 Task: Look for space in Shimotoda, Japan from 1st July, 2023 to 9th July, 2023 for 2 adults in price range Rs.8000 to Rs.15000. Place can be entire place with 1  bedroom having 1 bed and 1 bathroom. Property type can be house, flat, guest house. Booking option can be shelf check-in. Required host language is English.
Action: Mouse pressed left at (564, 159)
Screenshot: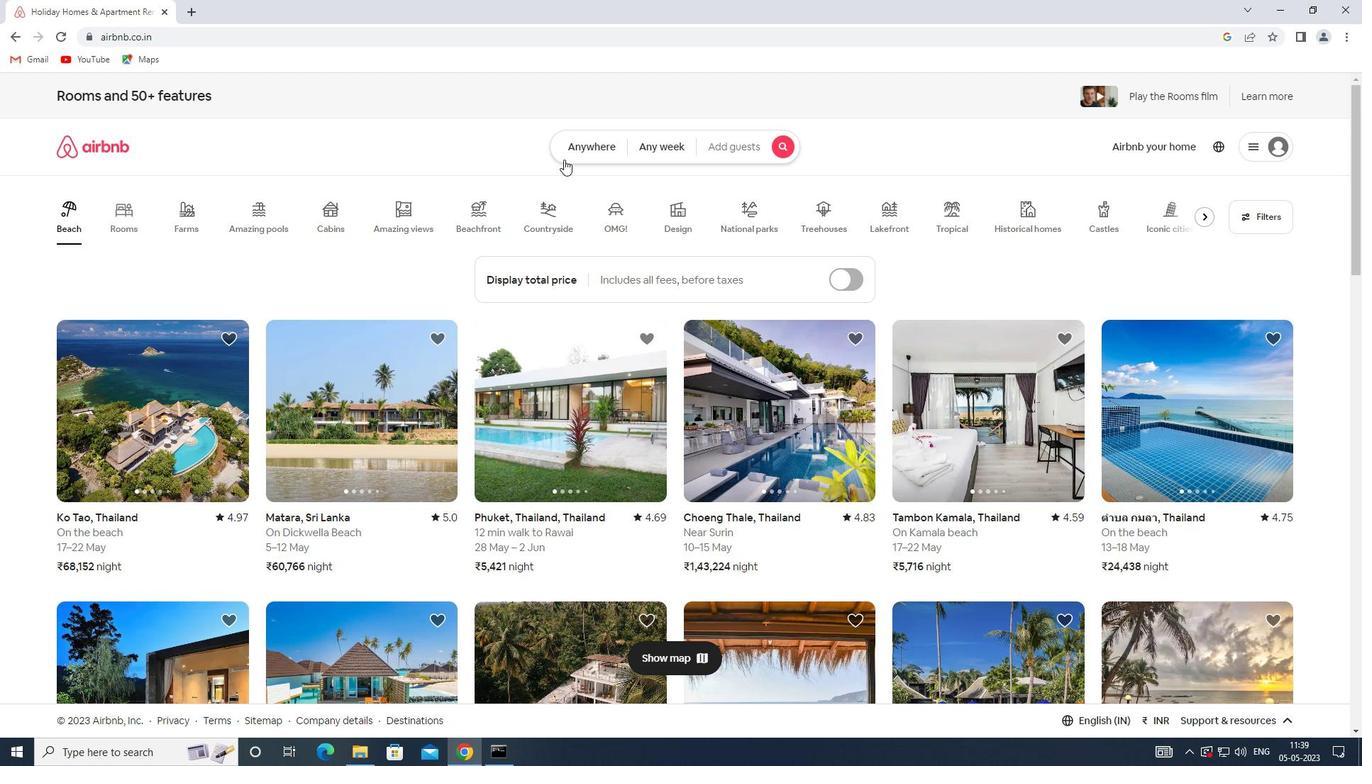 
Action: Mouse moved to (490, 196)
Screenshot: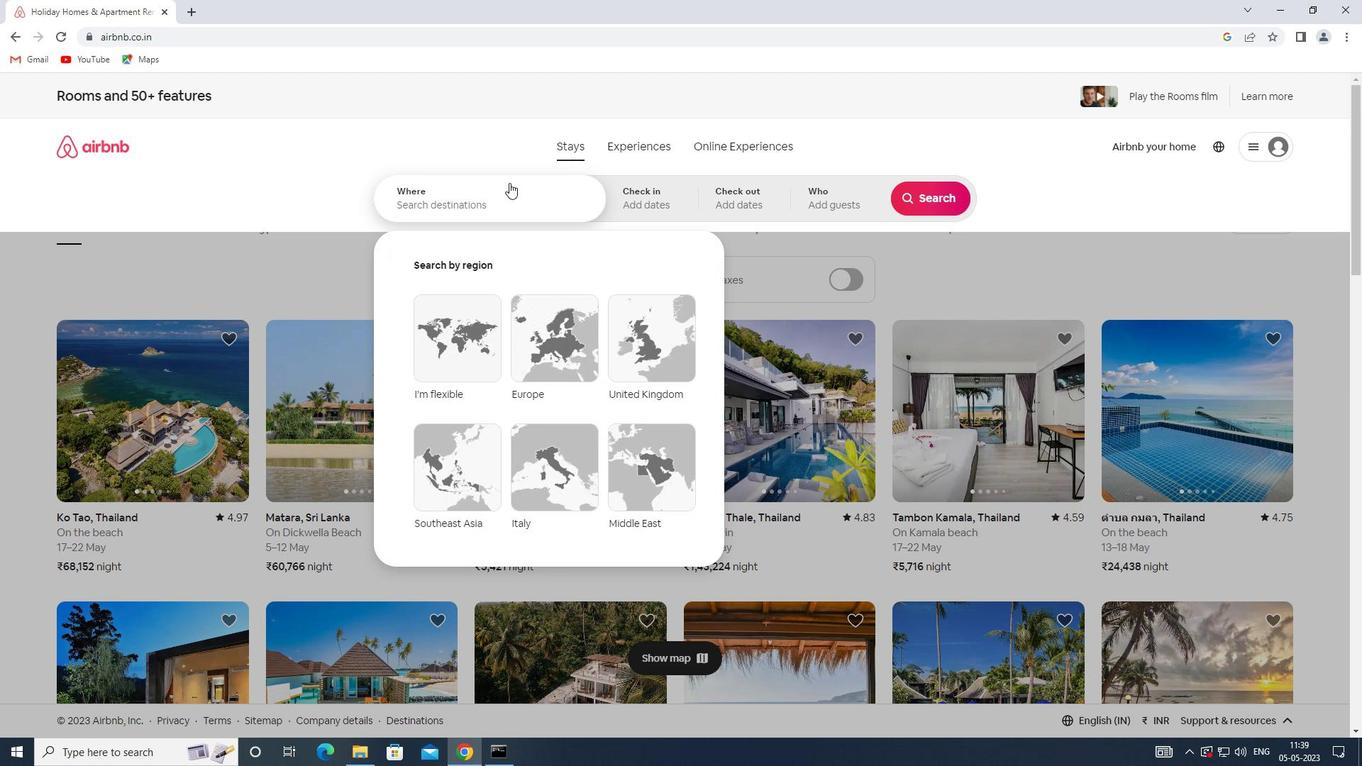 
Action: Mouse pressed left at (490, 196)
Screenshot: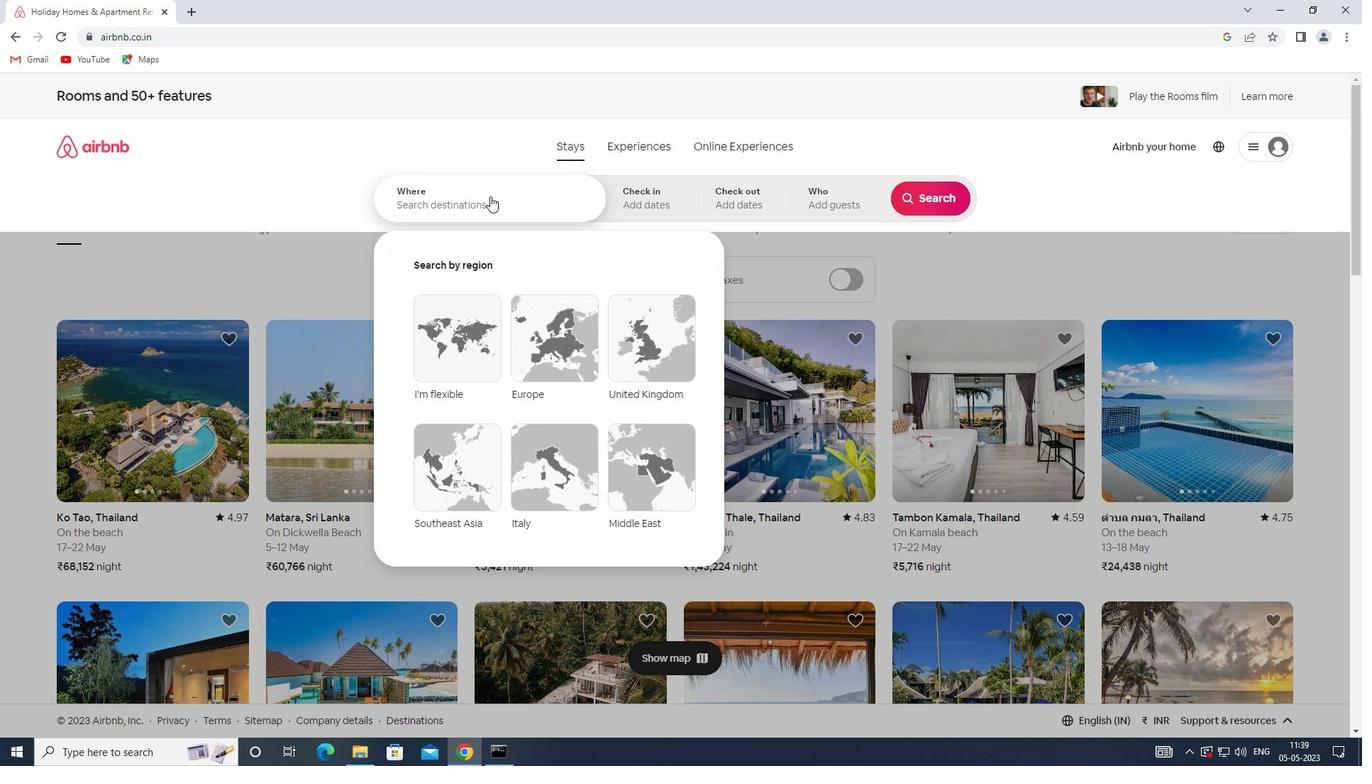 
Action: Key pressed <Key.shift><Key.shift><Key.shift><Key.shift><Key.shift><Key.shift><Key.shift><Key.shift><Key.shift><Key.shift><Key.shift><Key.shift><Key.shift><Key.shift><Key.shift>SHIMOTODA,<Key.shift>JAPAN
Screenshot: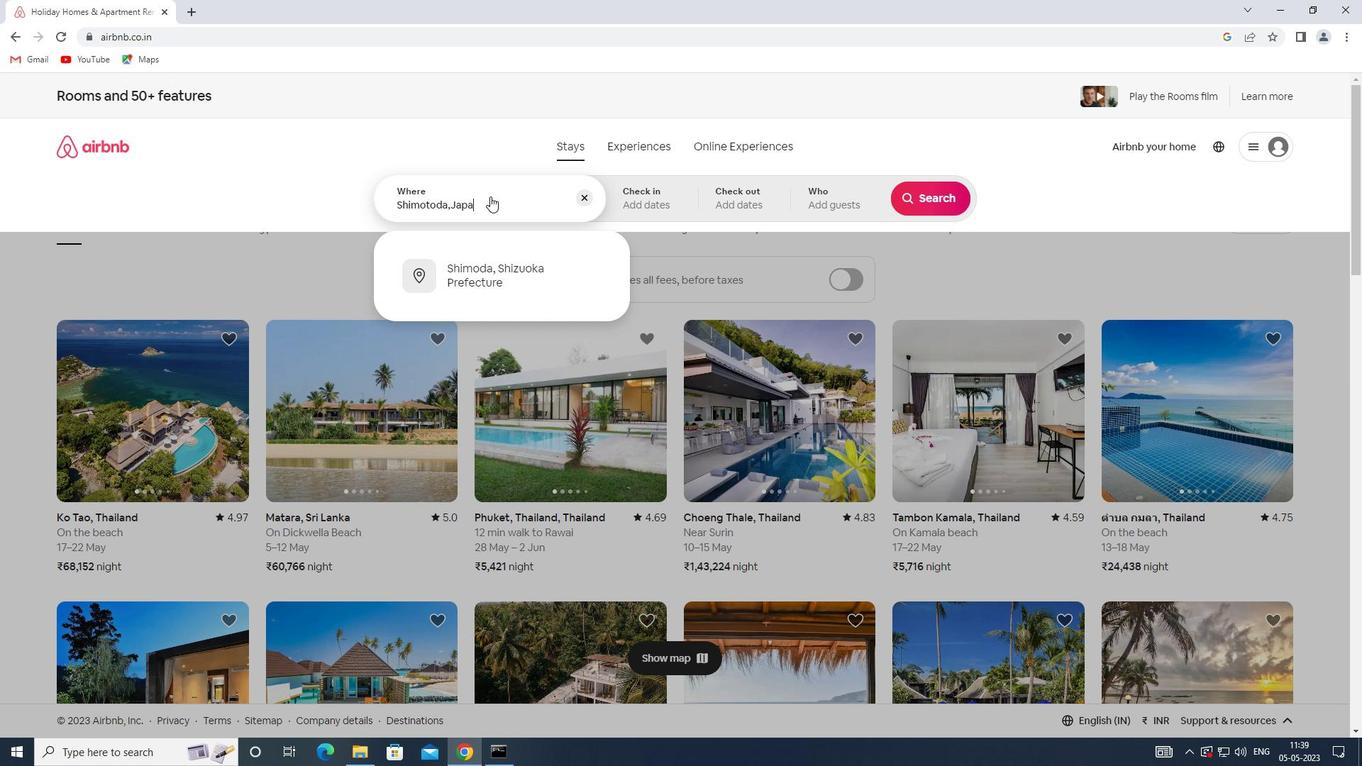 
Action: Mouse moved to (642, 215)
Screenshot: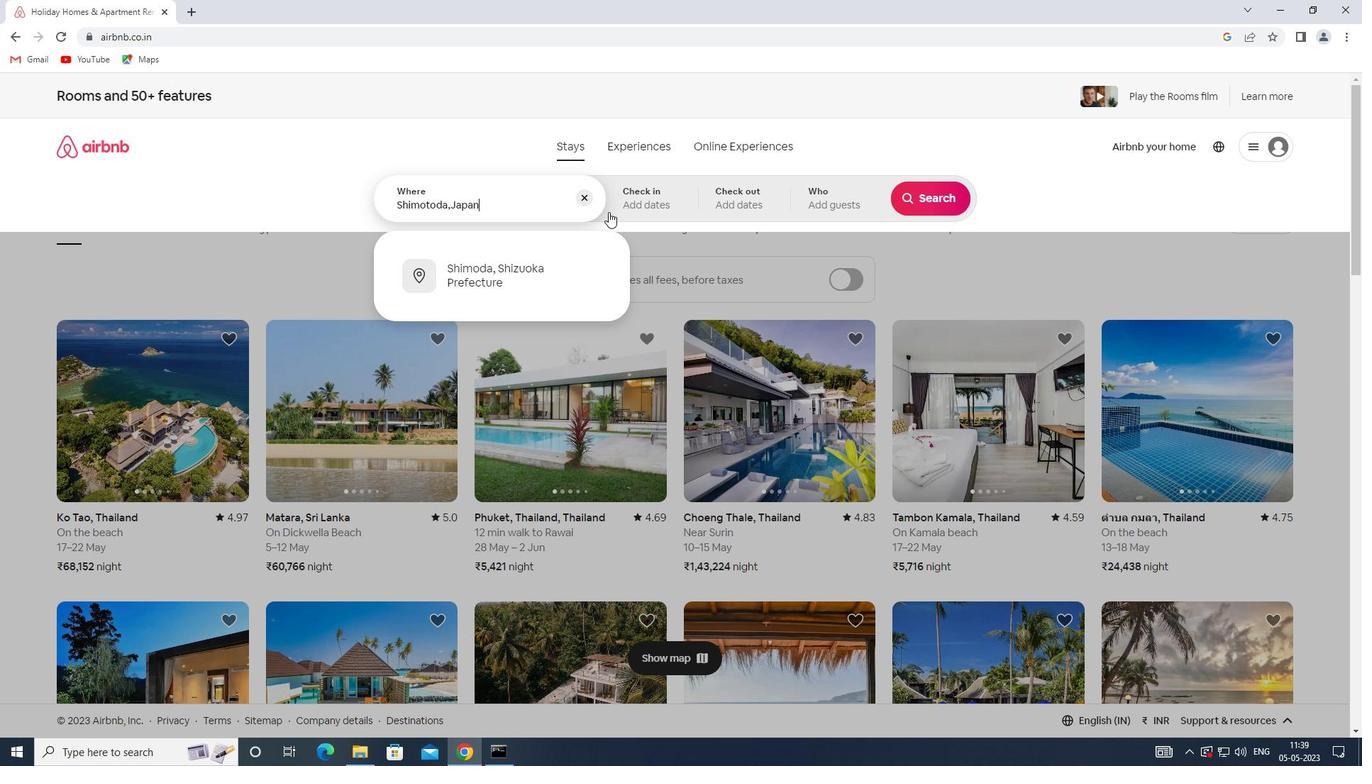 
Action: Mouse pressed left at (642, 215)
Screenshot: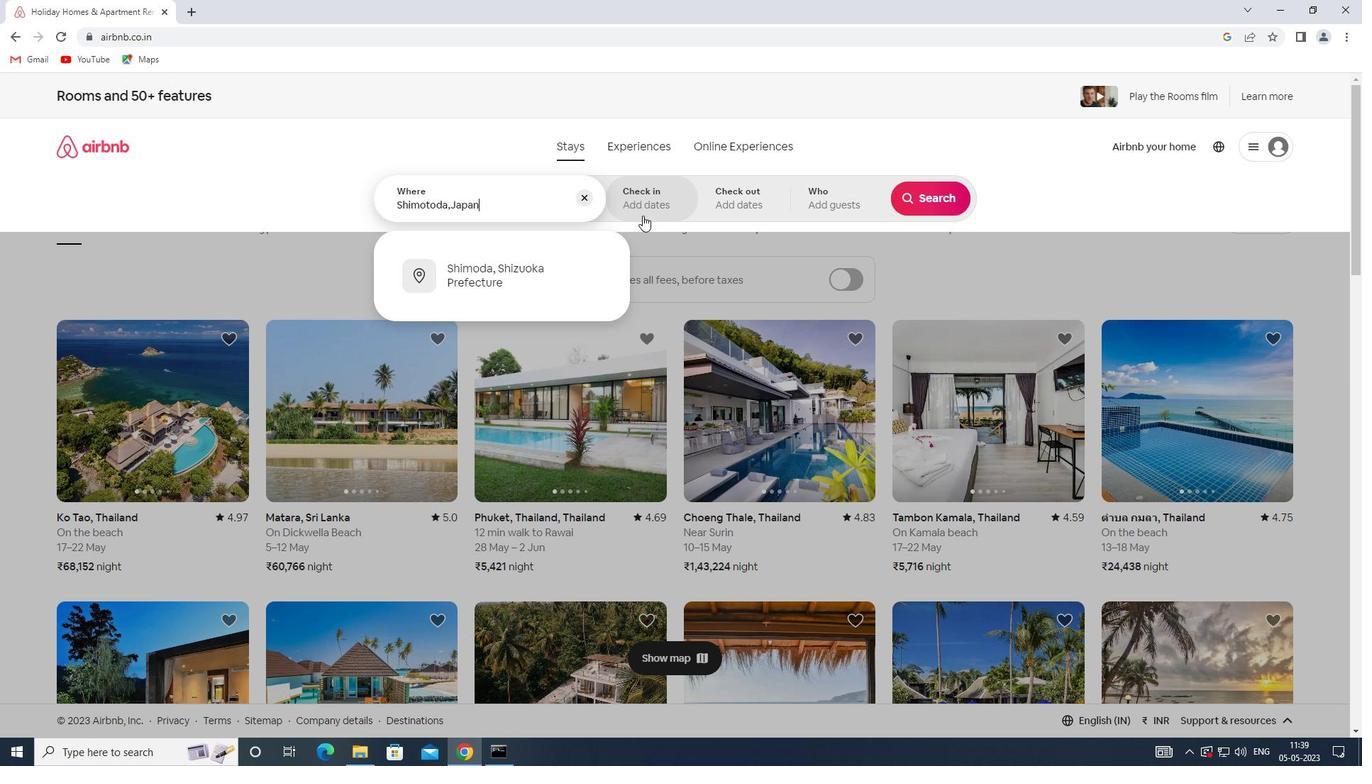 
Action: Mouse moved to (922, 314)
Screenshot: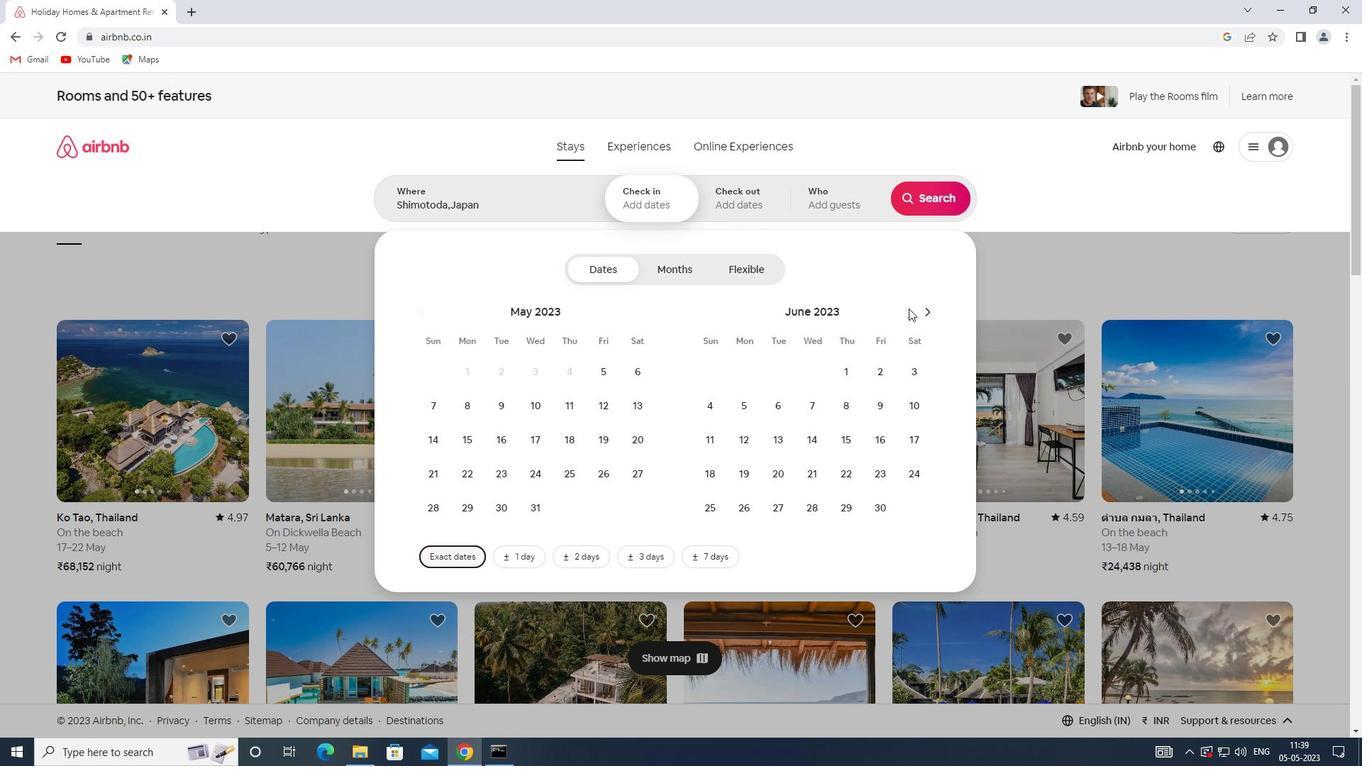 
Action: Mouse pressed left at (922, 314)
Screenshot: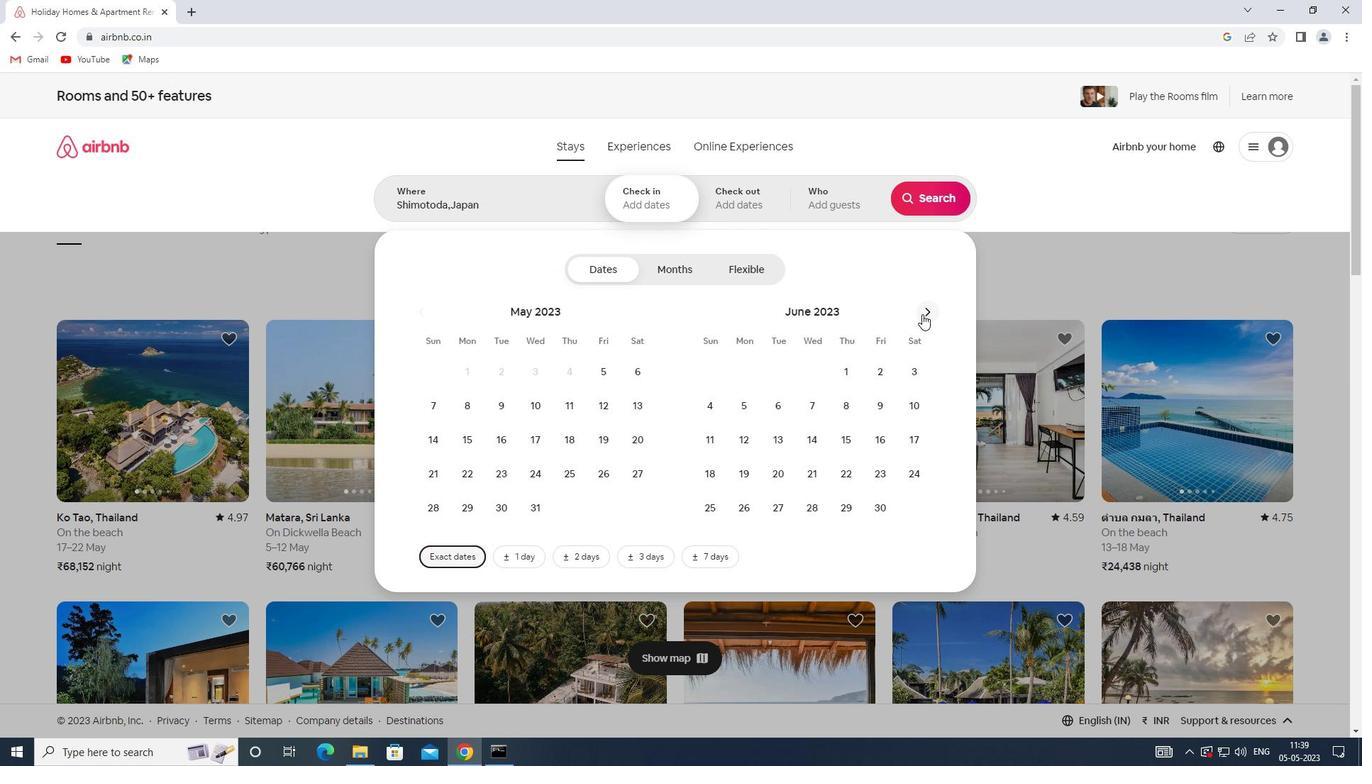 
Action: Mouse moved to (910, 368)
Screenshot: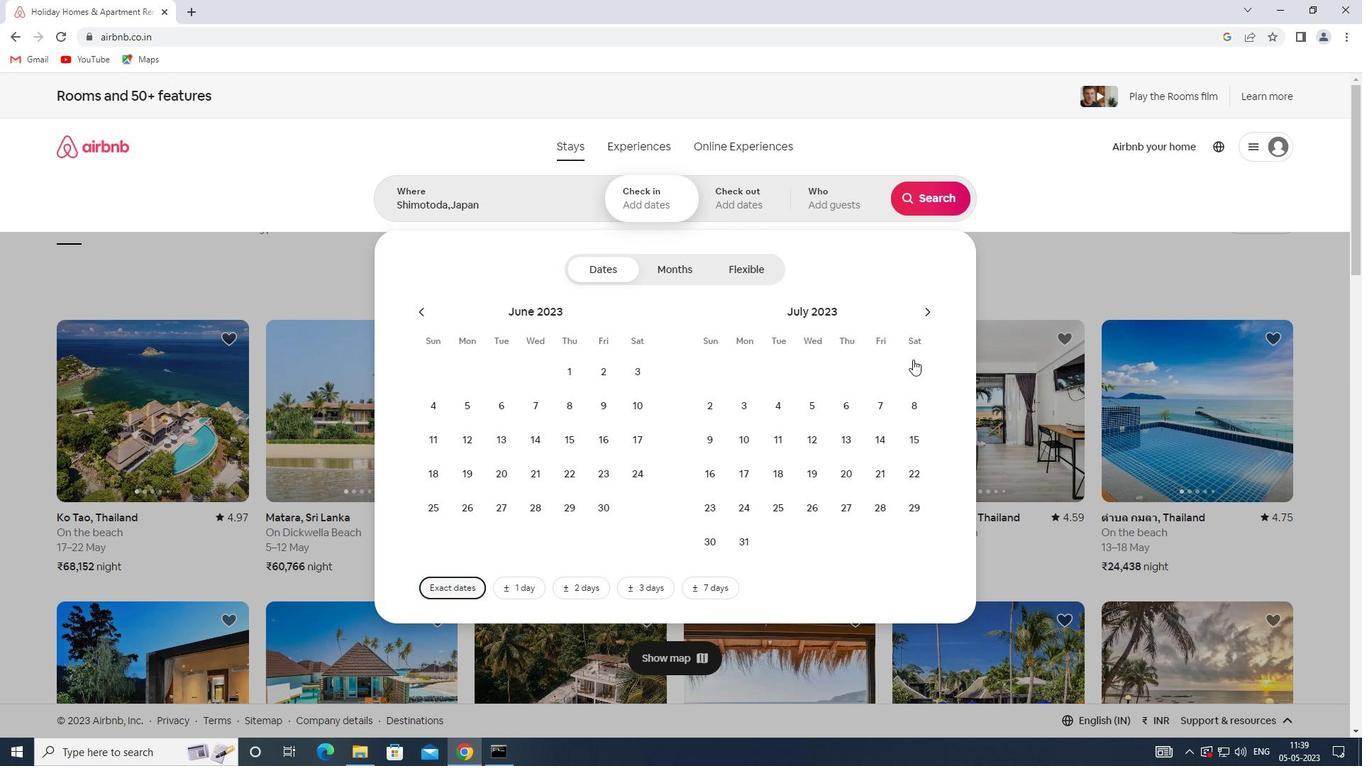 
Action: Mouse pressed left at (910, 368)
Screenshot: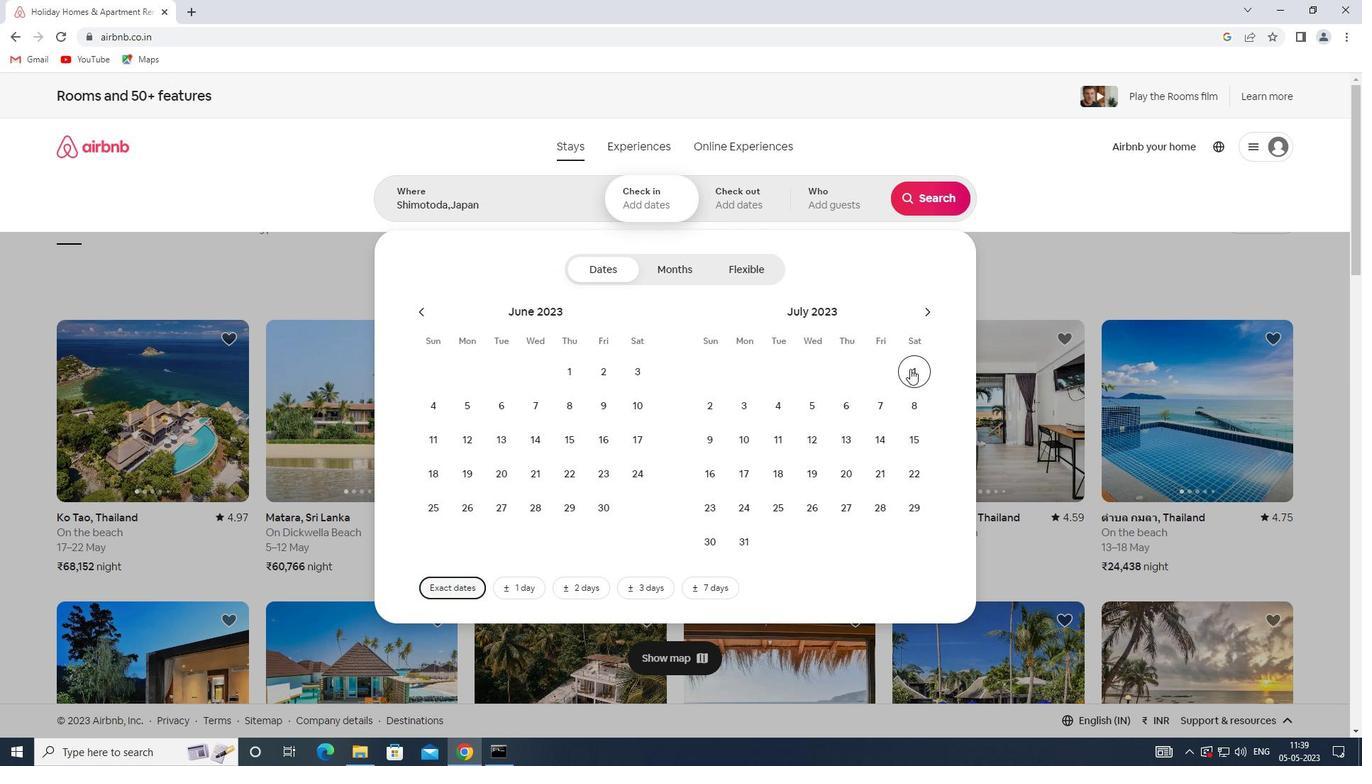 
Action: Mouse moved to (718, 433)
Screenshot: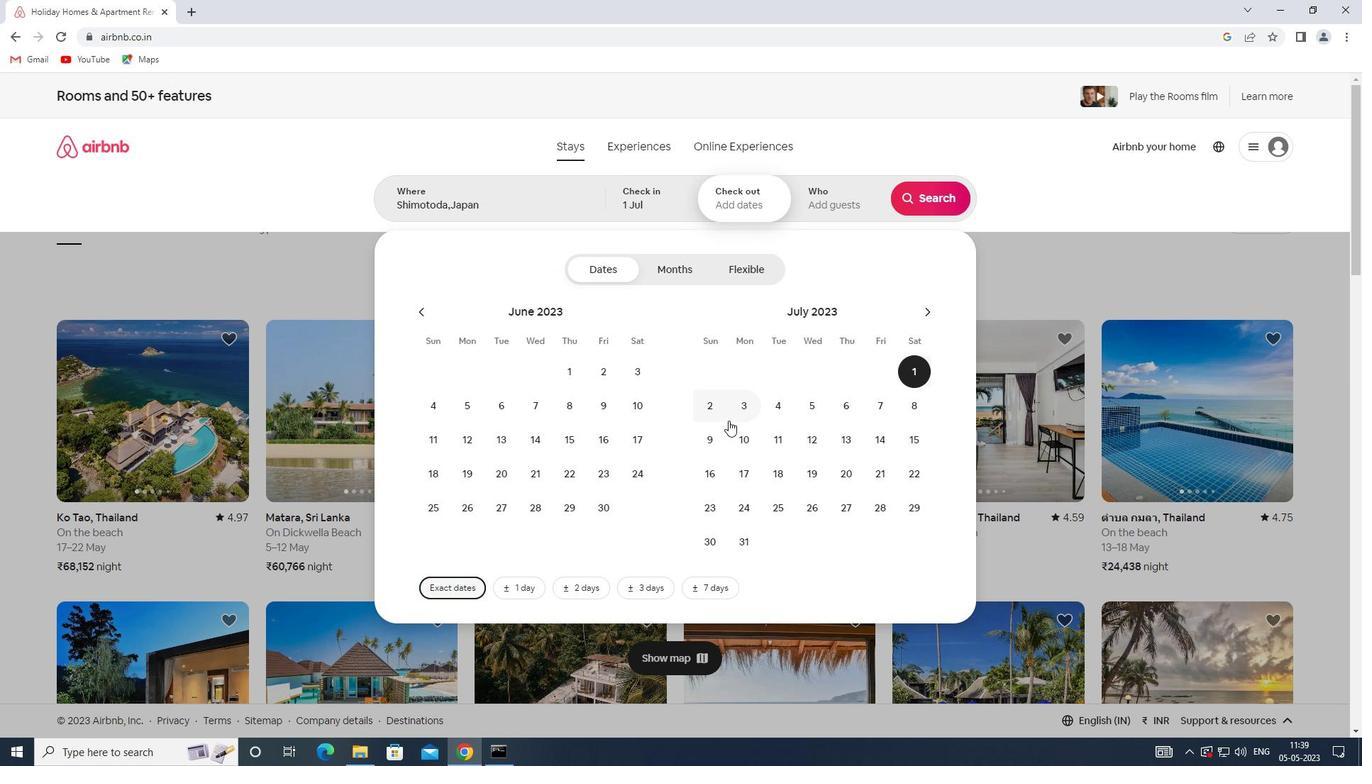
Action: Mouse pressed left at (718, 433)
Screenshot: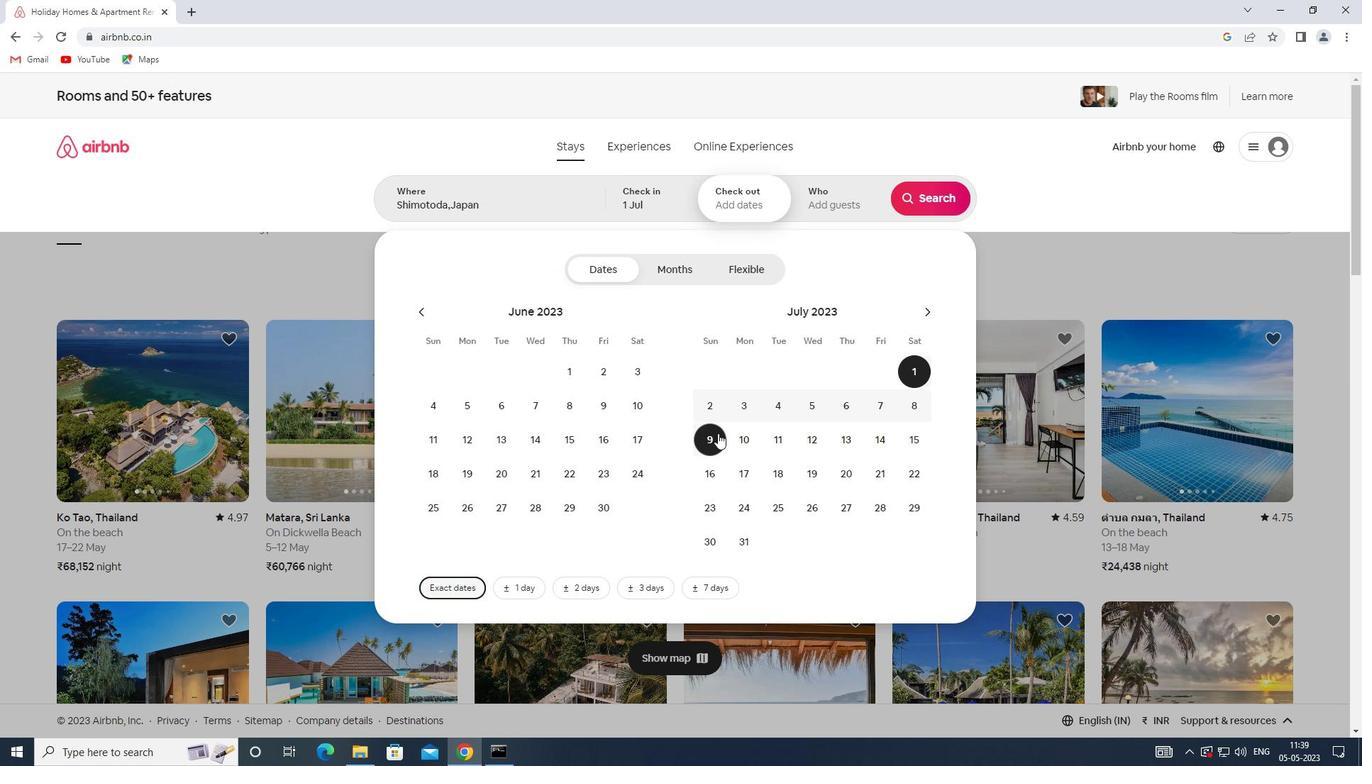 
Action: Mouse moved to (825, 196)
Screenshot: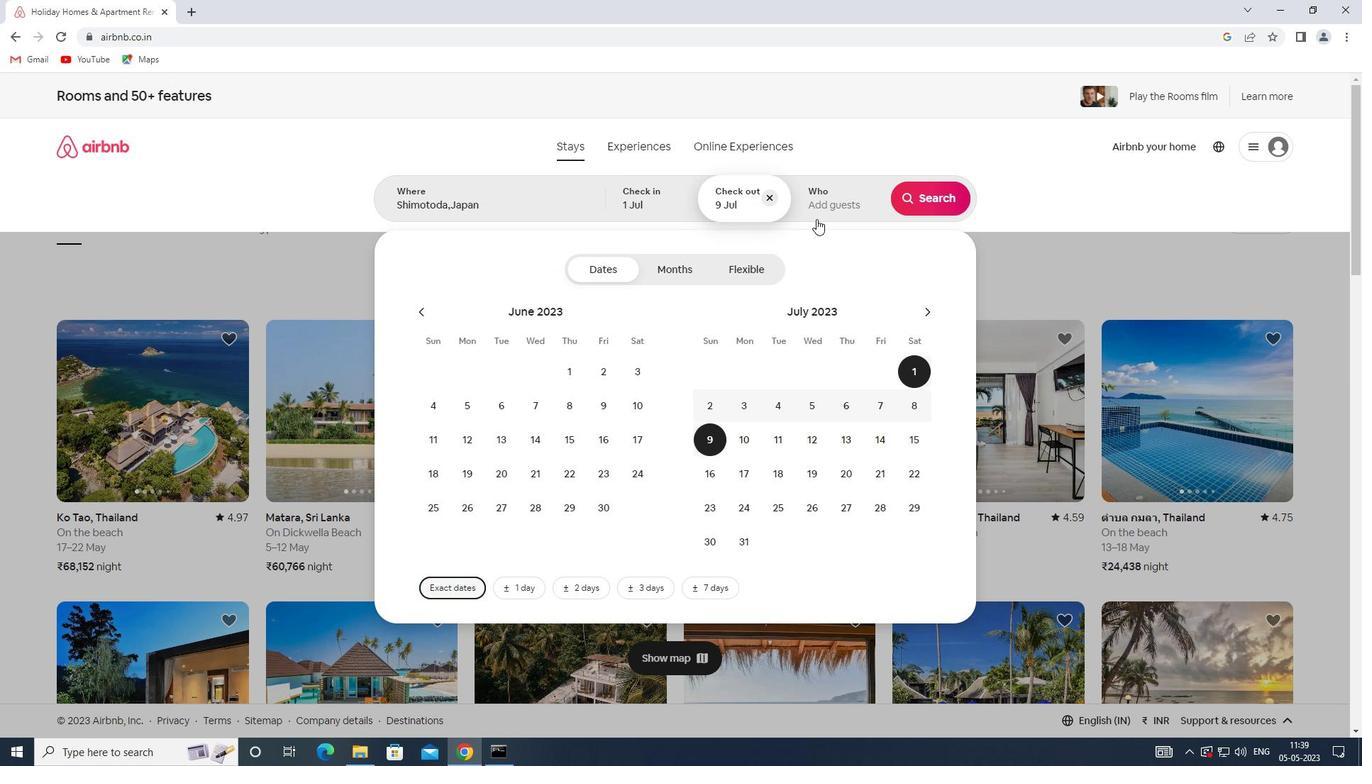 
Action: Mouse pressed left at (825, 196)
Screenshot: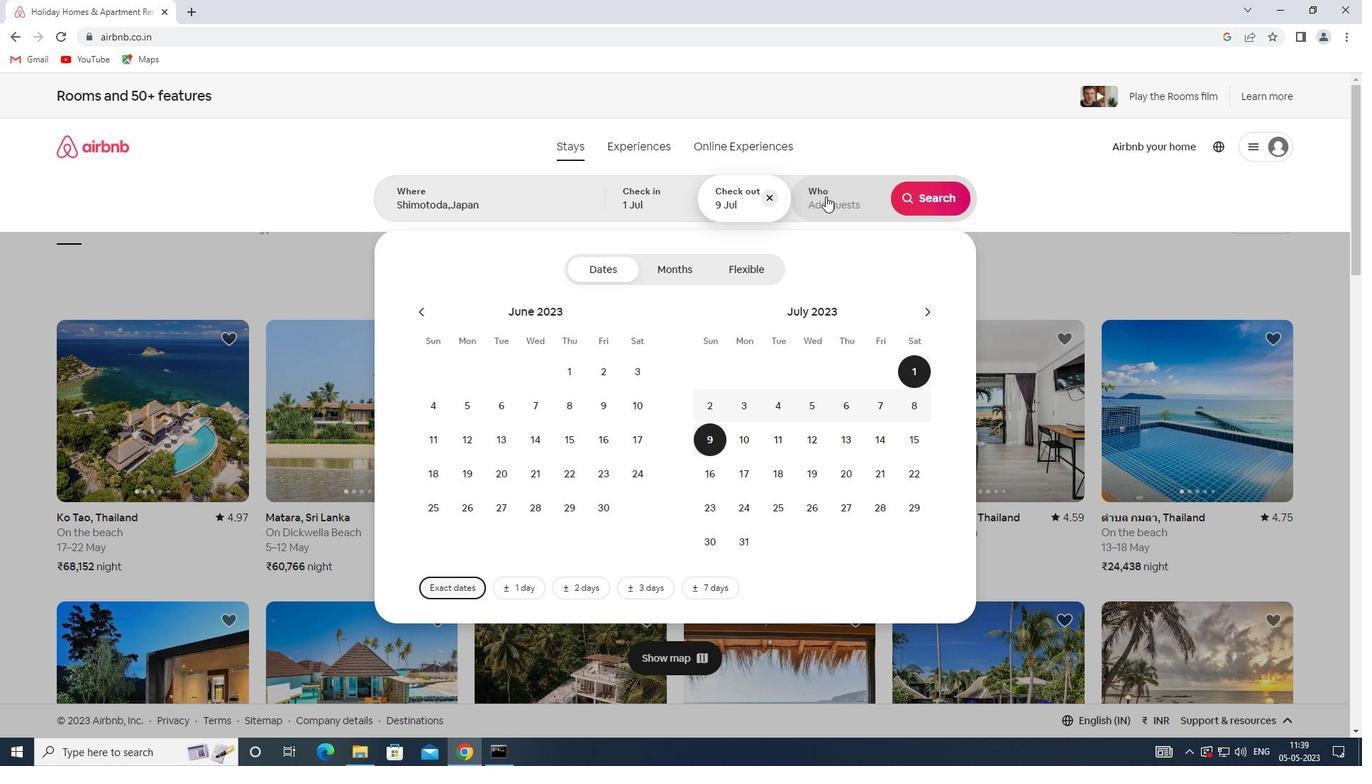 
Action: Mouse moved to (937, 271)
Screenshot: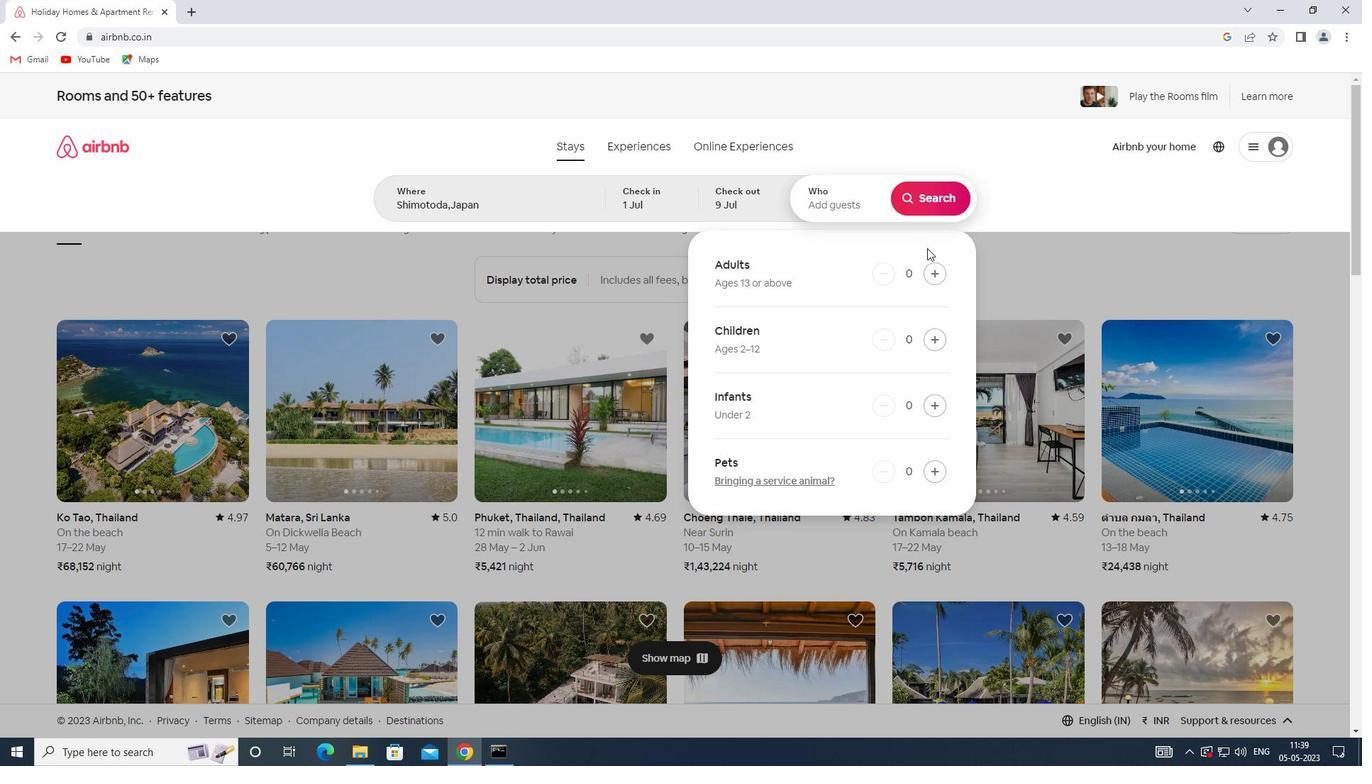 
Action: Mouse pressed left at (937, 271)
Screenshot: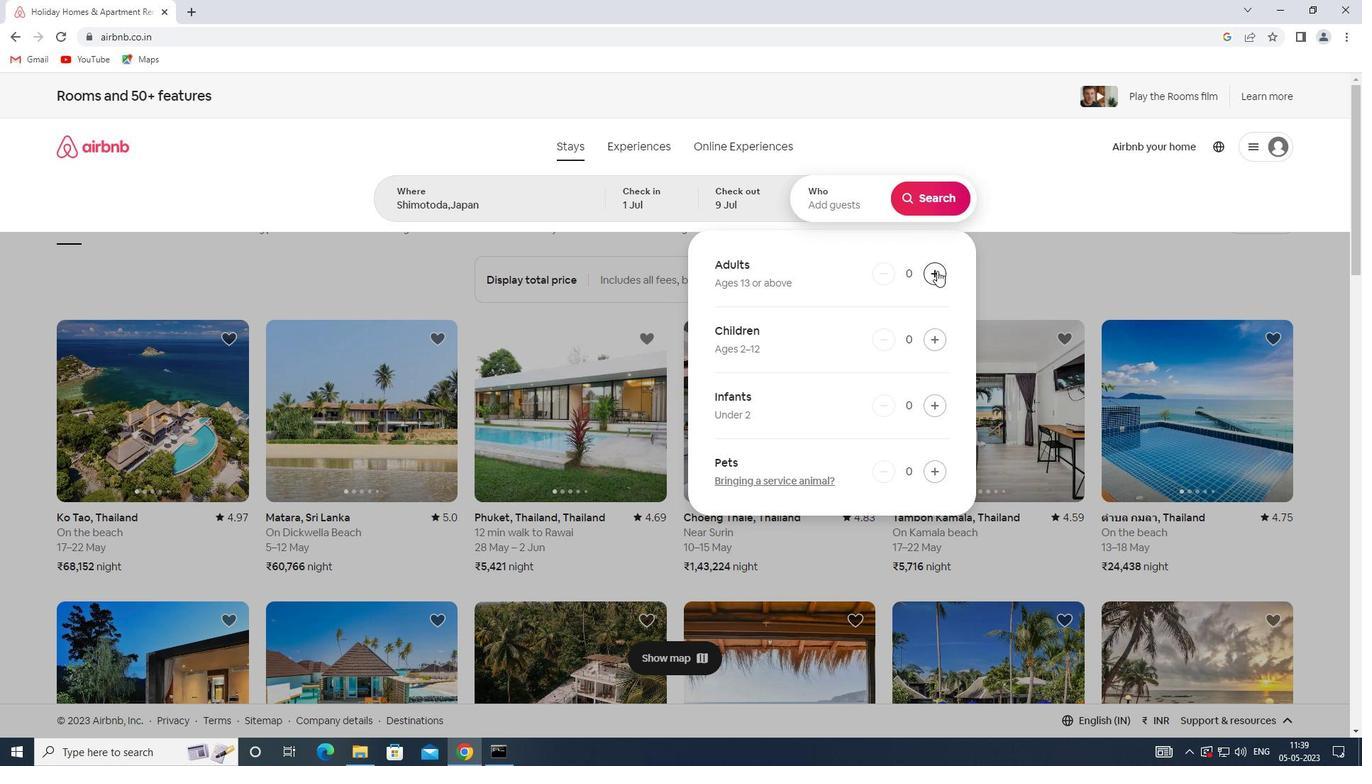 
Action: Mouse pressed left at (937, 271)
Screenshot: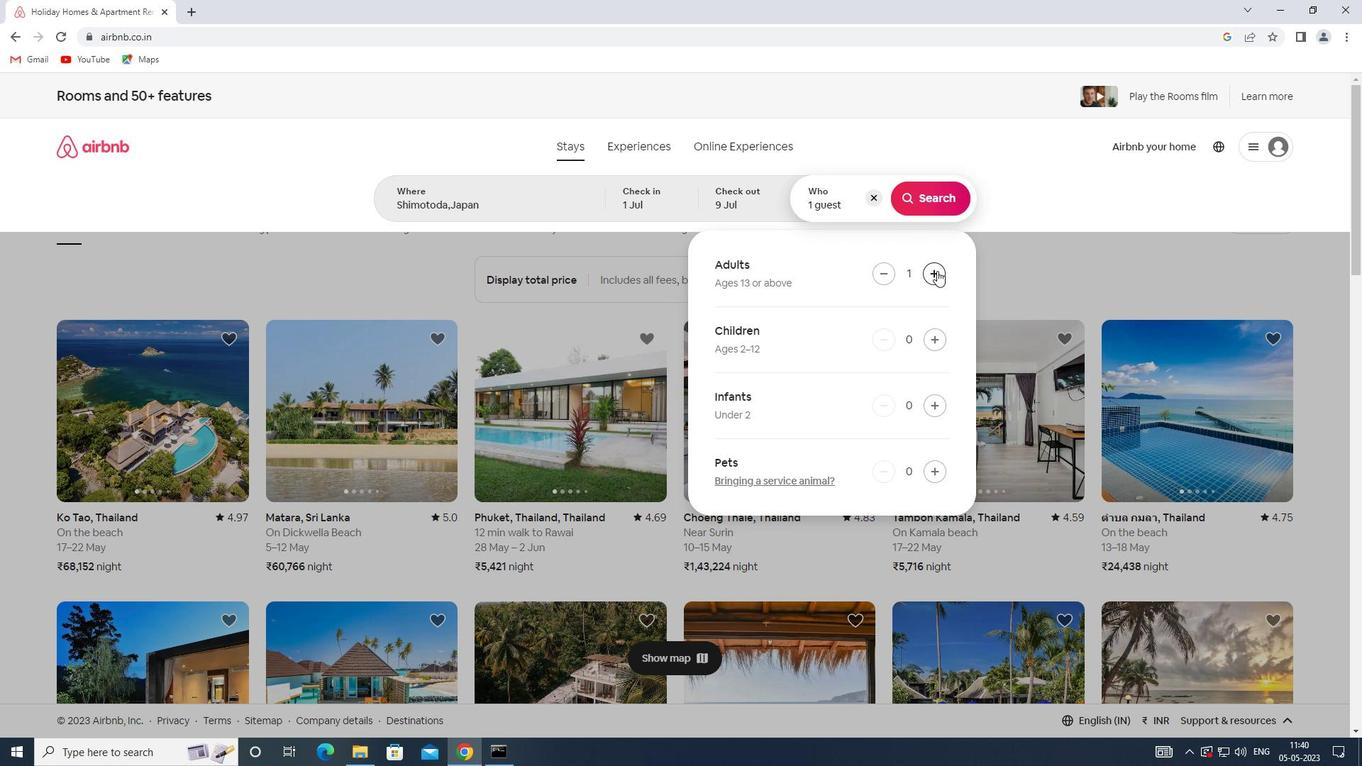
Action: Mouse moved to (929, 198)
Screenshot: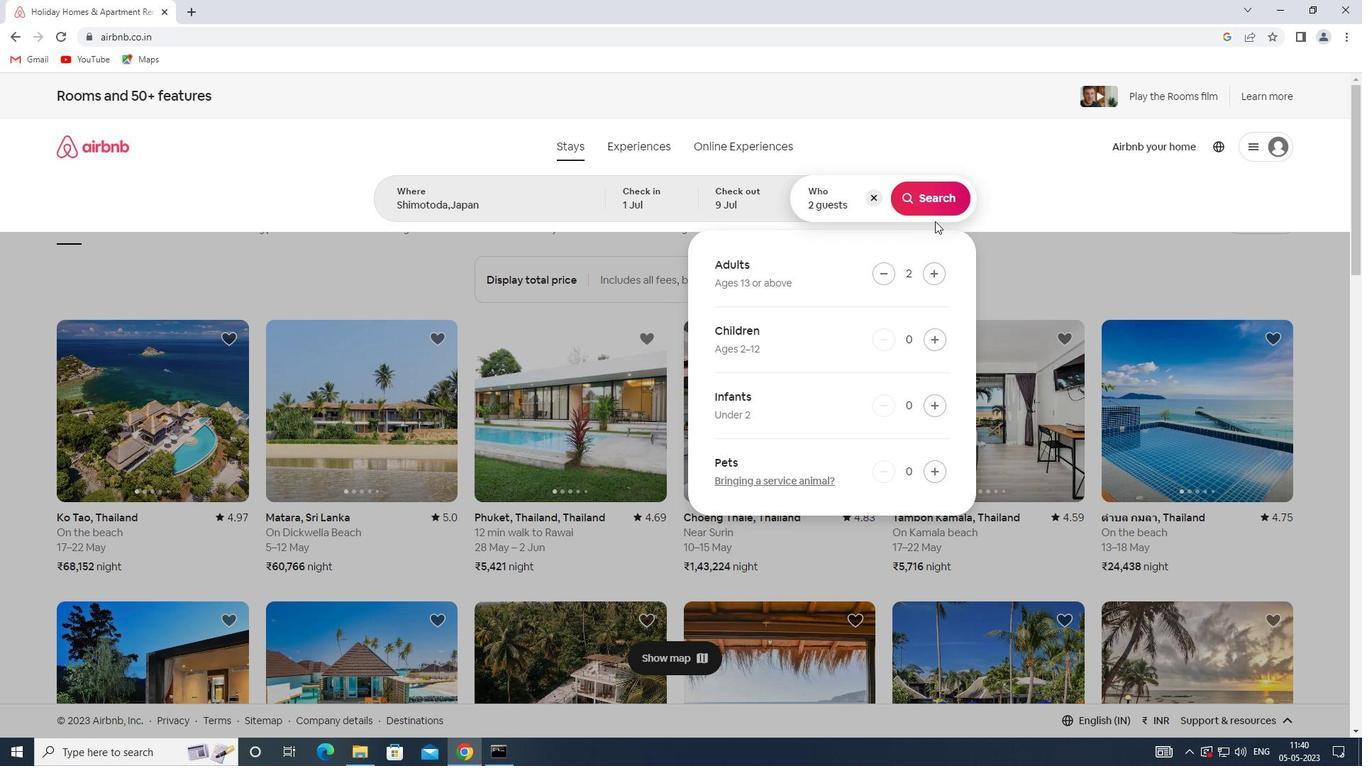 
Action: Mouse pressed left at (929, 198)
Screenshot: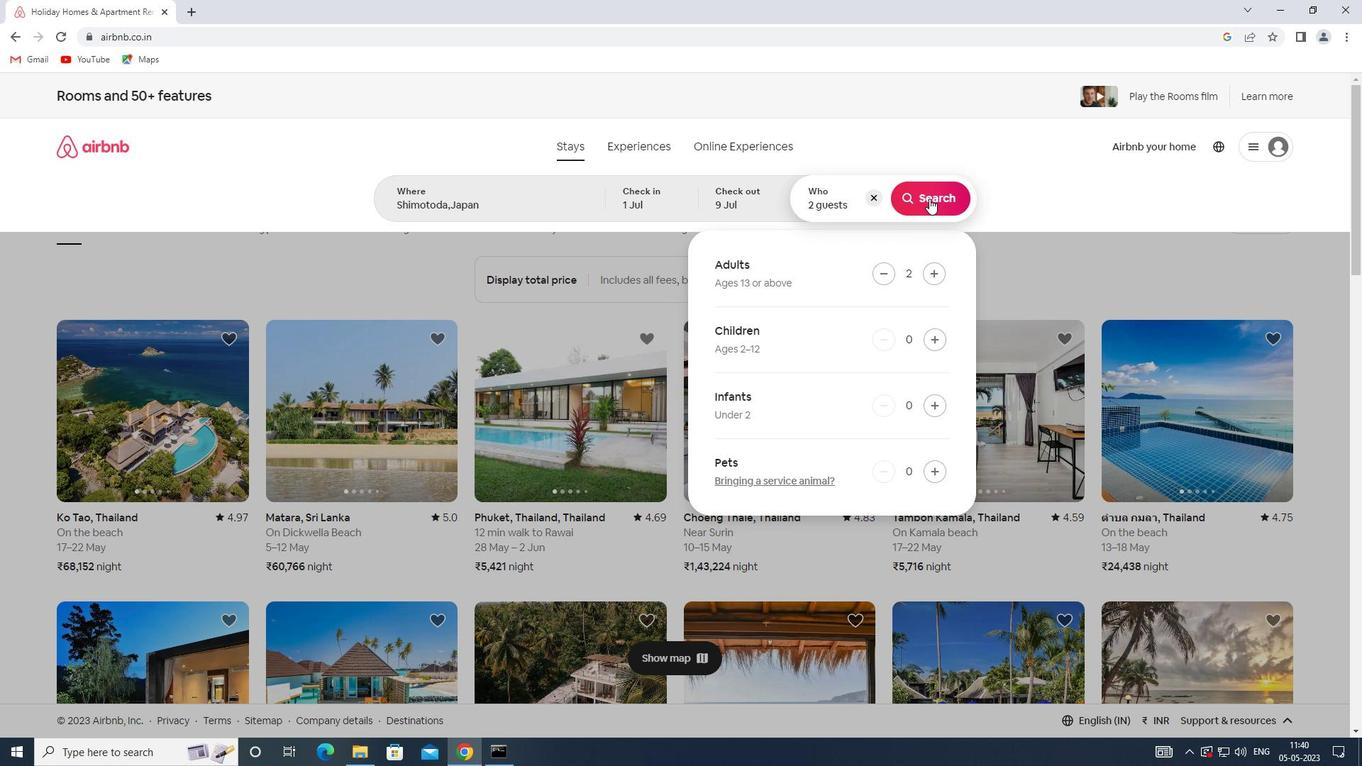
Action: Mouse moved to (1295, 154)
Screenshot: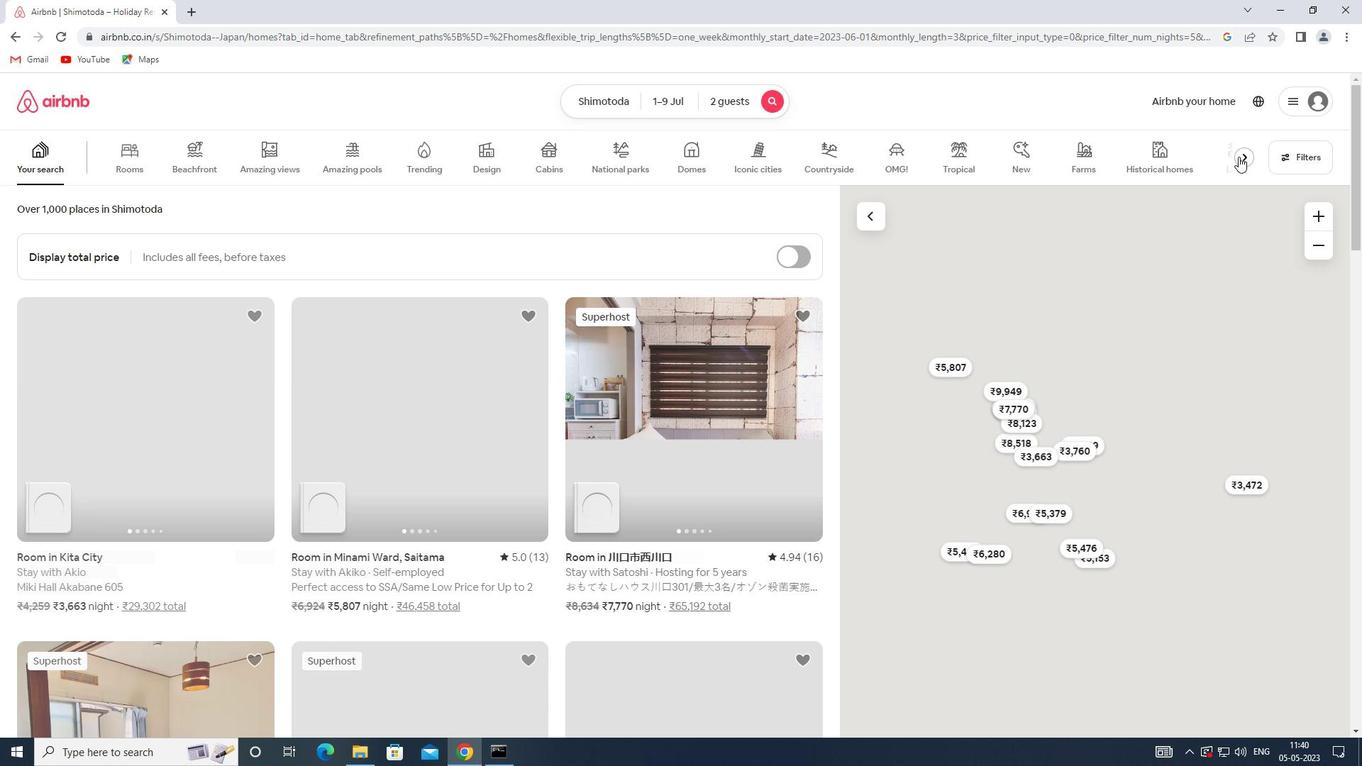 
Action: Mouse pressed left at (1295, 154)
Screenshot: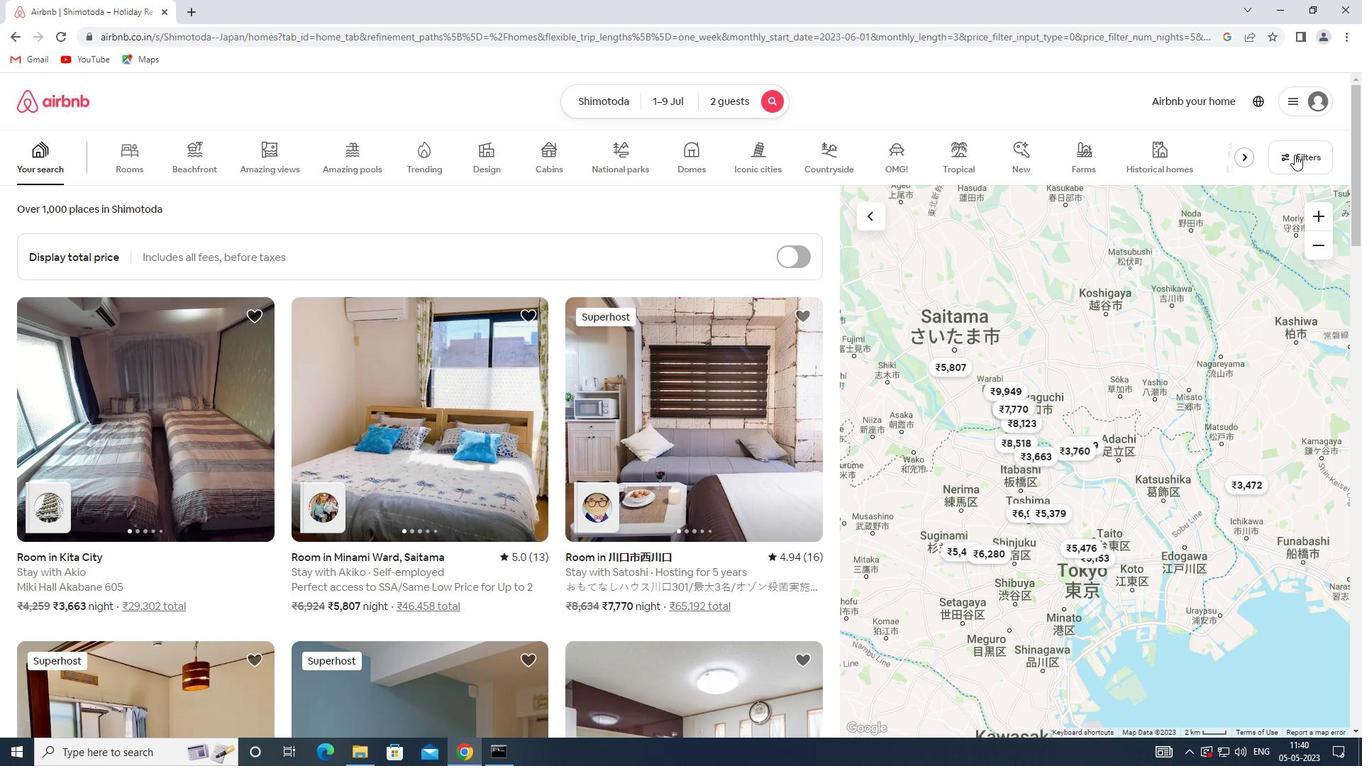 
Action: Mouse moved to (490, 505)
Screenshot: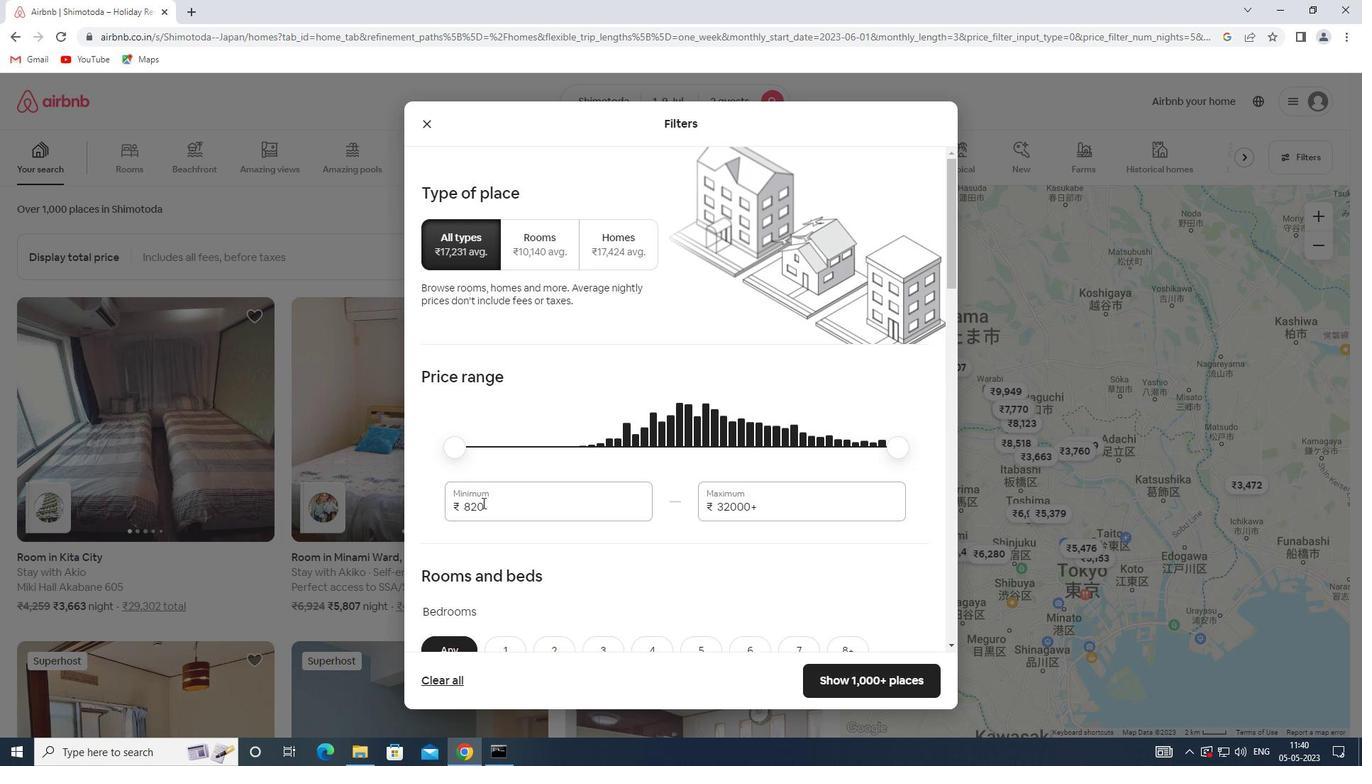 
Action: Mouse pressed left at (490, 505)
Screenshot: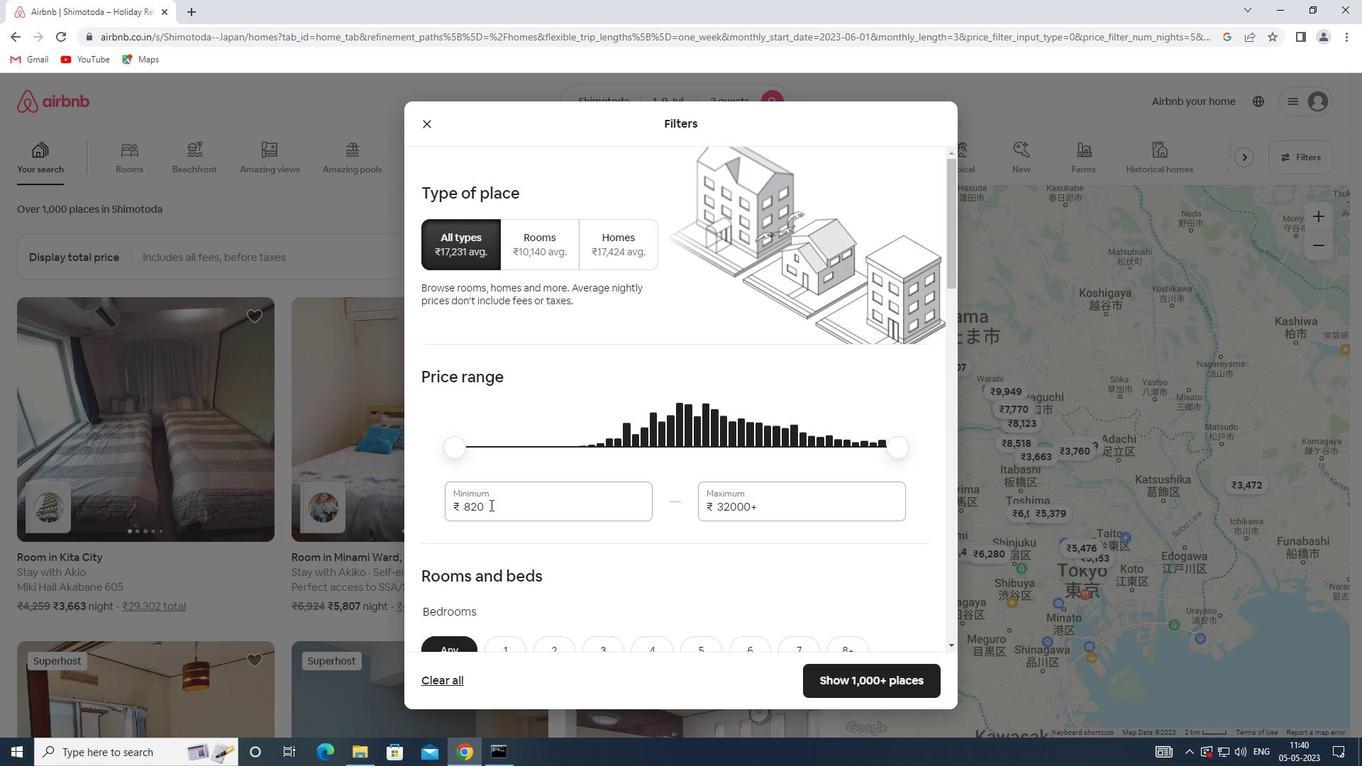 
Action: Mouse moved to (461, 491)
Screenshot: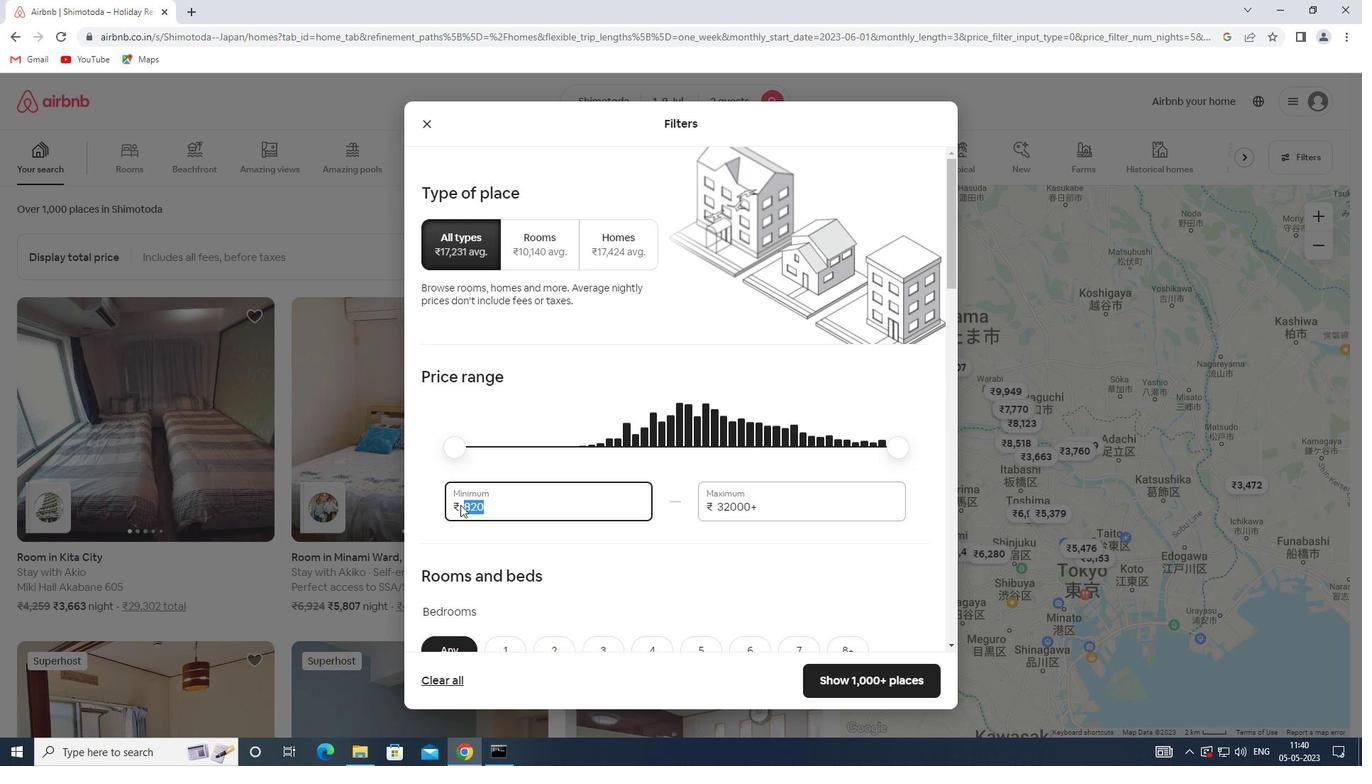 
Action: Key pressed 8000
Screenshot: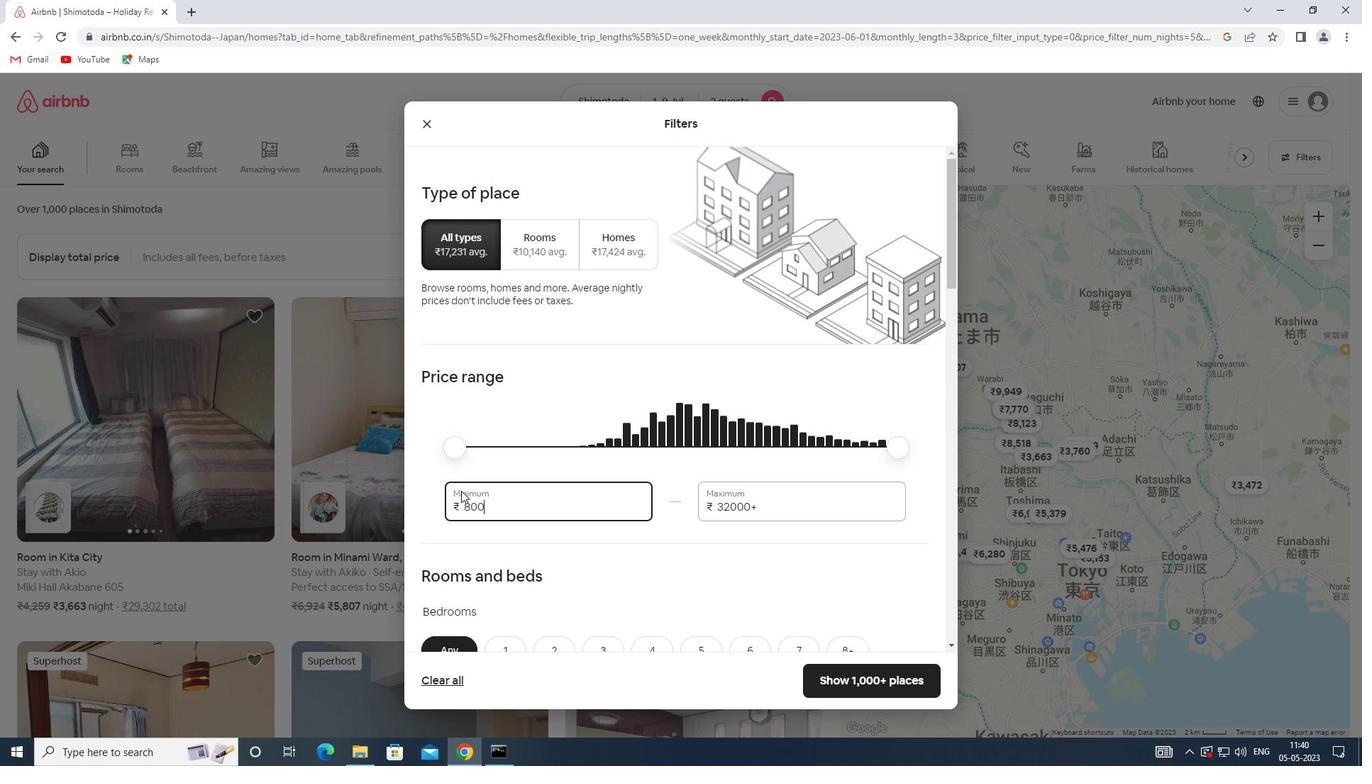 
Action: Mouse moved to (763, 508)
Screenshot: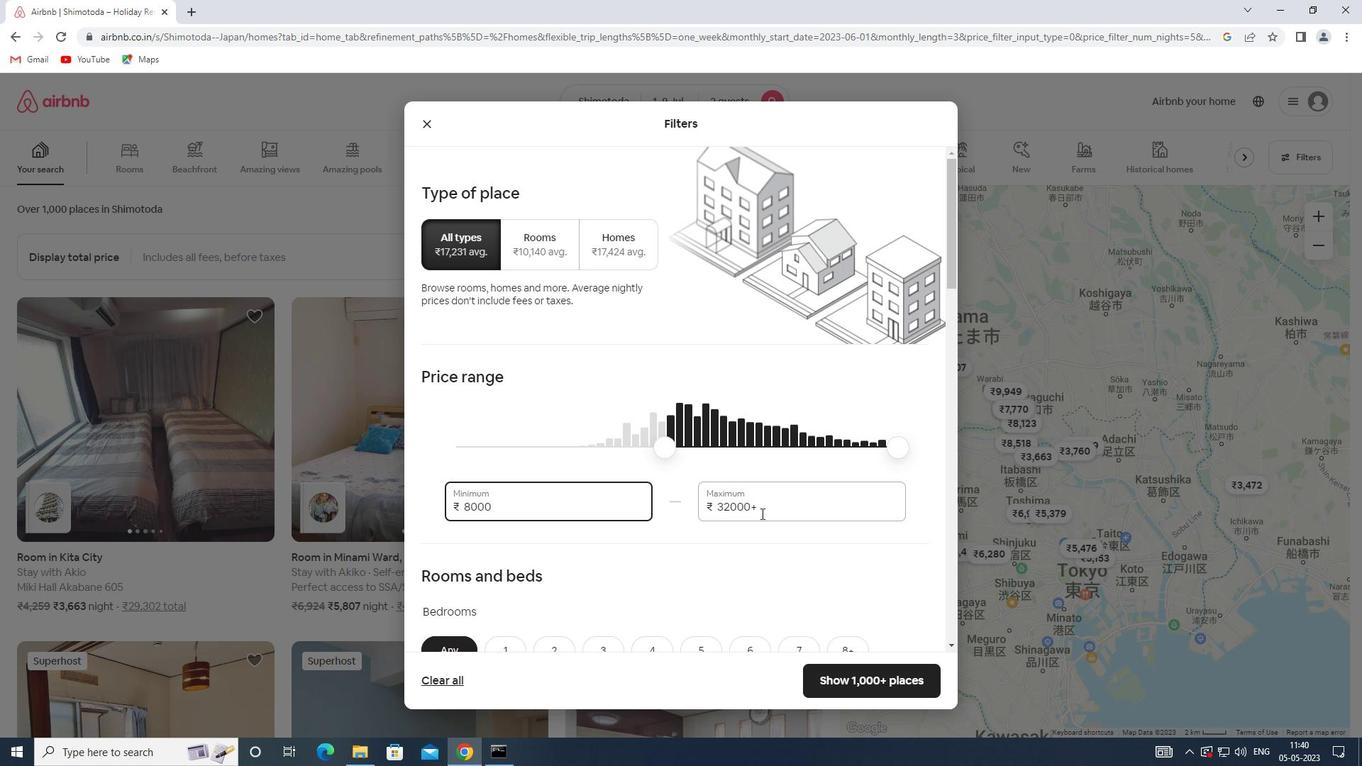 
Action: Mouse pressed left at (763, 508)
Screenshot: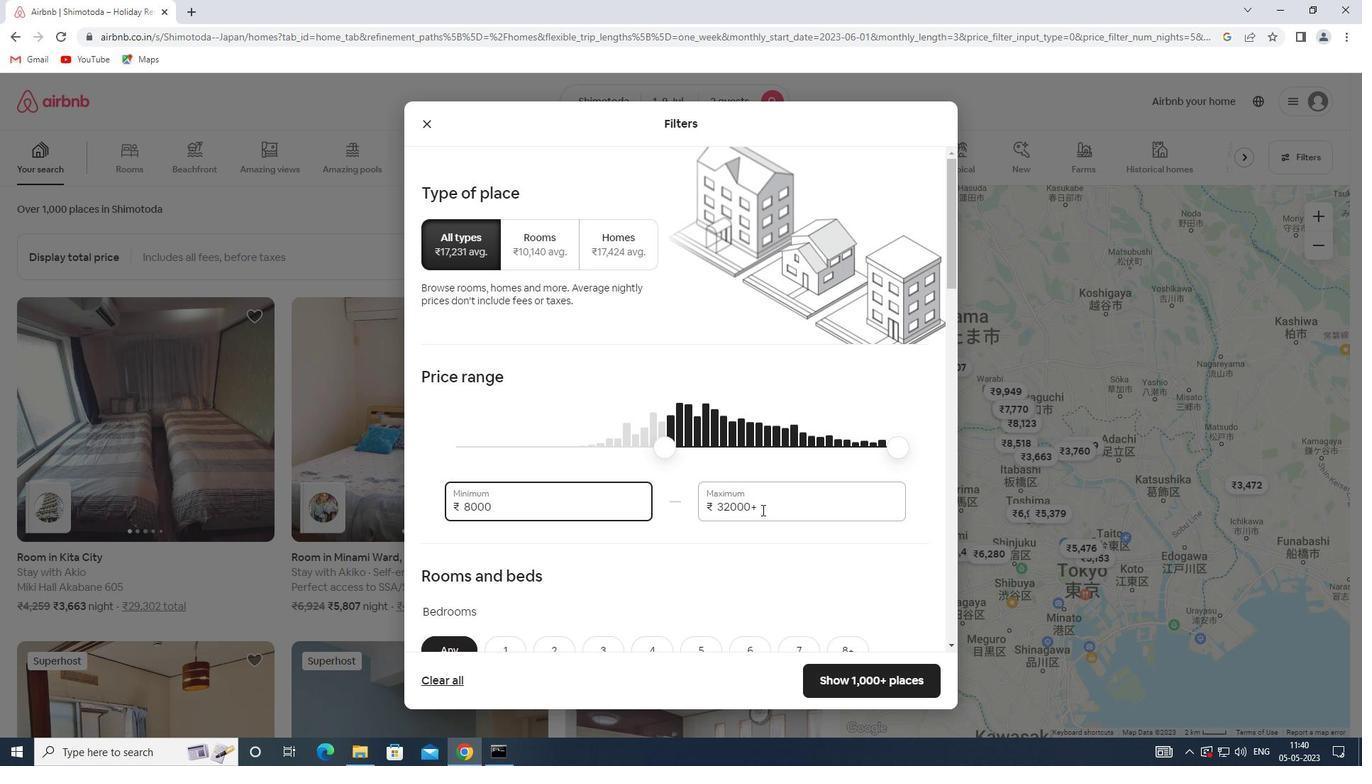
Action: Mouse moved to (707, 508)
Screenshot: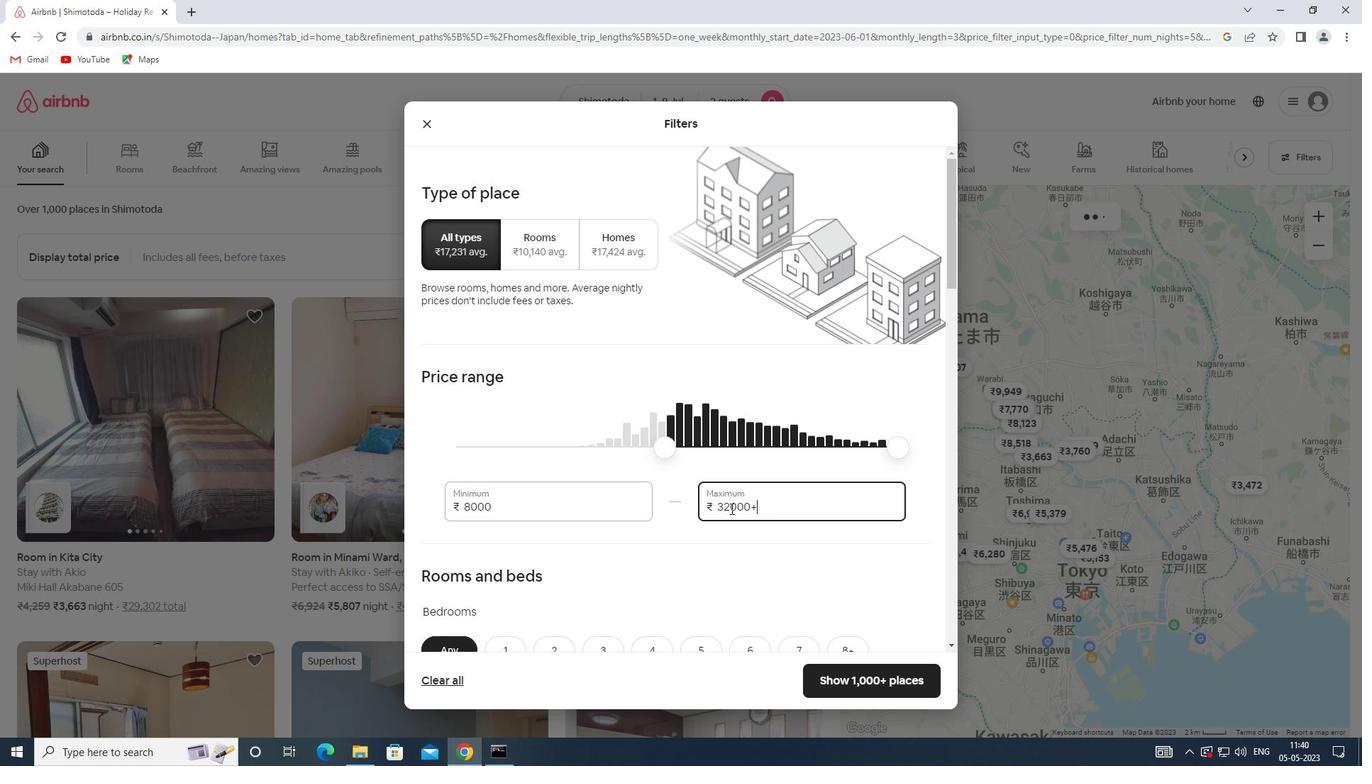 
Action: Key pressed 15000
Screenshot: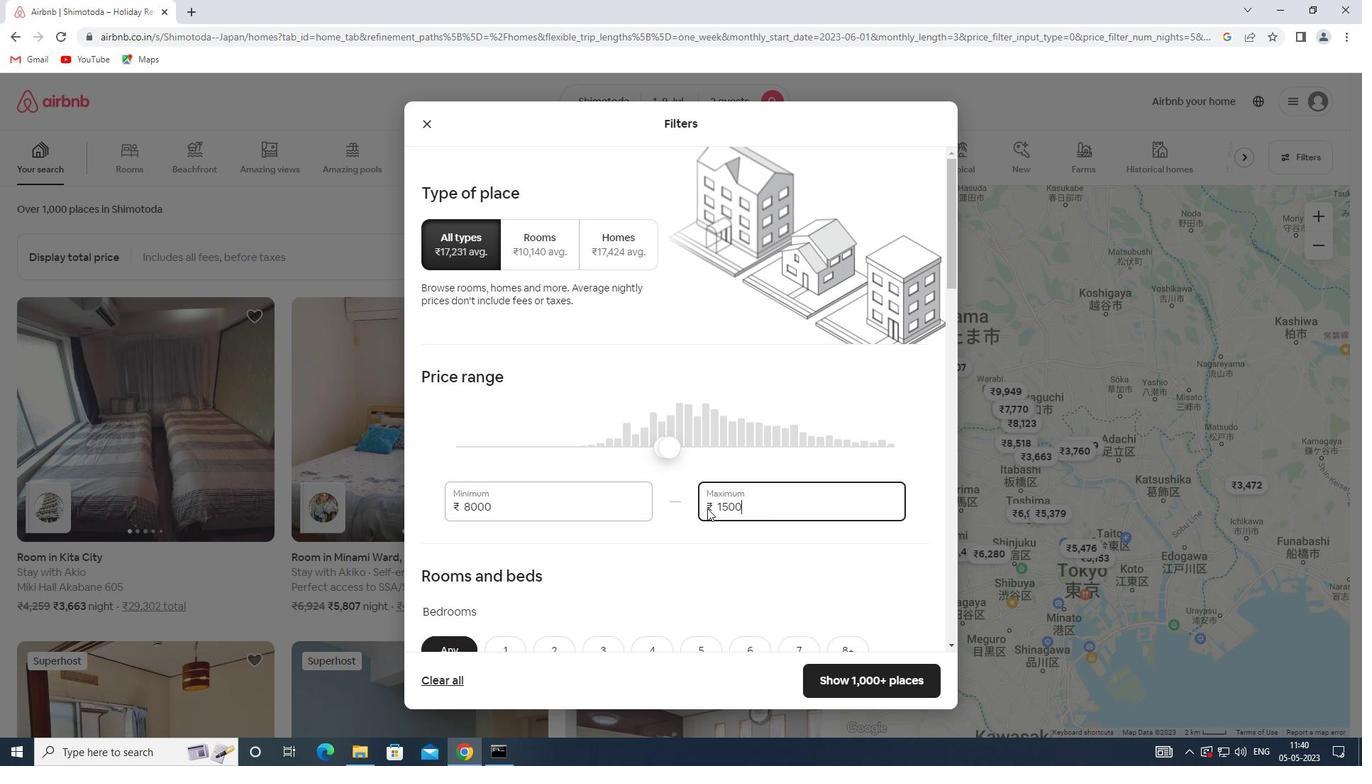 
Action: Mouse moved to (639, 471)
Screenshot: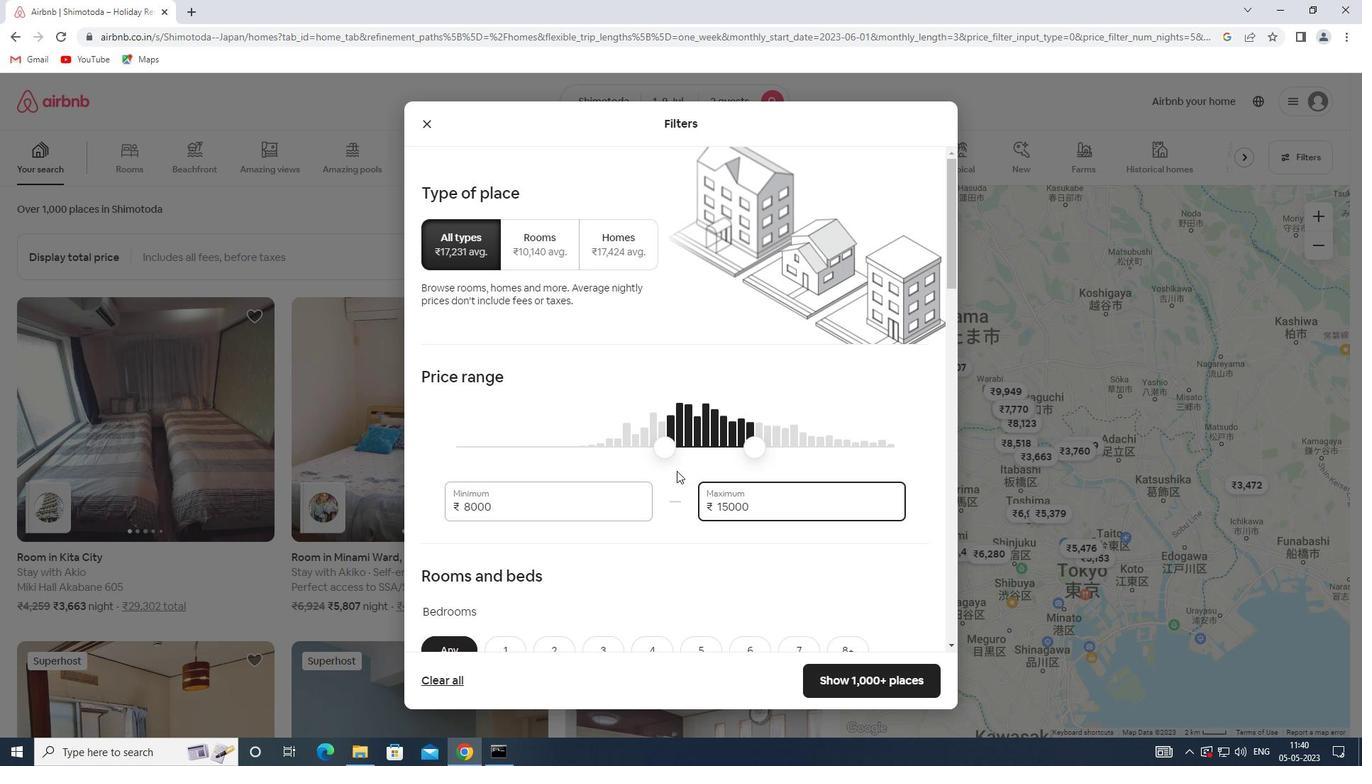 
Action: Mouse scrolled (639, 470) with delta (0, 0)
Screenshot: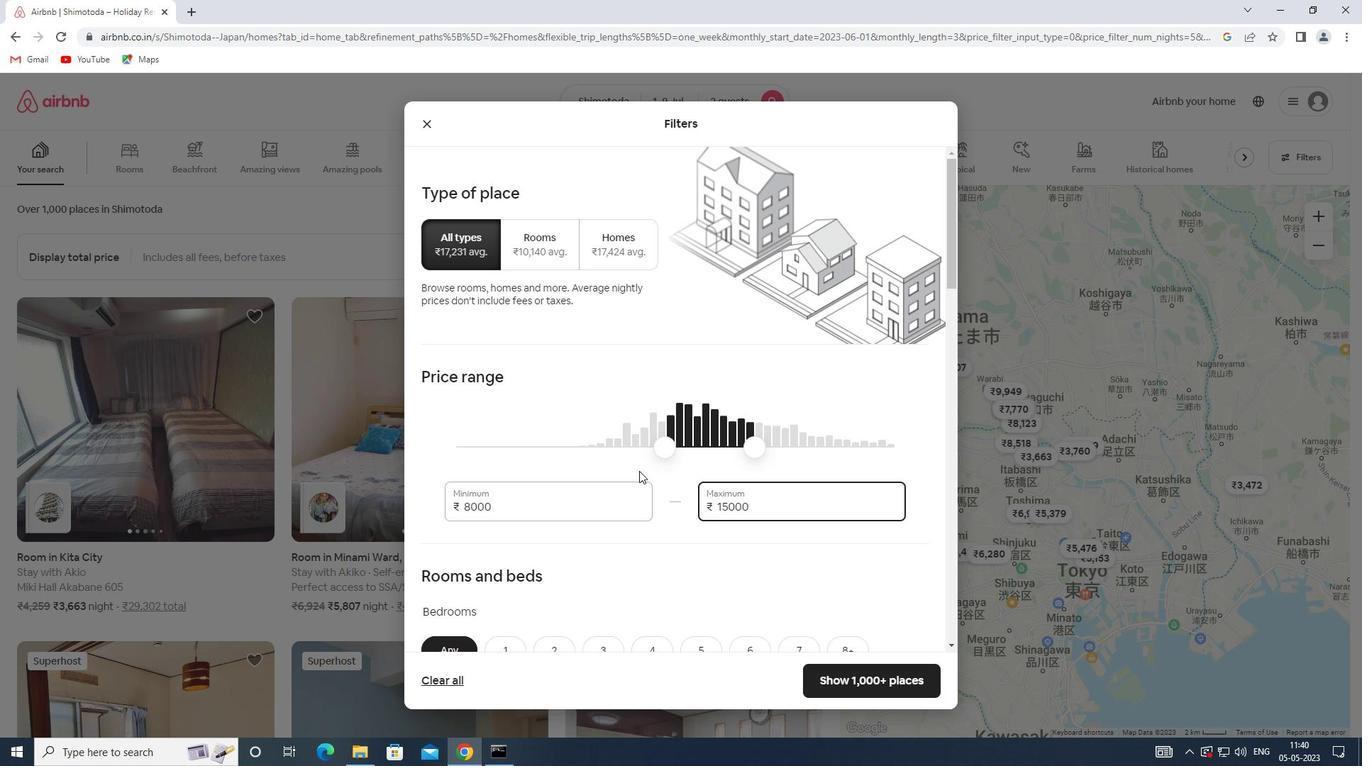 
Action: Mouse scrolled (639, 470) with delta (0, 0)
Screenshot: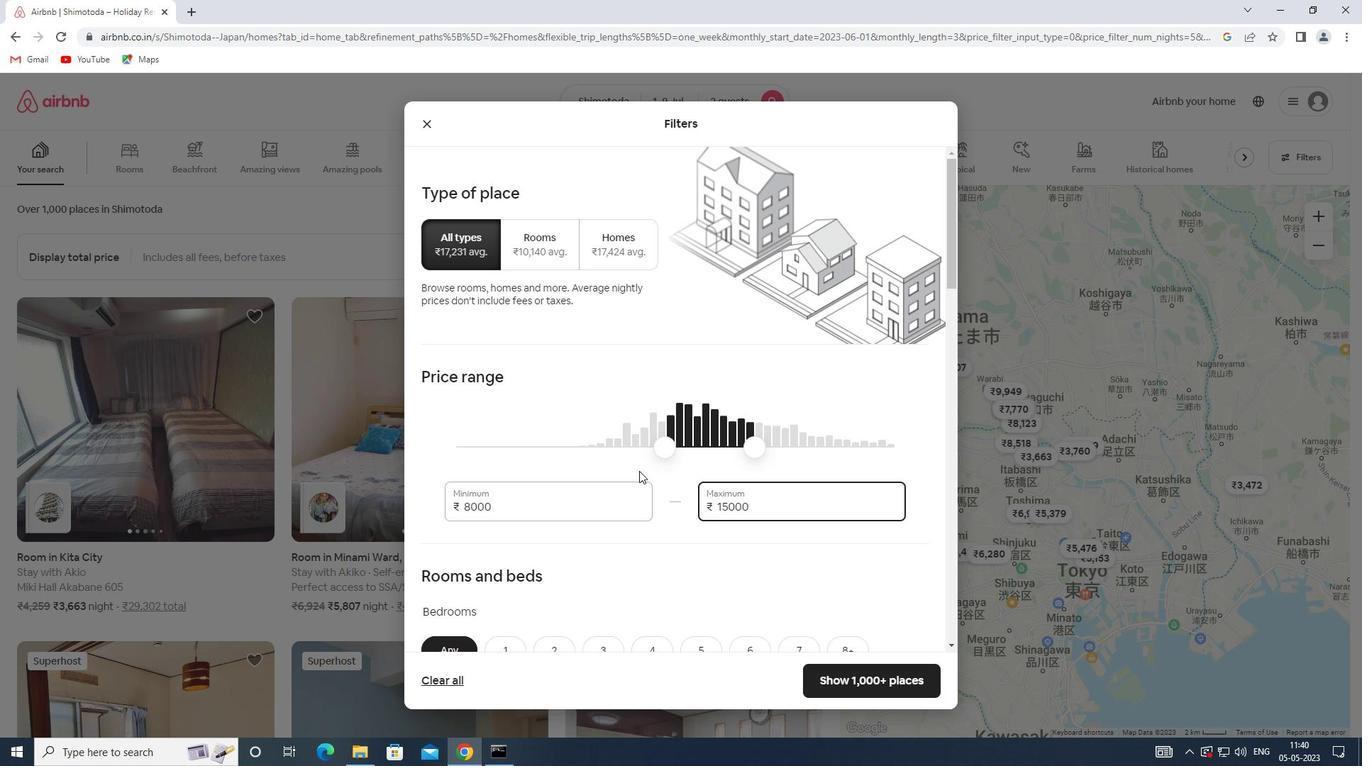 
Action: Mouse moved to (513, 511)
Screenshot: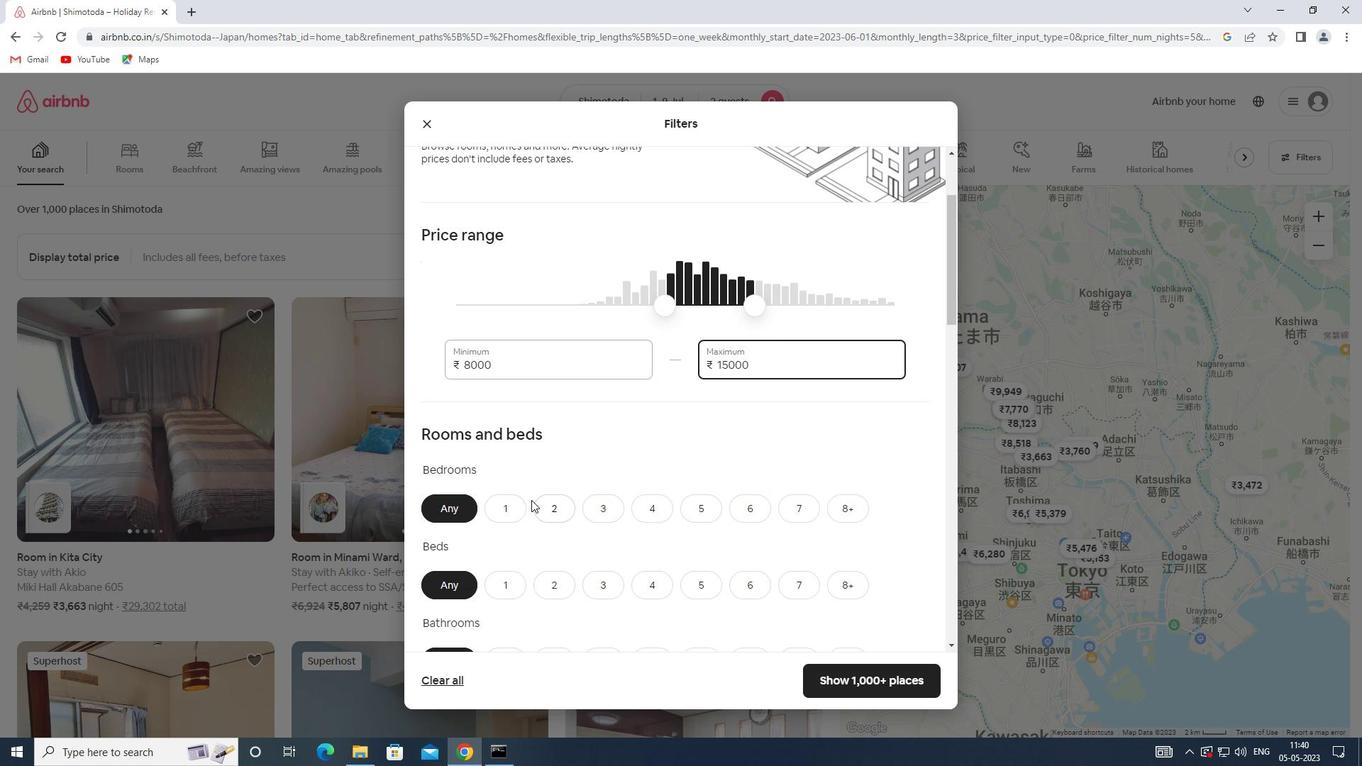
Action: Mouse pressed left at (513, 511)
Screenshot: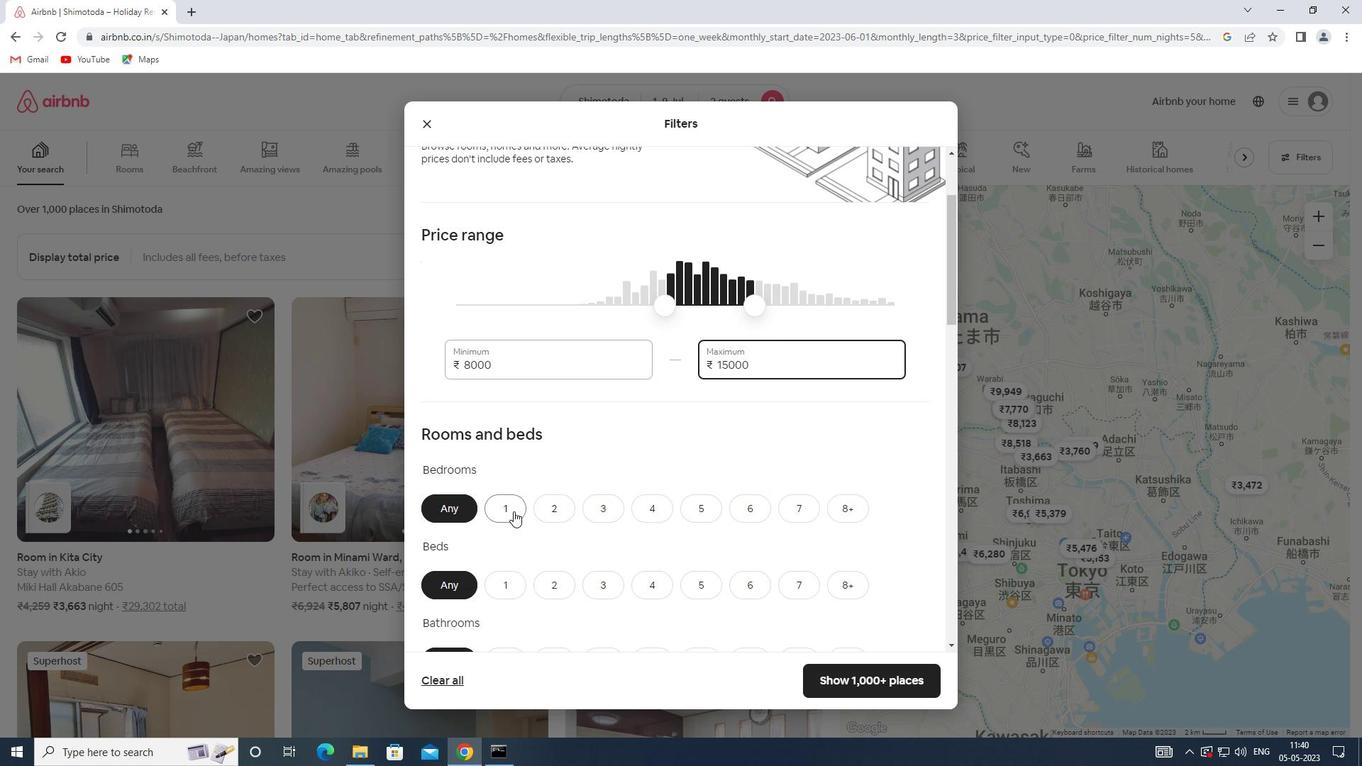 
Action: Mouse scrolled (513, 510) with delta (0, 0)
Screenshot: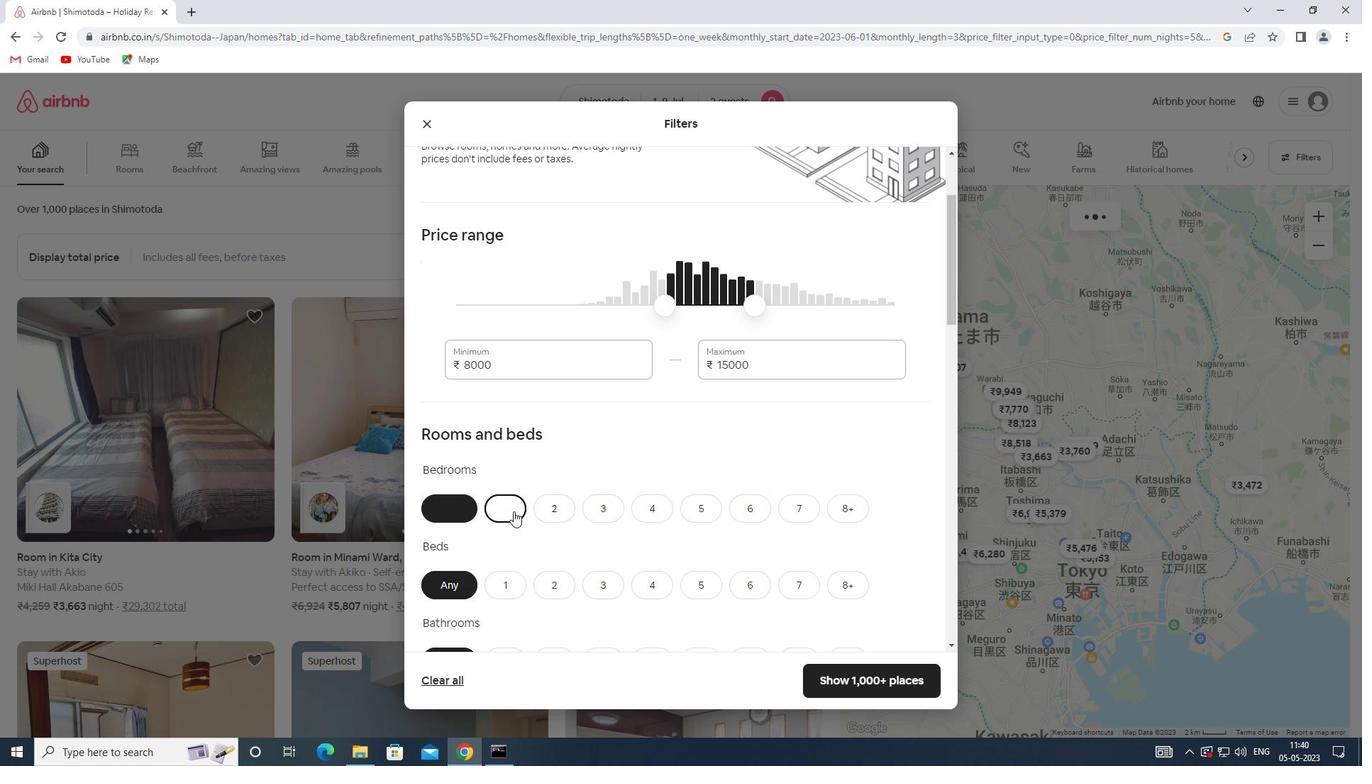 
Action: Mouse scrolled (513, 510) with delta (0, 0)
Screenshot: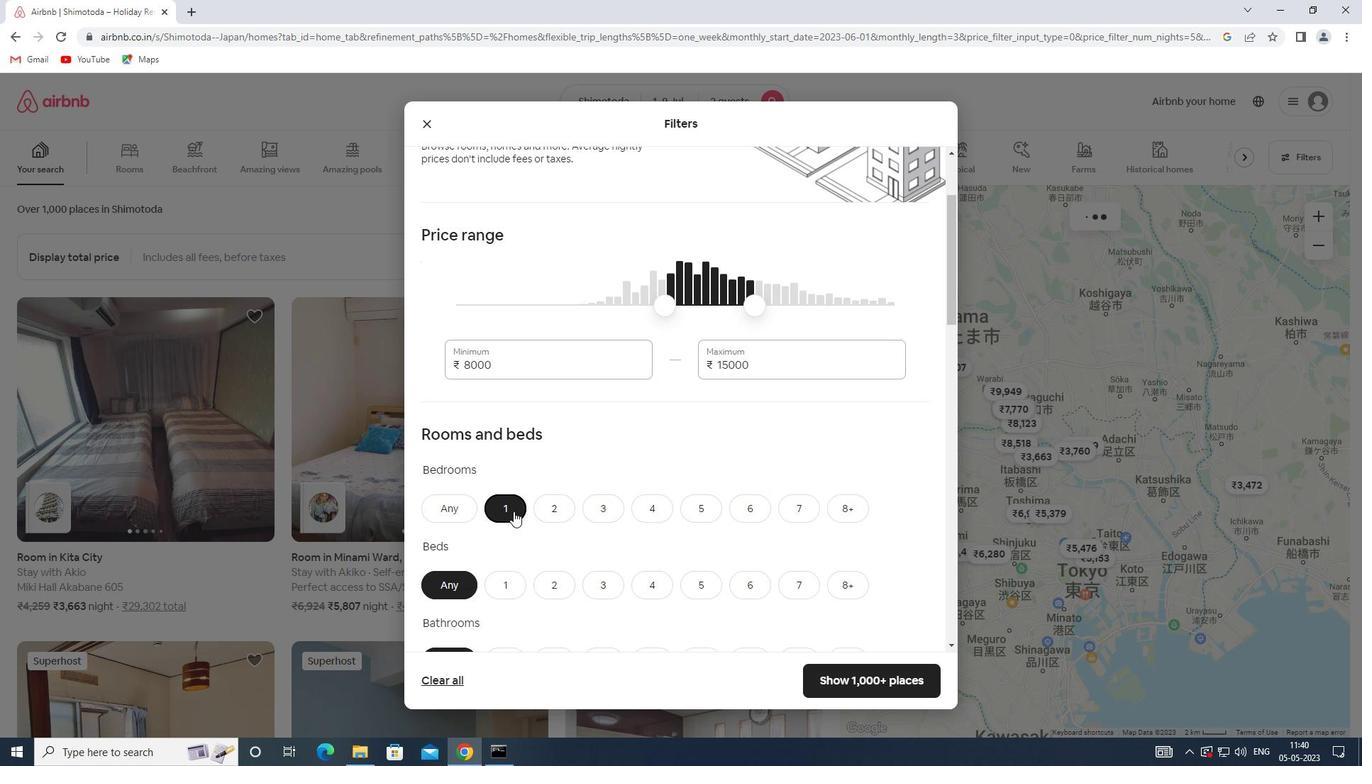 
Action: Mouse moved to (504, 439)
Screenshot: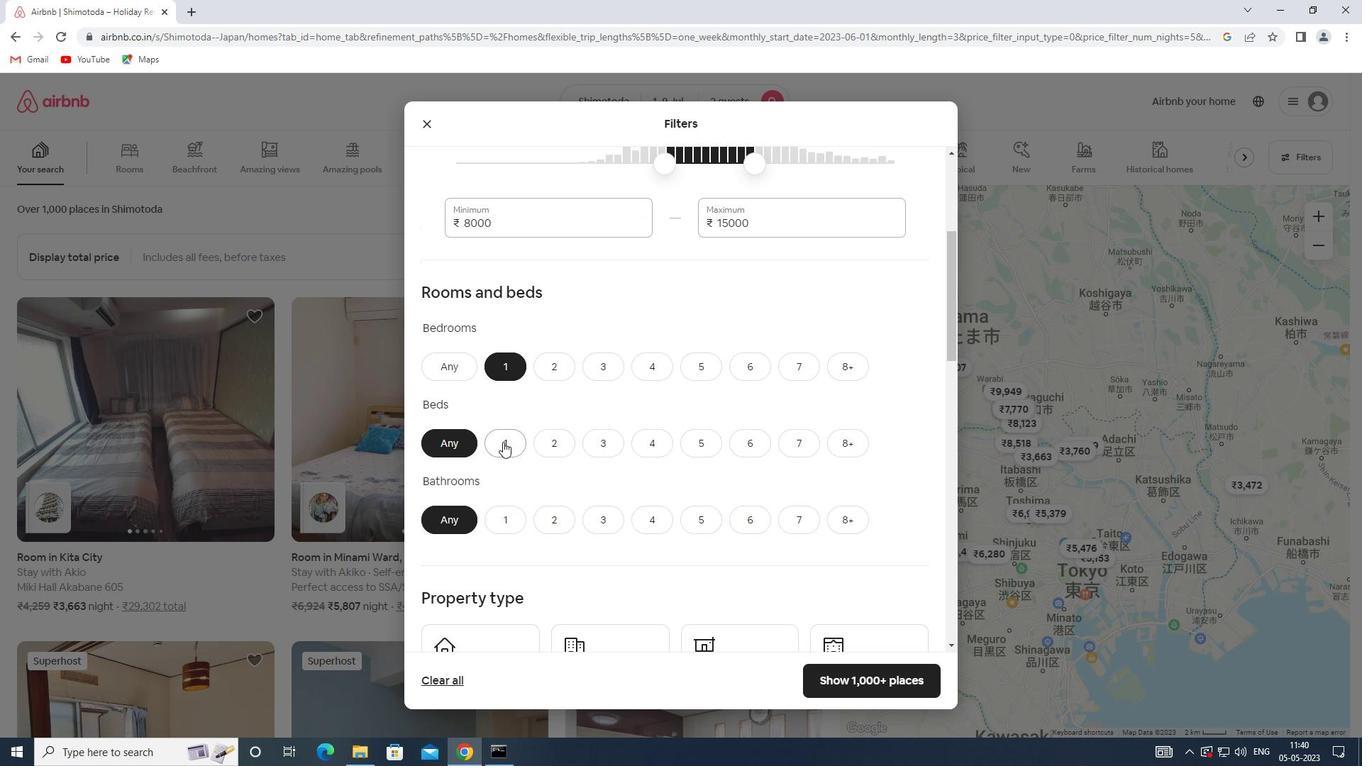 
Action: Mouse pressed left at (504, 439)
Screenshot: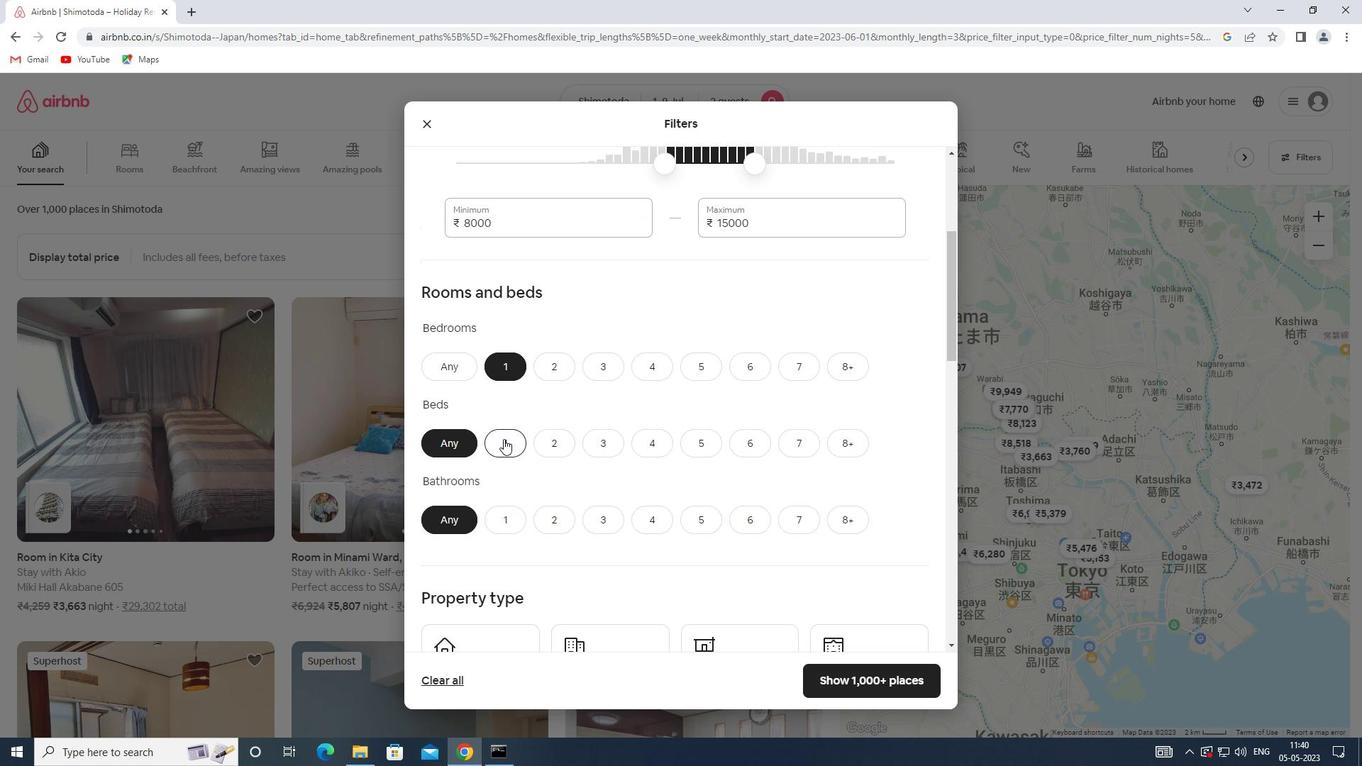 
Action: Mouse moved to (505, 510)
Screenshot: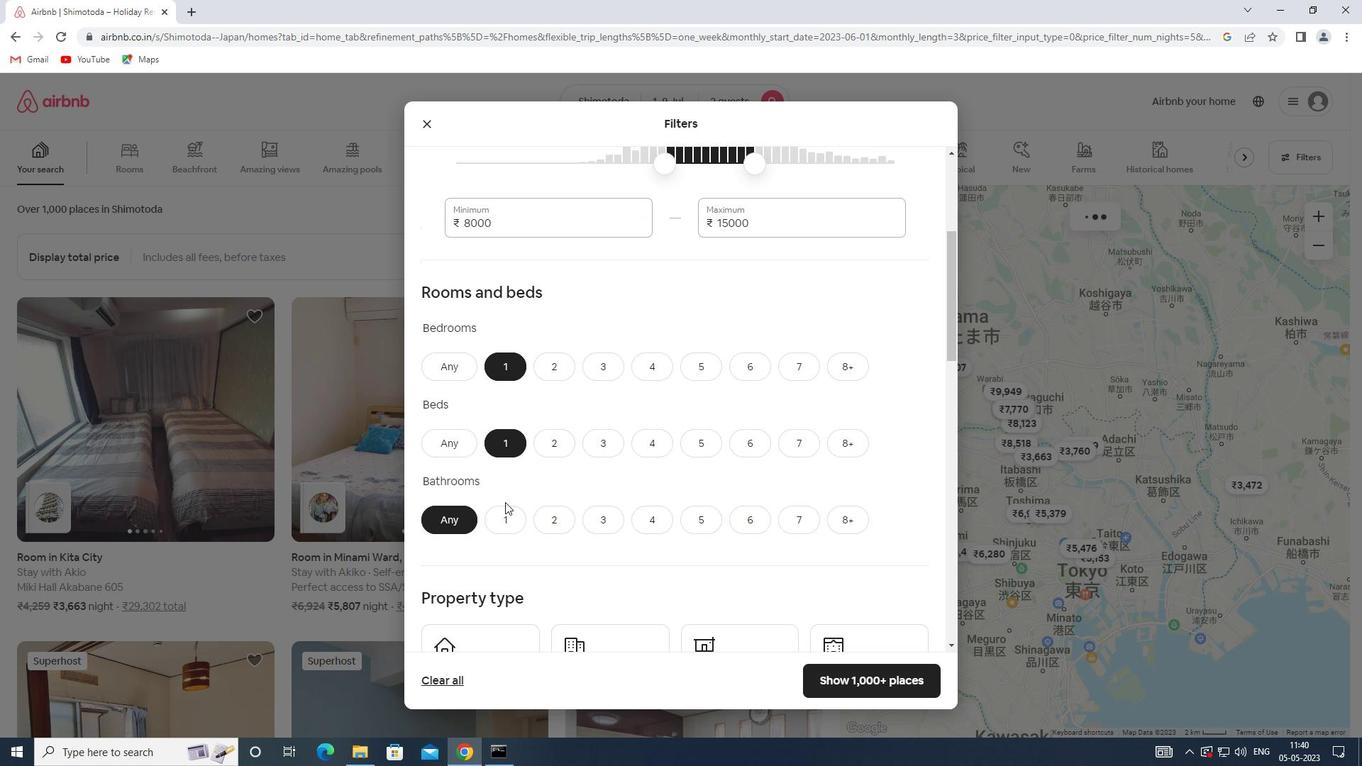 
Action: Mouse pressed left at (505, 510)
Screenshot: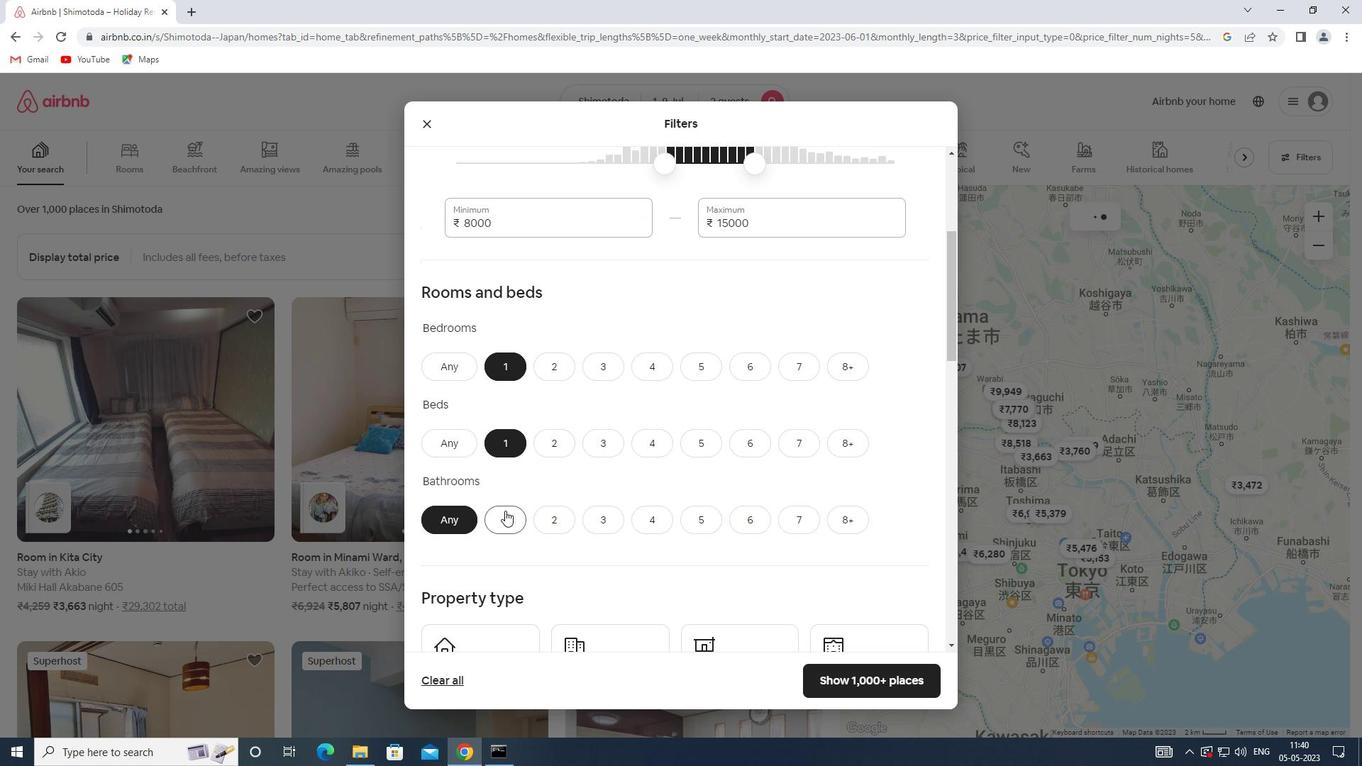 
Action: Mouse scrolled (505, 510) with delta (0, 0)
Screenshot: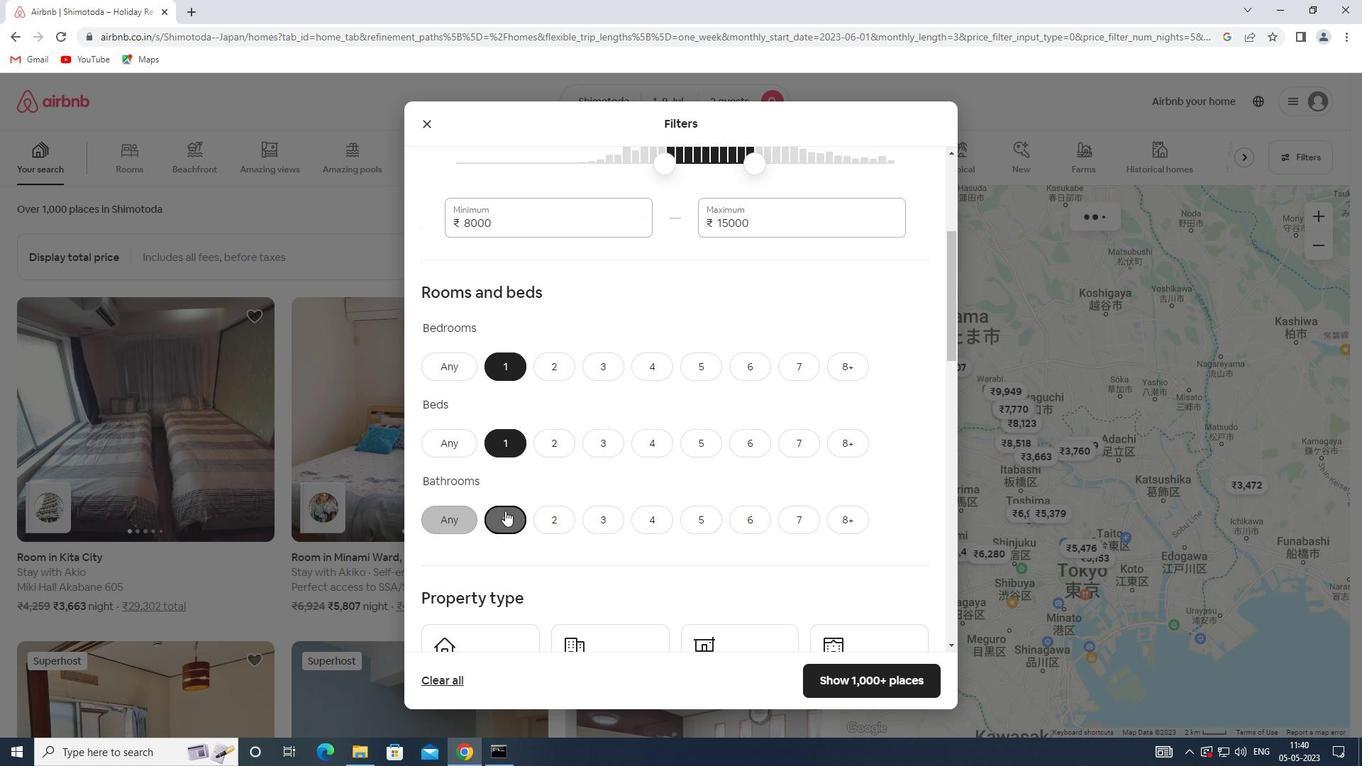 
Action: Mouse scrolled (505, 510) with delta (0, 0)
Screenshot: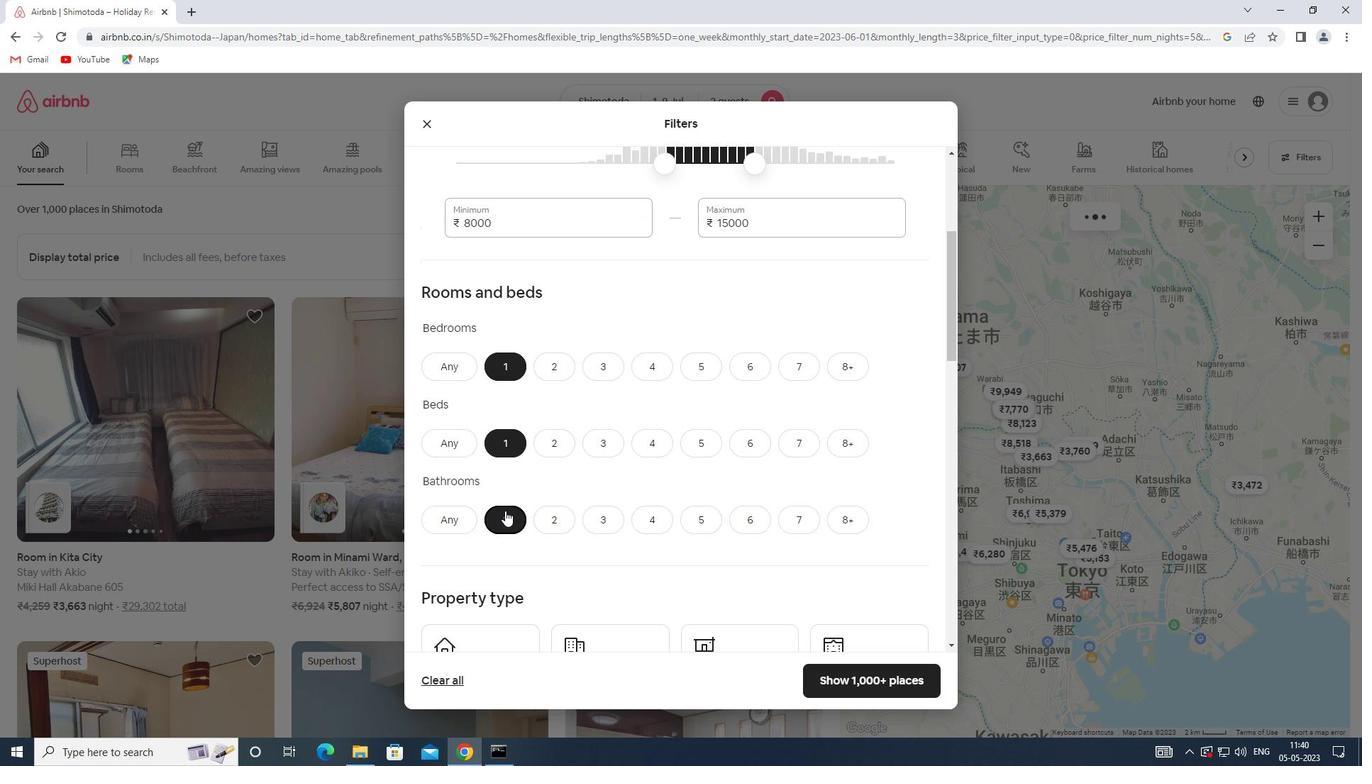 
Action: Mouse scrolled (505, 510) with delta (0, 0)
Screenshot: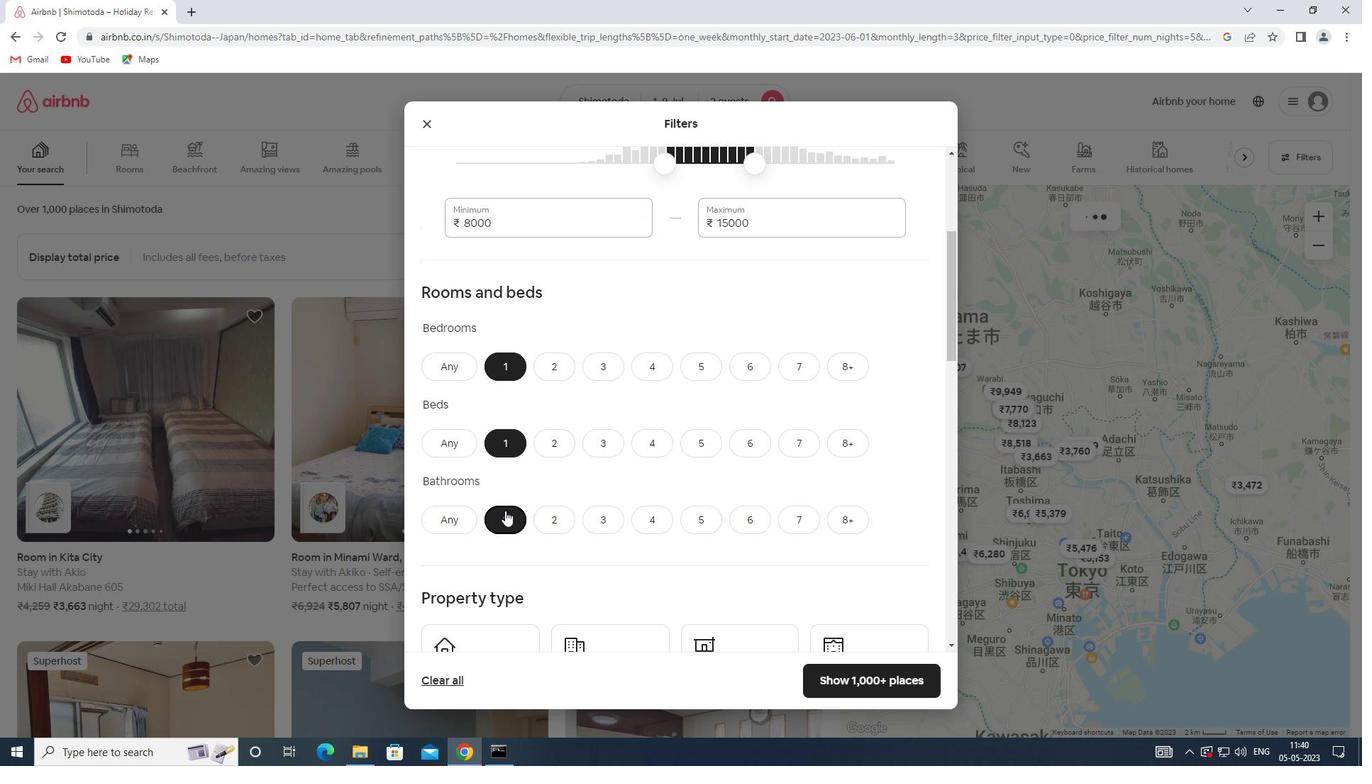 
Action: Mouse scrolled (505, 510) with delta (0, 0)
Screenshot: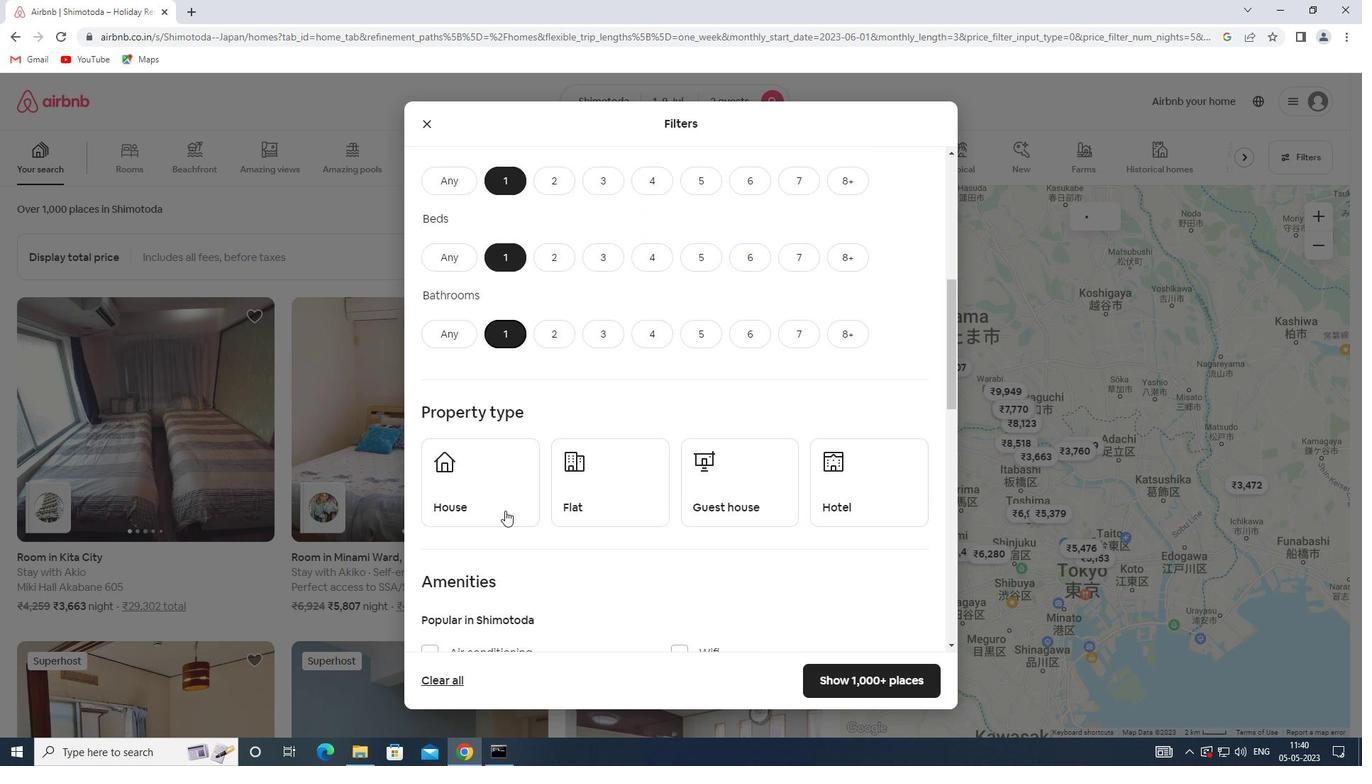 
Action: Mouse moved to (486, 390)
Screenshot: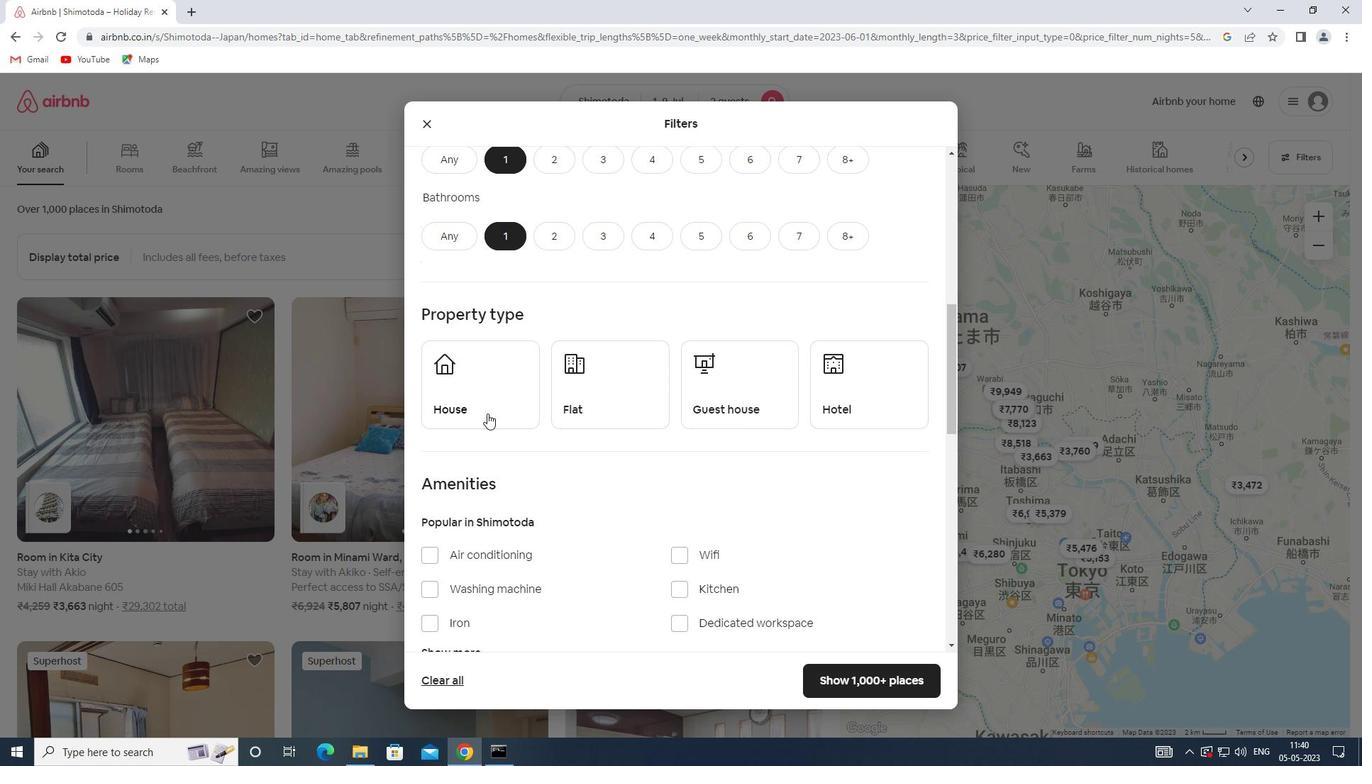 
Action: Mouse pressed left at (486, 390)
Screenshot: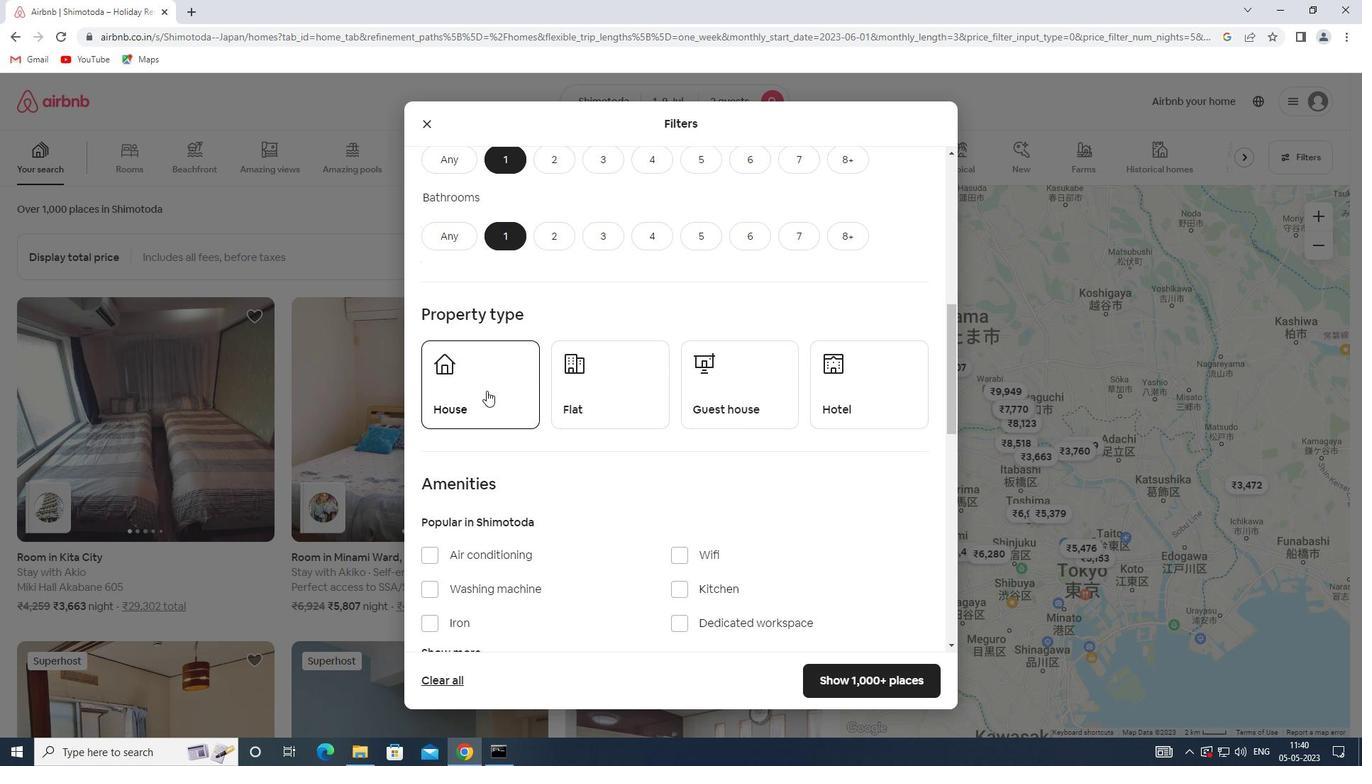 
Action: Mouse moved to (598, 399)
Screenshot: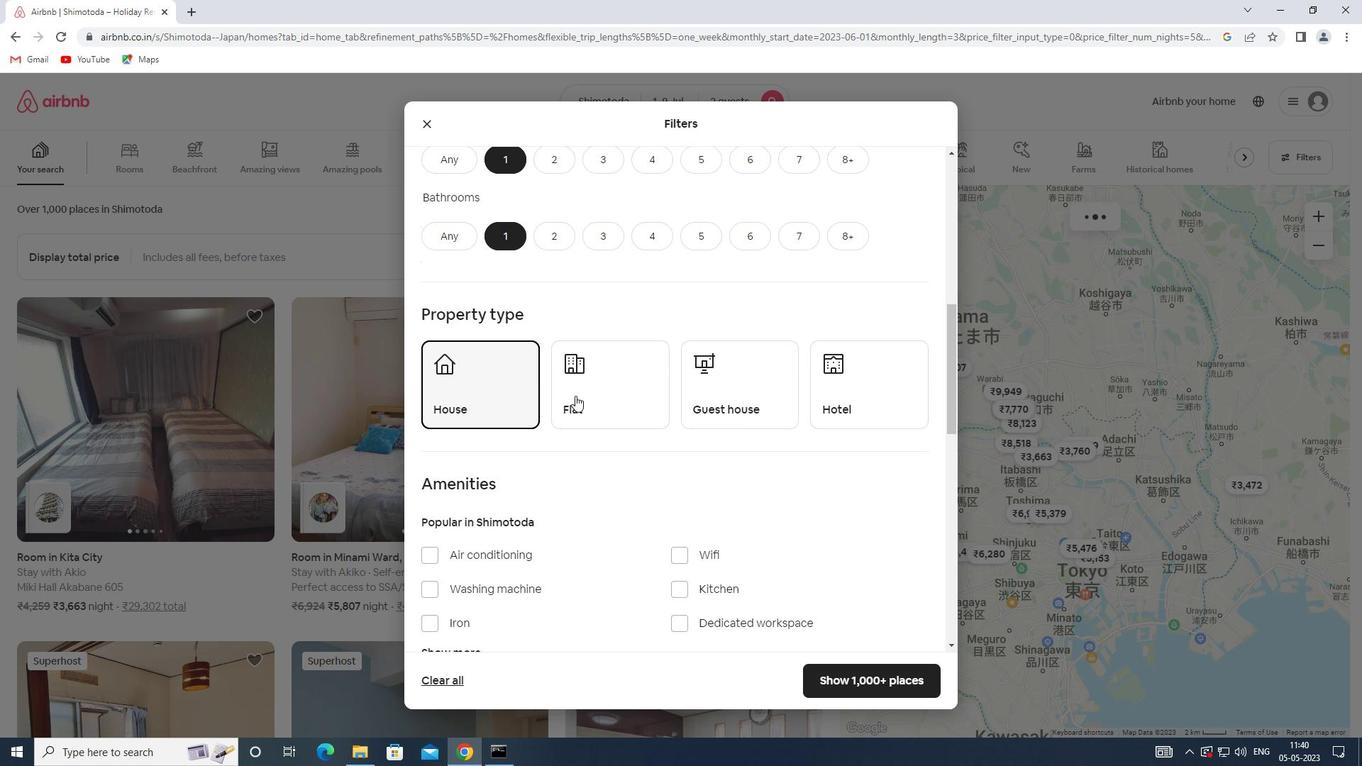 
Action: Mouse pressed left at (598, 399)
Screenshot: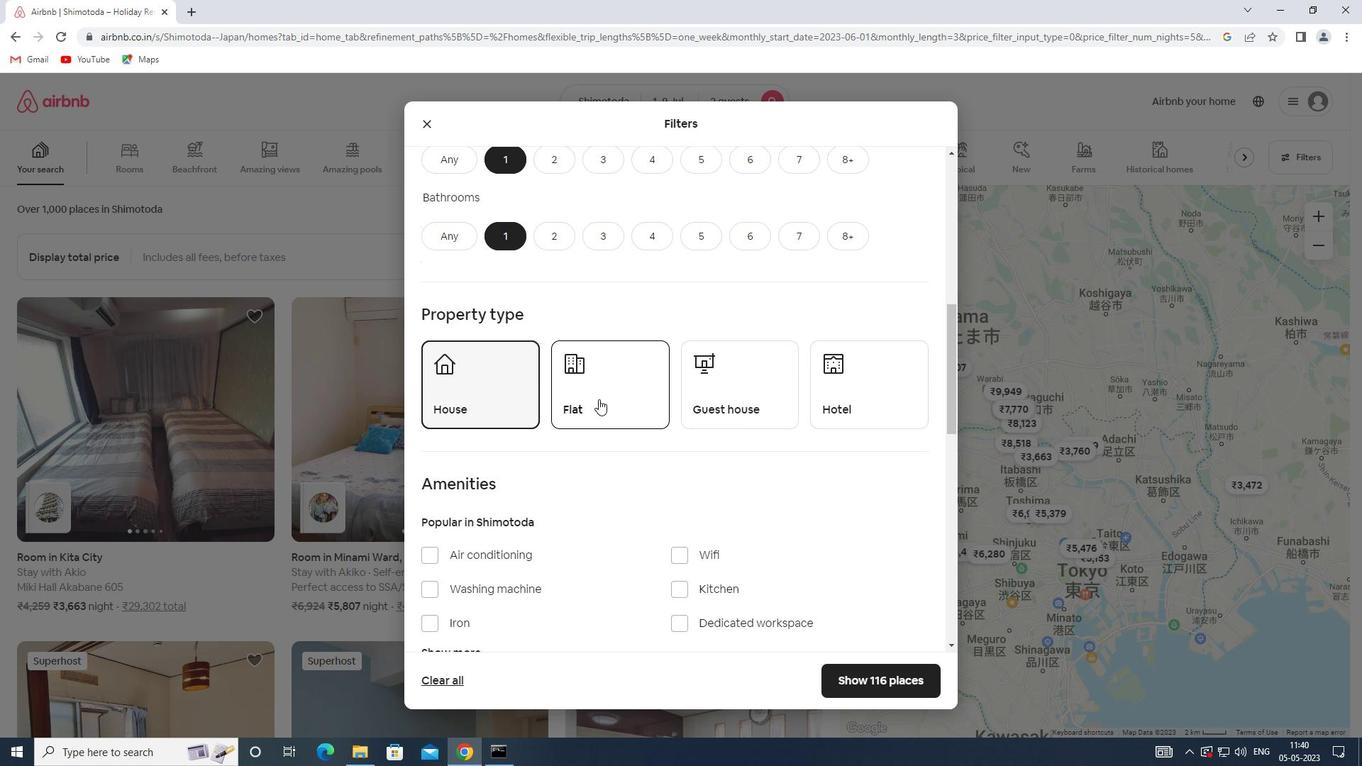 
Action: Mouse moved to (701, 397)
Screenshot: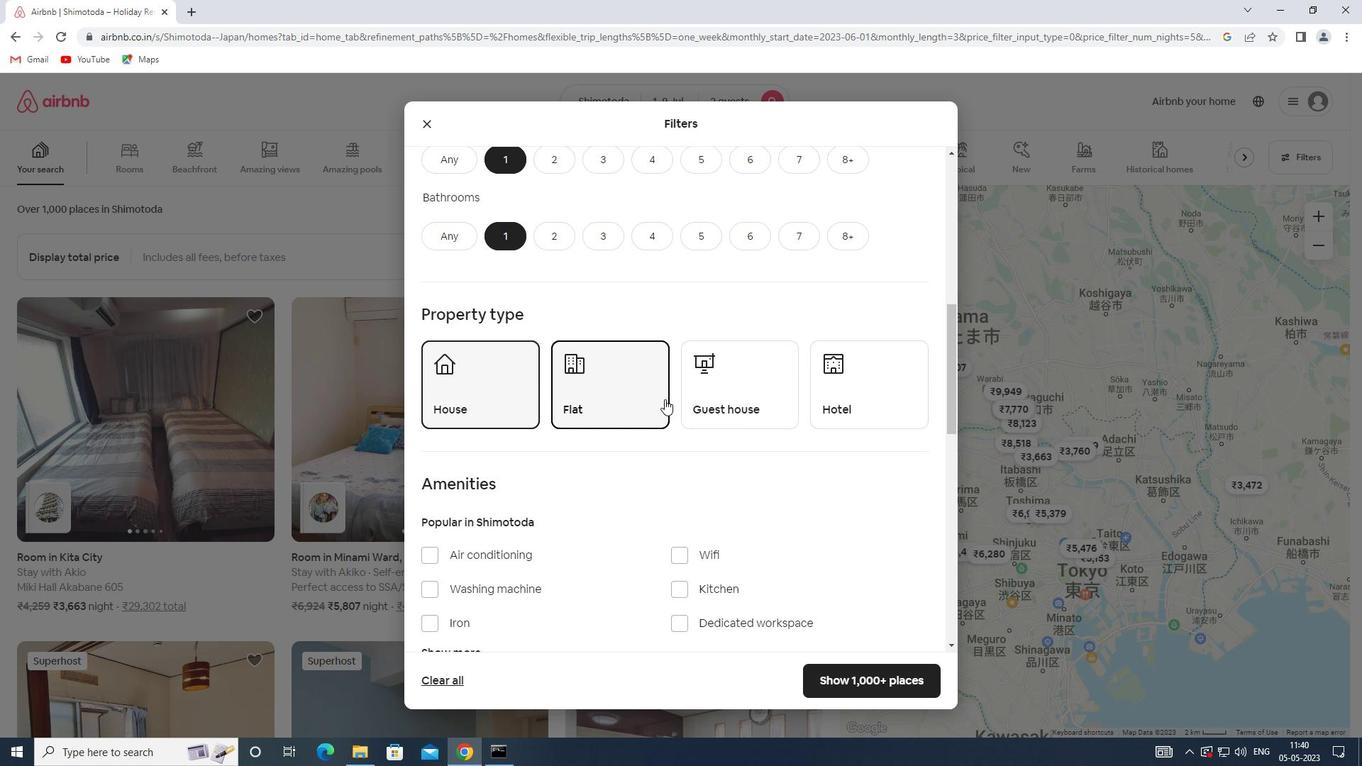 
Action: Mouse pressed left at (701, 397)
Screenshot: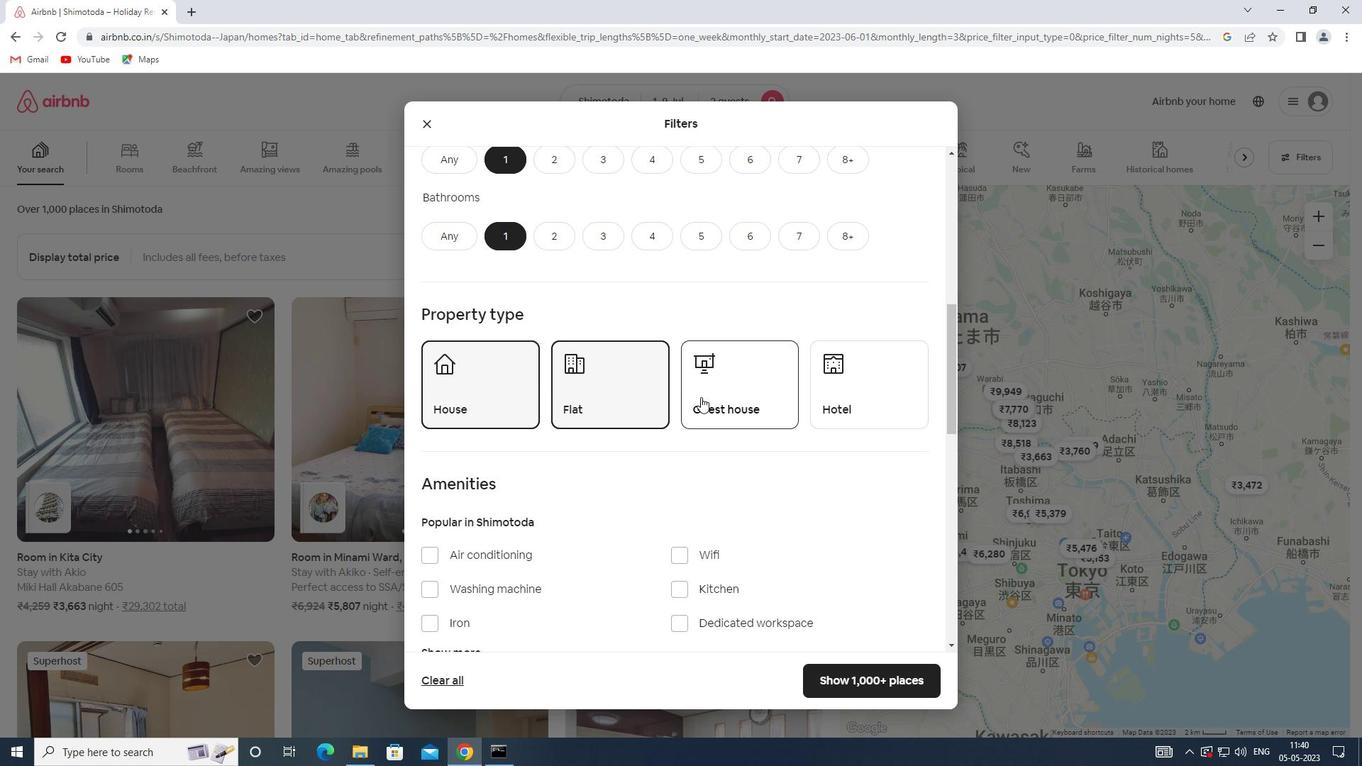
Action: Mouse scrolled (701, 396) with delta (0, 0)
Screenshot: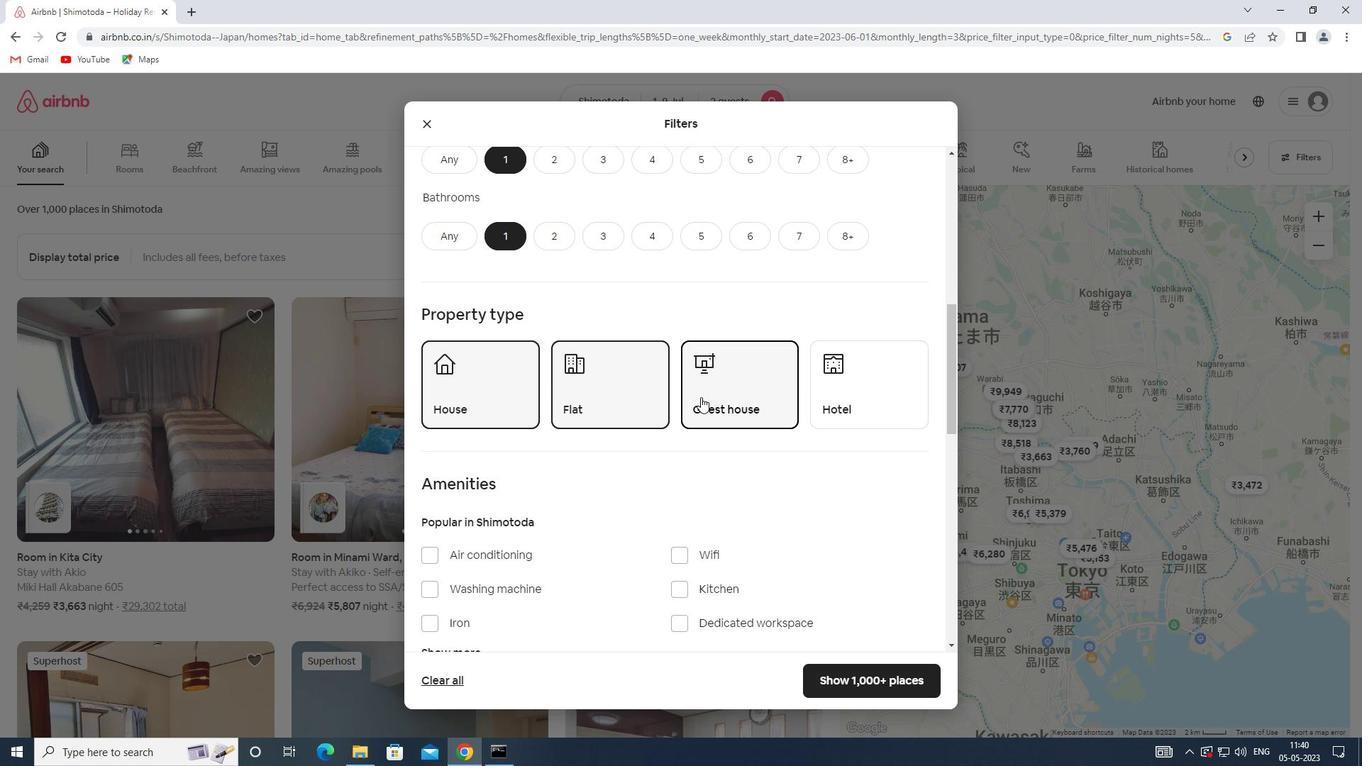 
Action: Mouse scrolled (701, 396) with delta (0, 0)
Screenshot: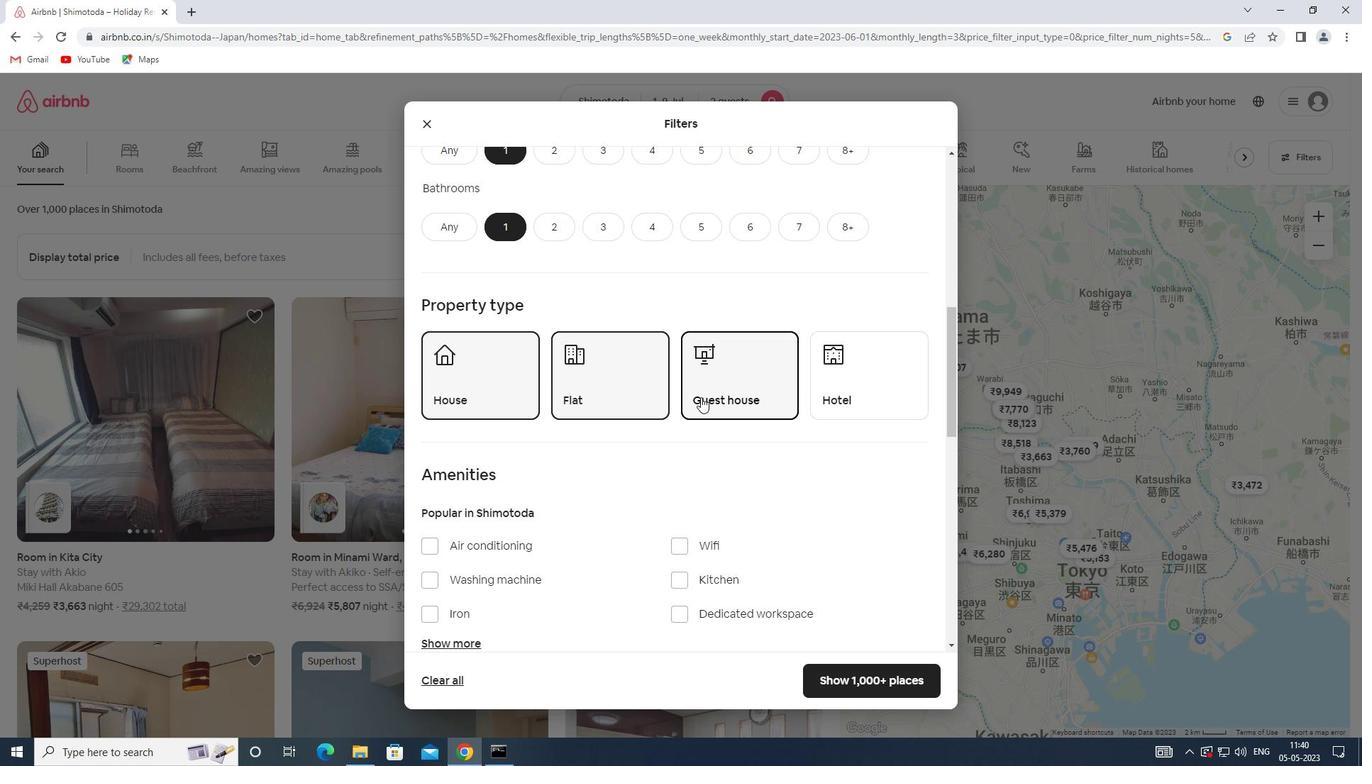 
Action: Mouse scrolled (701, 396) with delta (0, 0)
Screenshot: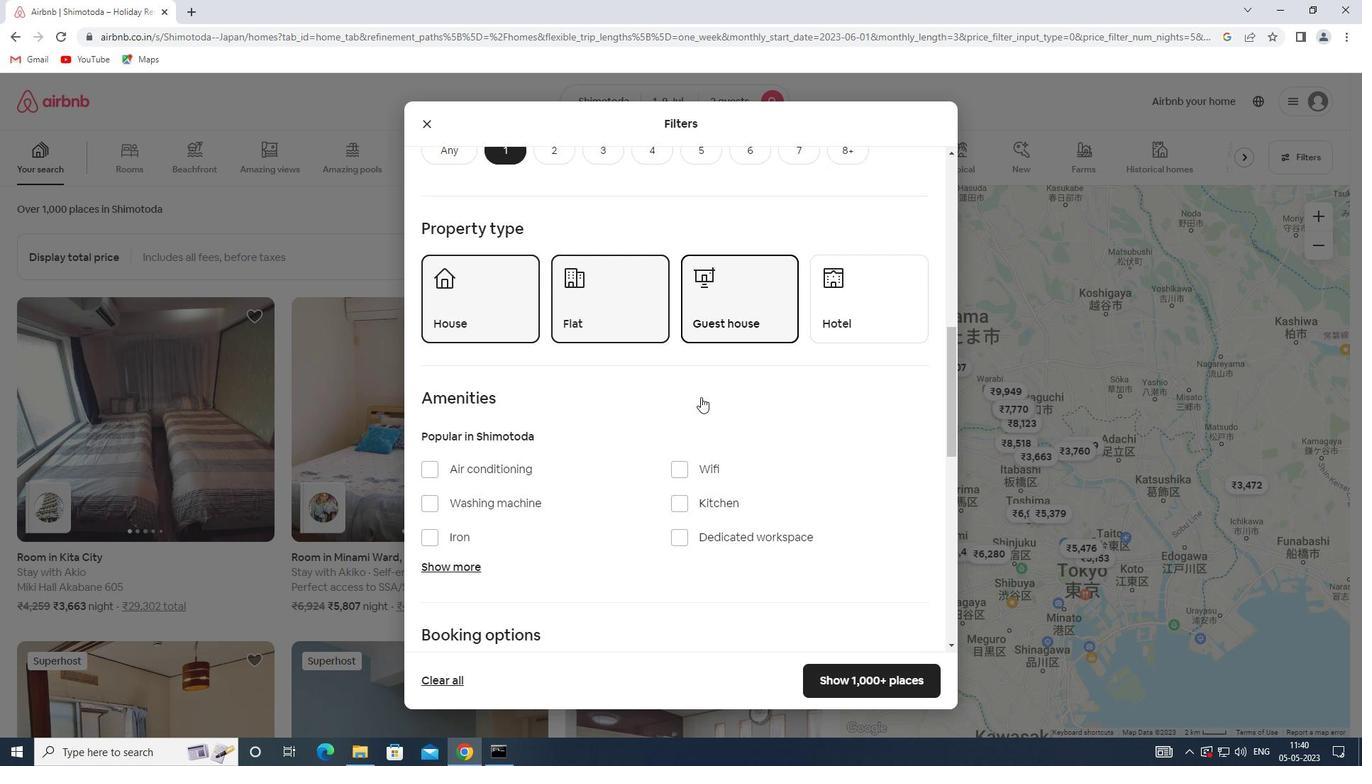 
Action: Mouse scrolled (701, 396) with delta (0, 0)
Screenshot: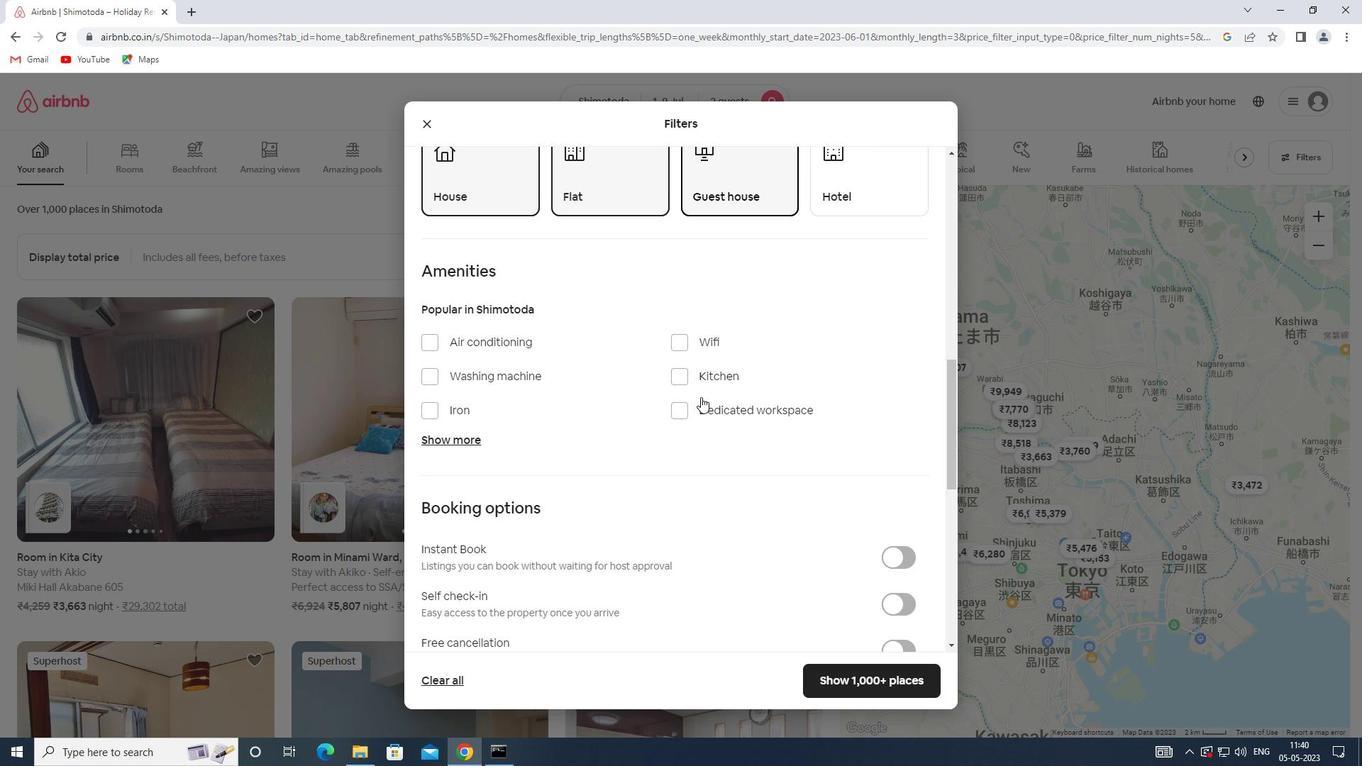 
Action: Mouse scrolled (701, 396) with delta (0, 0)
Screenshot: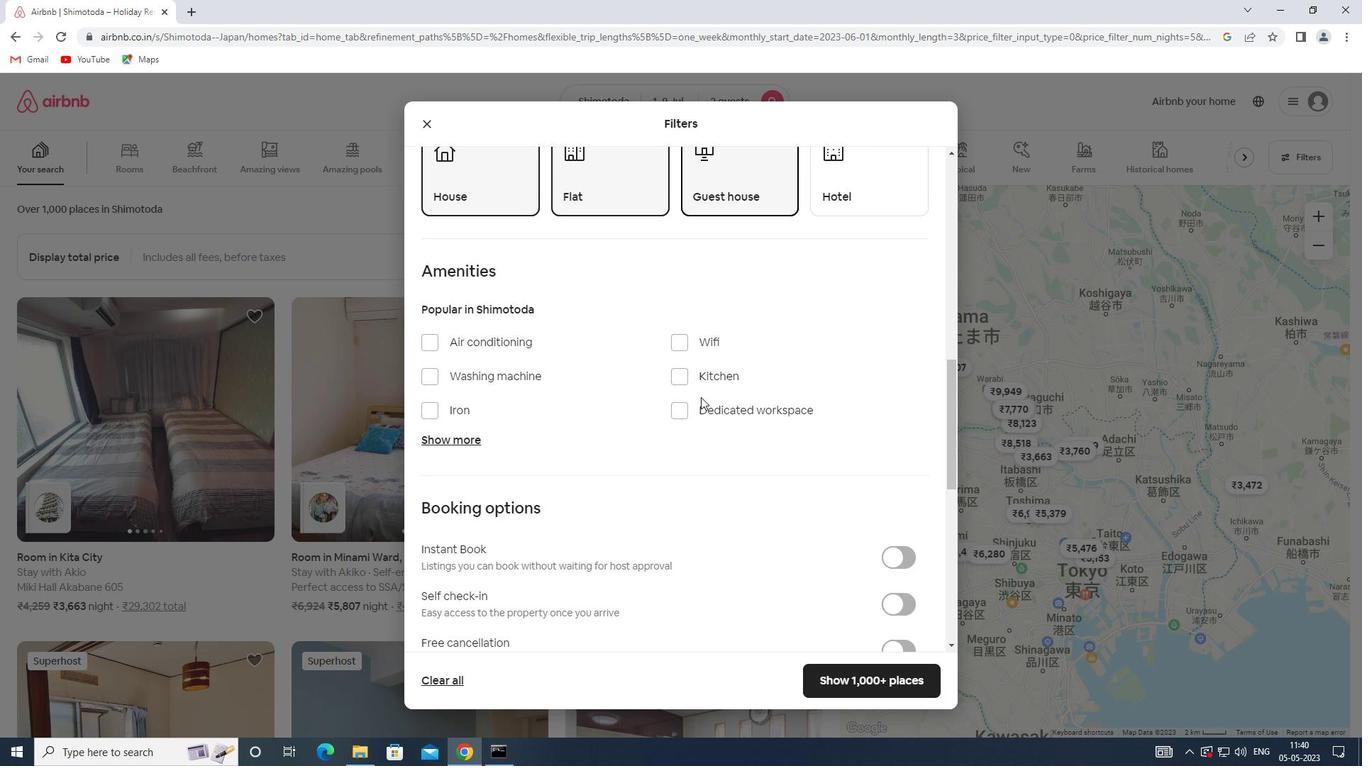 
Action: Mouse scrolled (701, 396) with delta (0, 0)
Screenshot: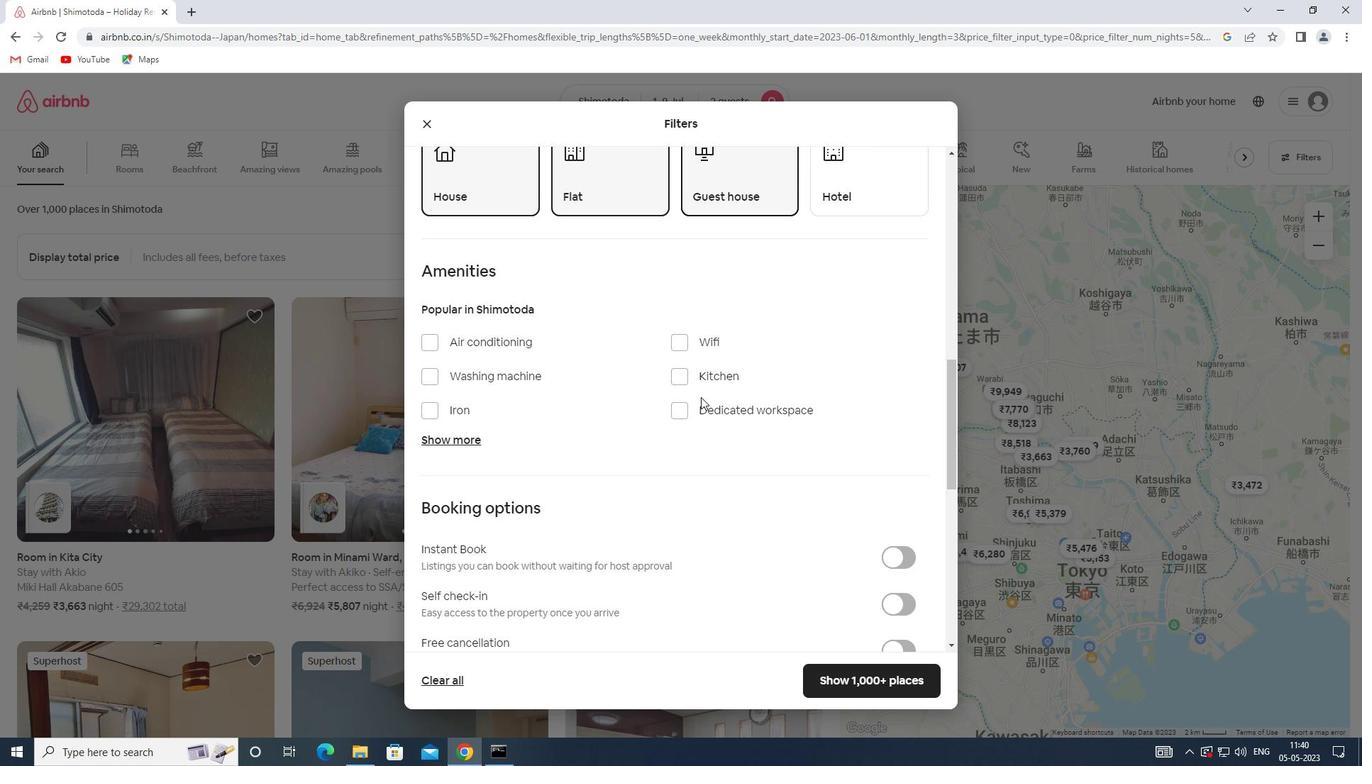 
Action: Mouse scrolled (701, 396) with delta (0, 0)
Screenshot: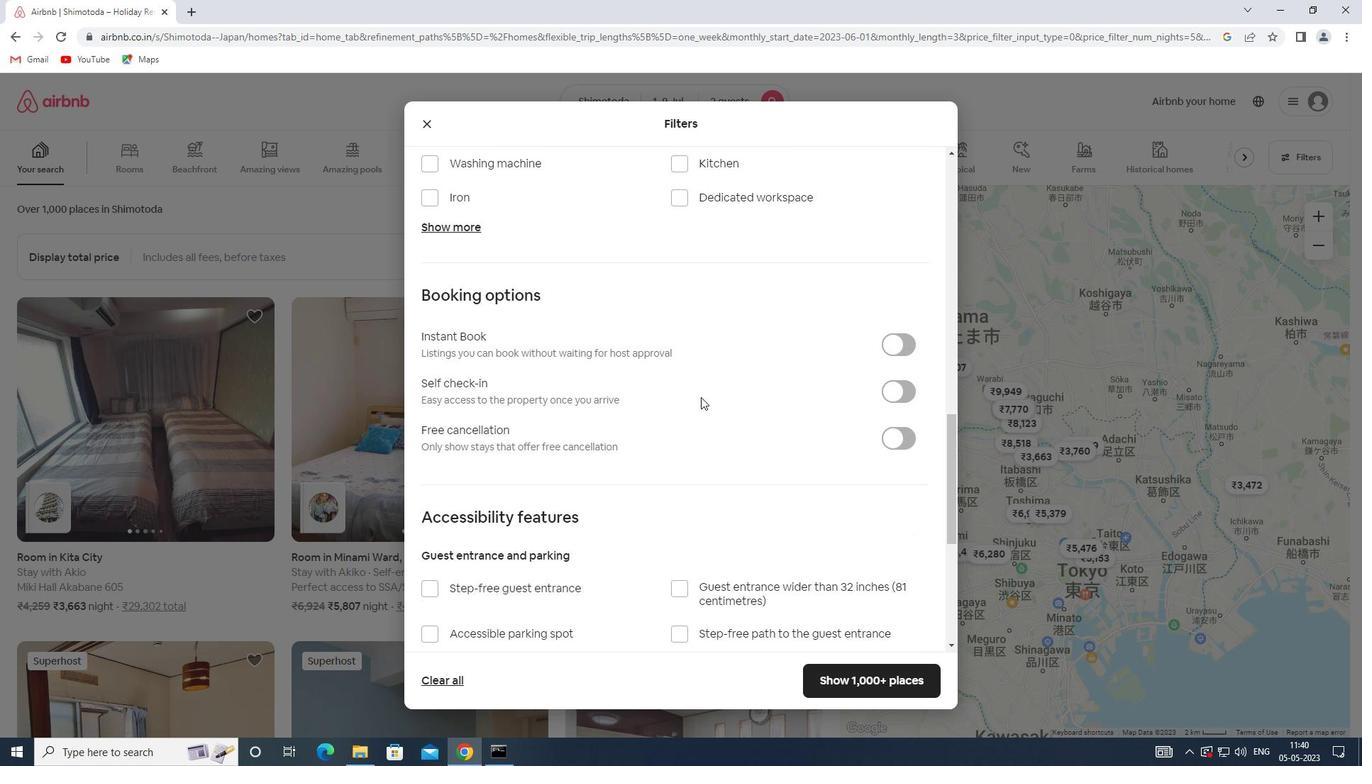 
Action: Mouse moved to (894, 330)
Screenshot: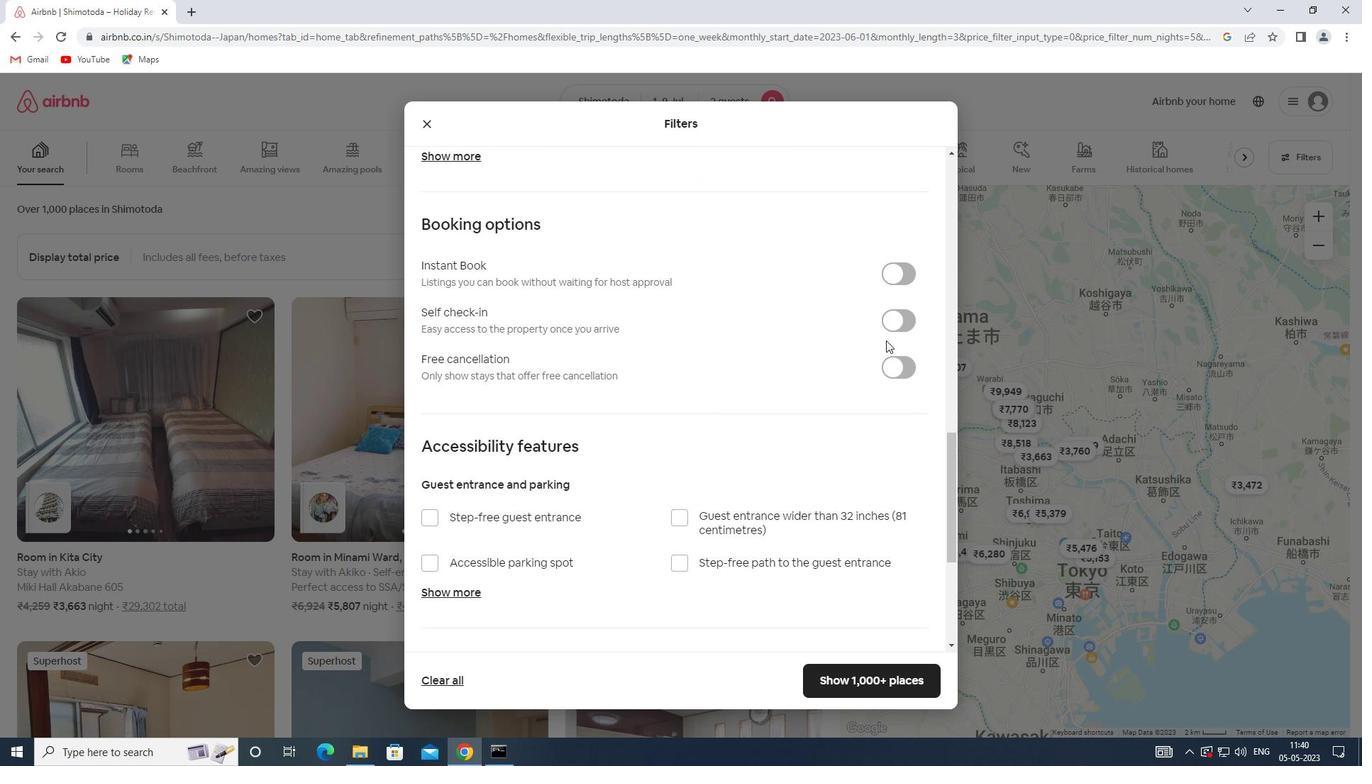
Action: Mouse pressed left at (894, 330)
Screenshot: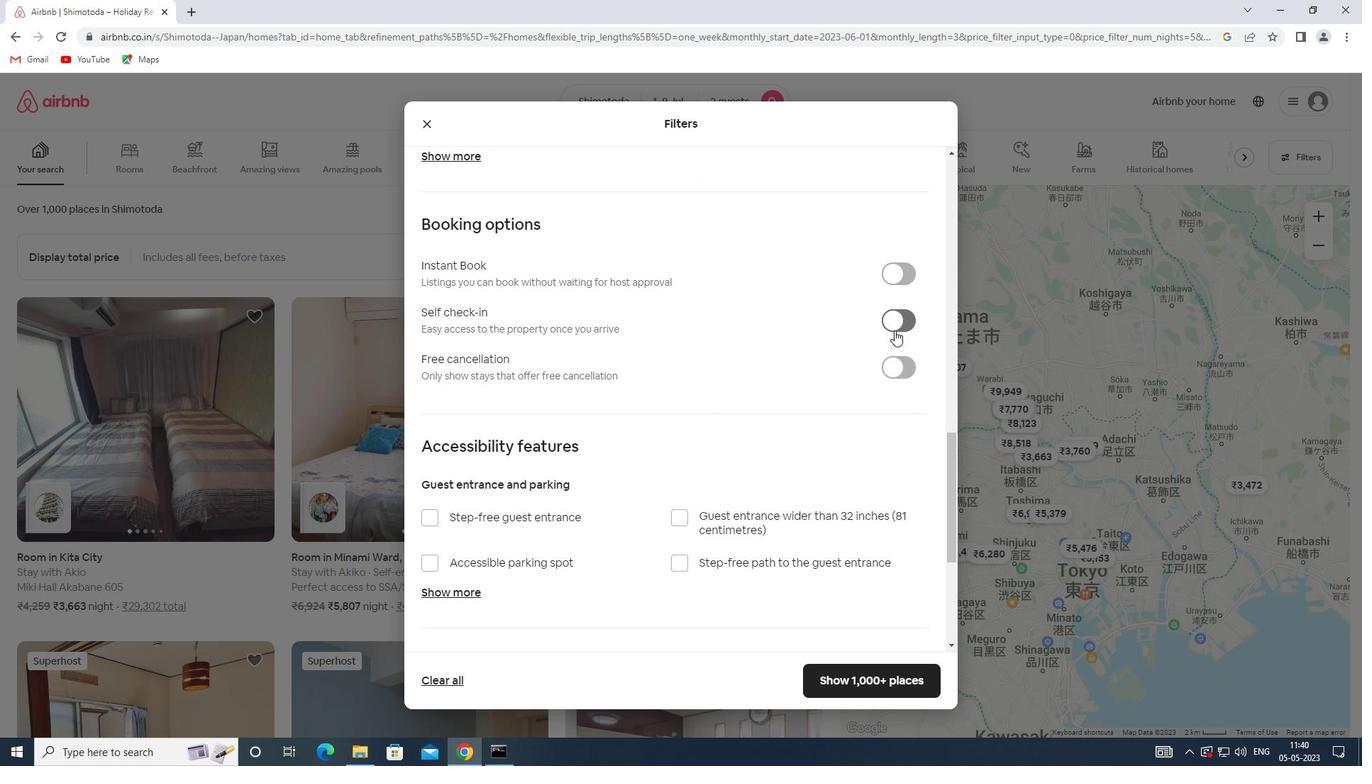 
Action: Mouse moved to (667, 428)
Screenshot: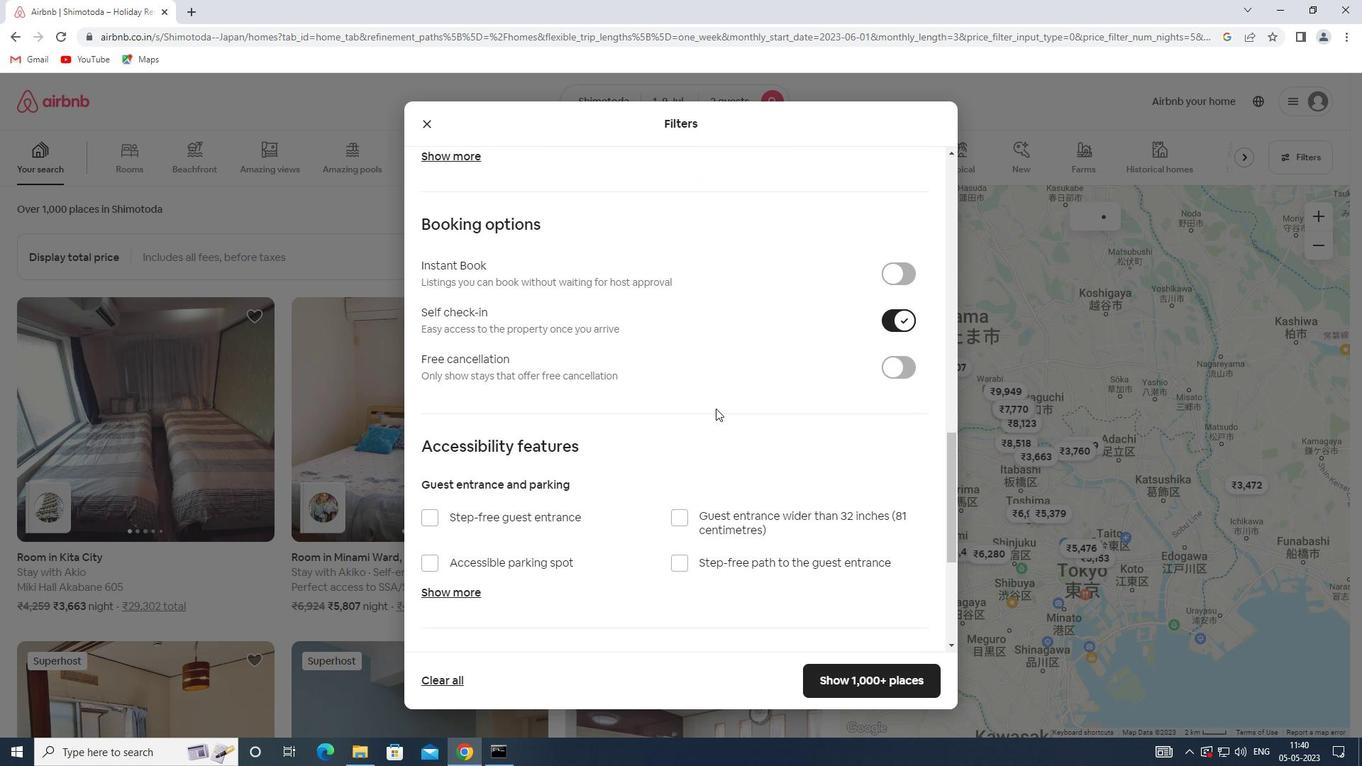
Action: Mouse scrolled (667, 427) with delta (0, 0)
Screenshot: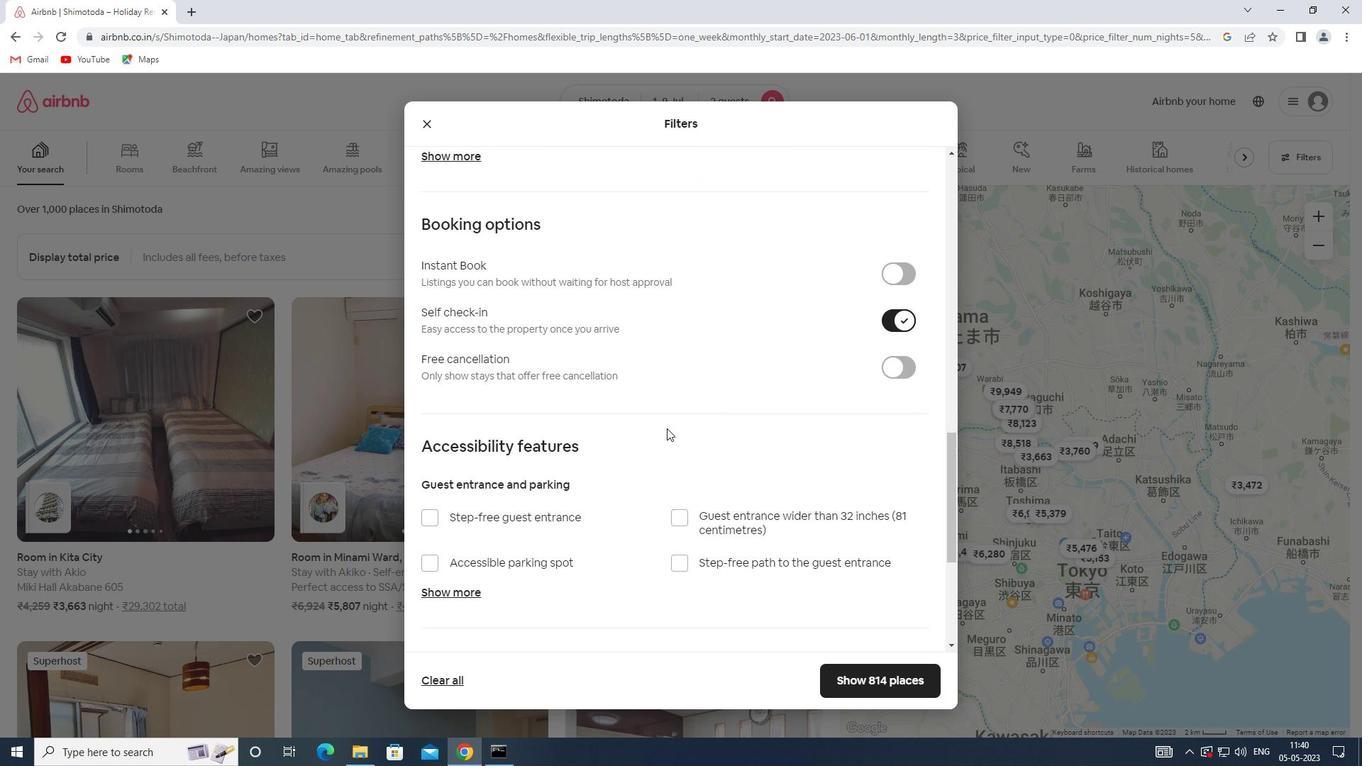 
Action: Mouse scrolled (667, 427) with delta (0, 0)
Screenshot: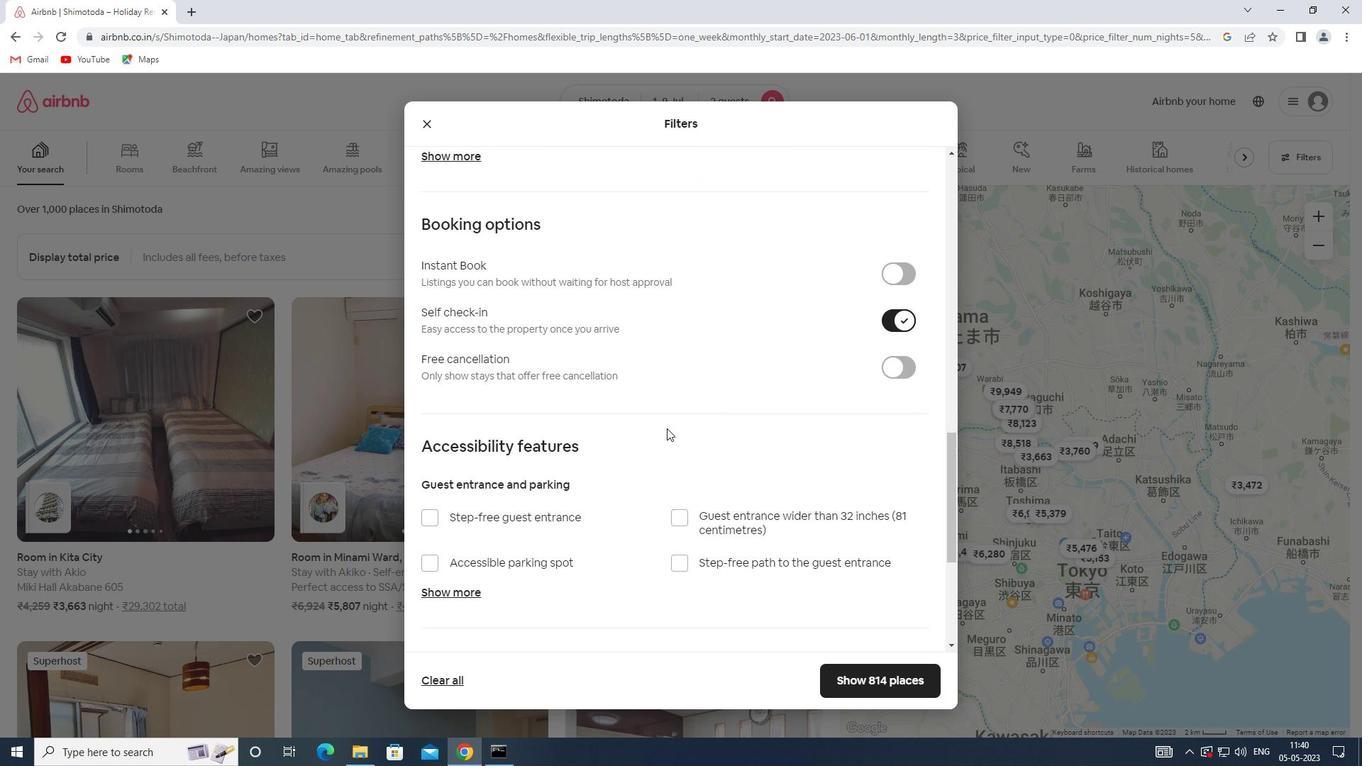 
Action: Mouse scrolled (667, 427) with delta (0, 0)
Screenshot: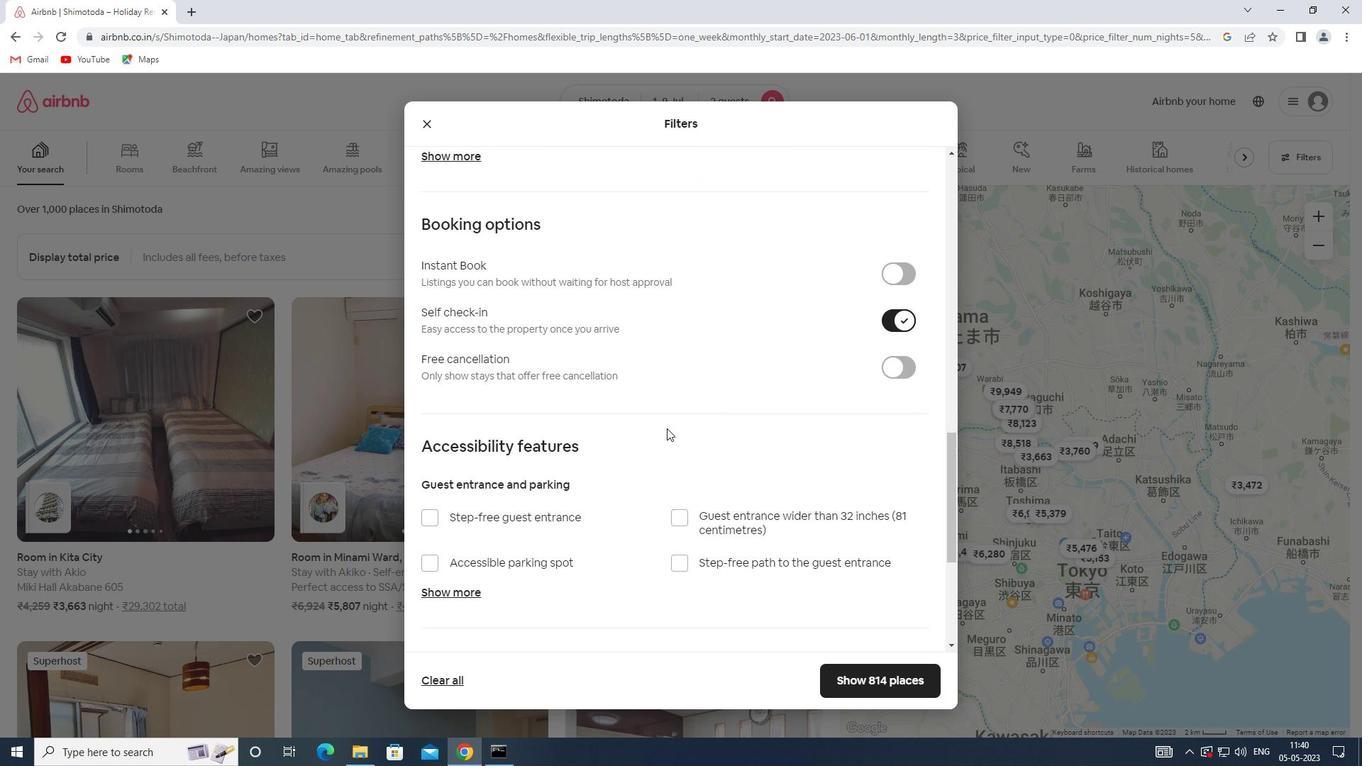 
Action: Mouse scrolled (667, 427) with delta (0, 0)
Screenshot: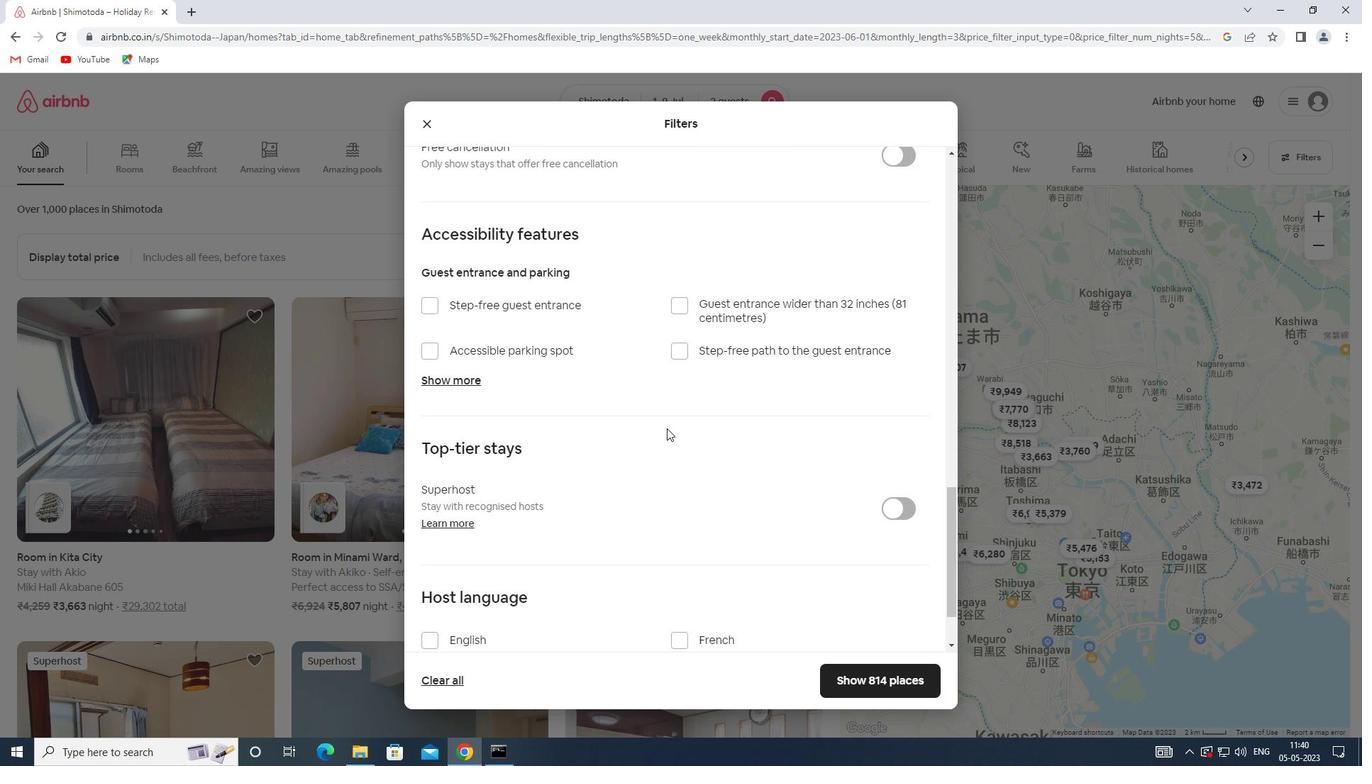 
Action: Mouse scrolled (667, 427) with delta (0, 0)
Screenshot: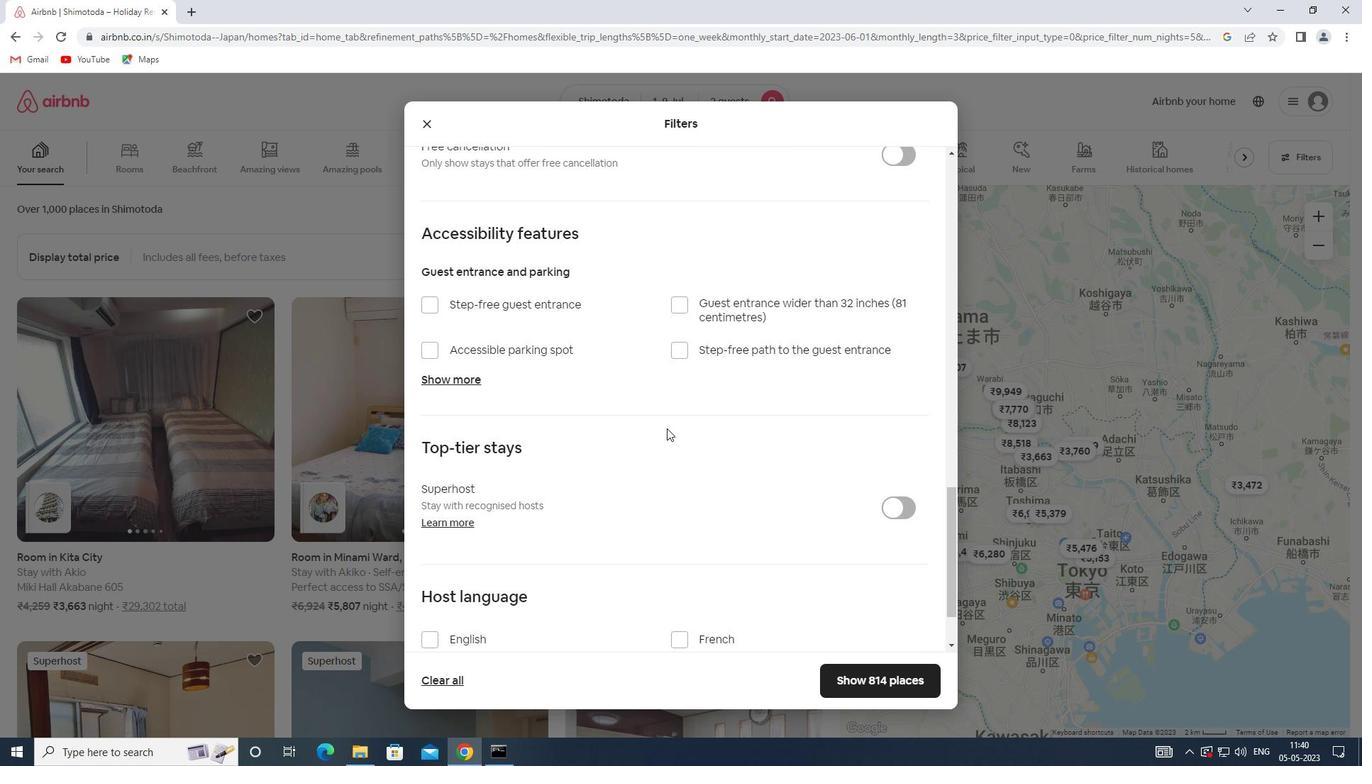 
Action: Mouse scrolled (667, 427) with delta (0, 0)
Screenshot: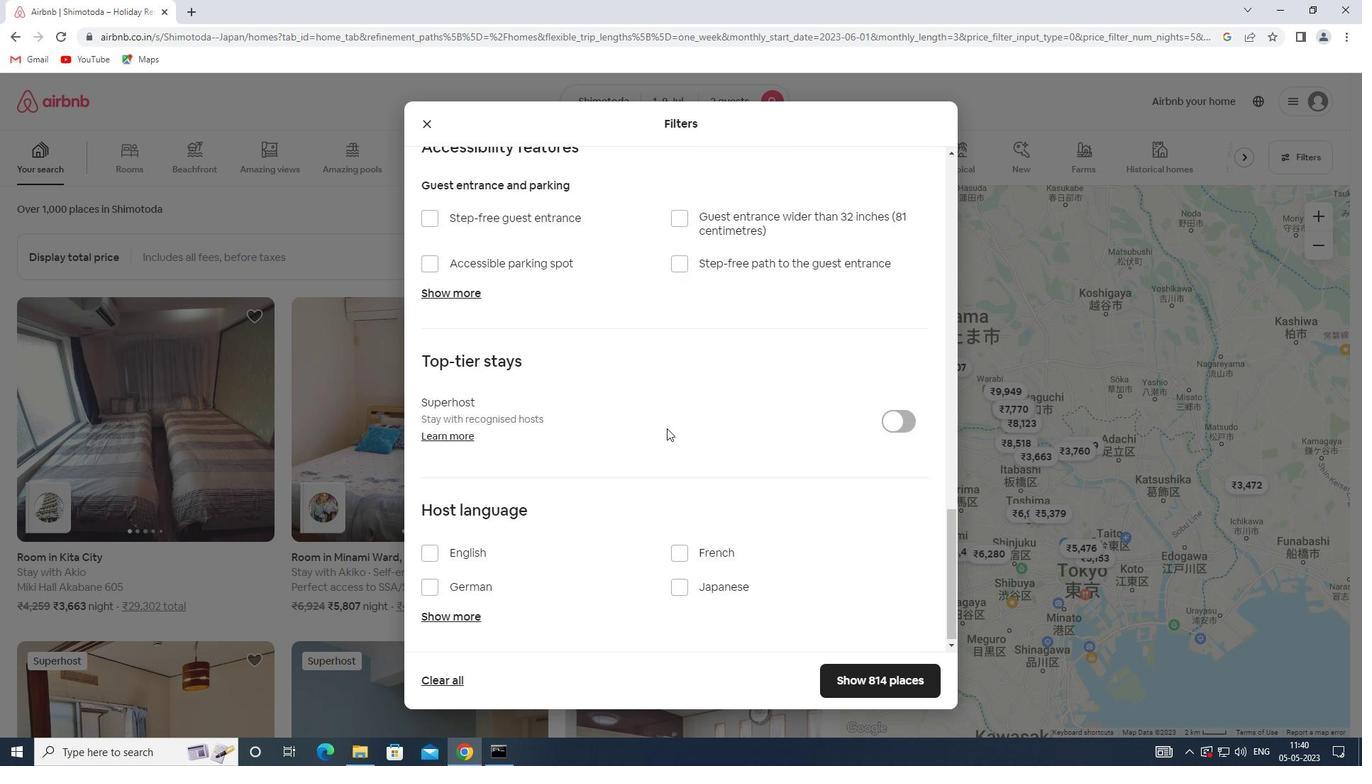 
Action: Mouse scrolled (667, 427) with delta (0, 0)
Screenshot: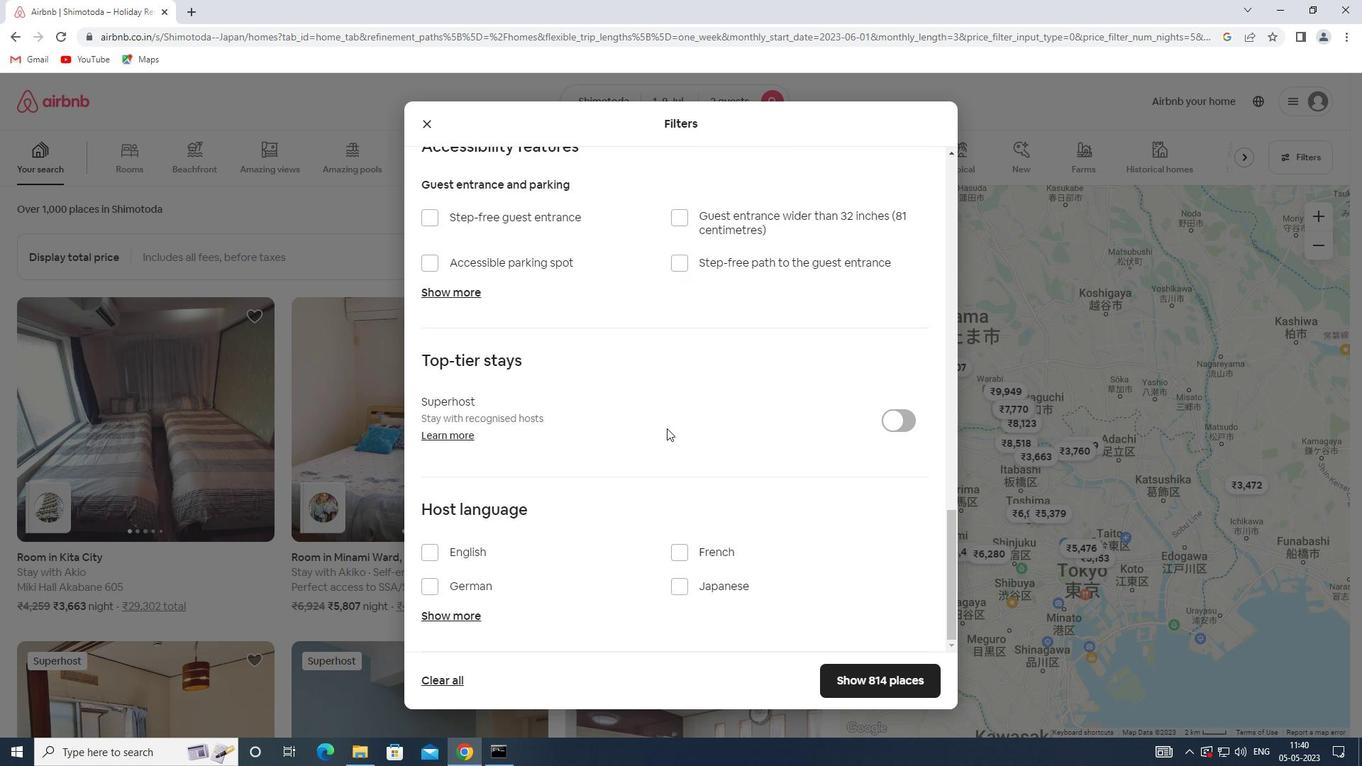 
Action: Mouse moved to (480, 547)
Screenshot: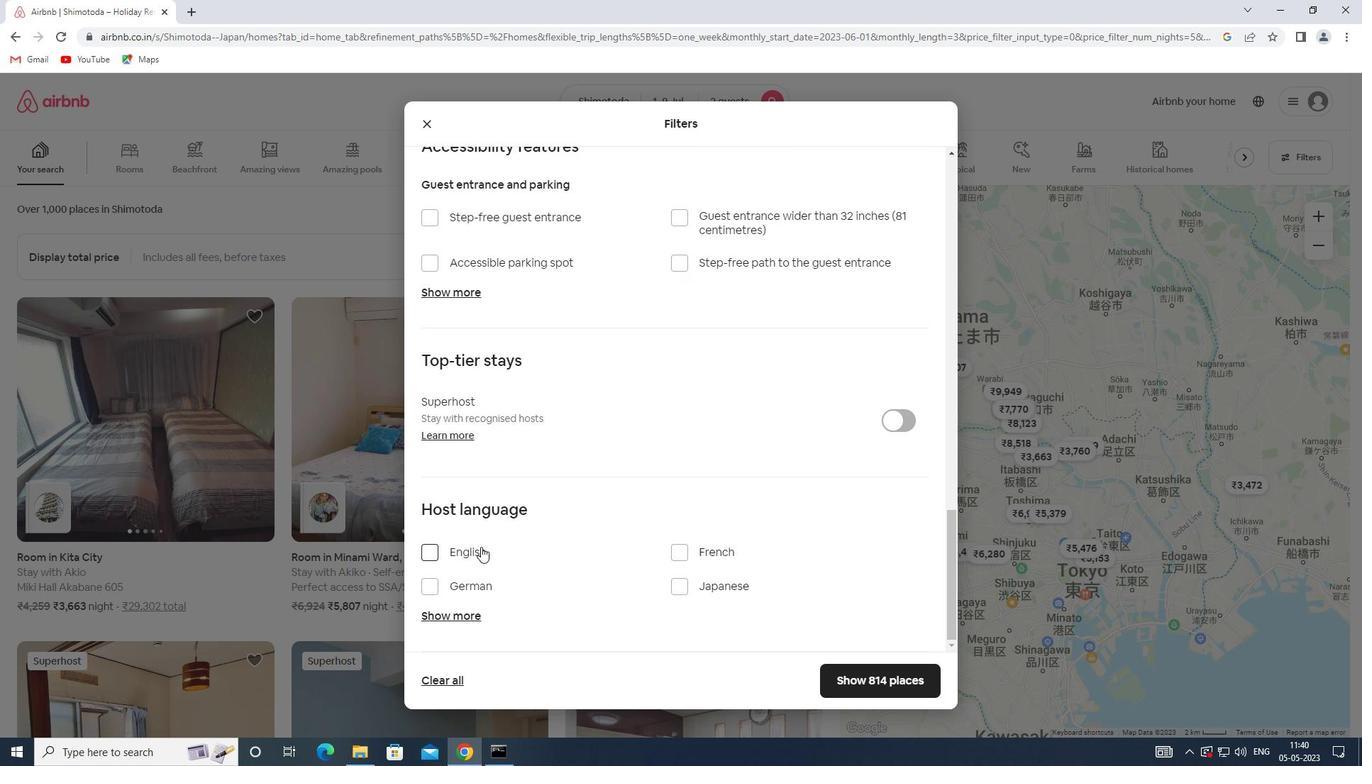 
Action: Mouse pressed left at (480, 547)
Screenshot: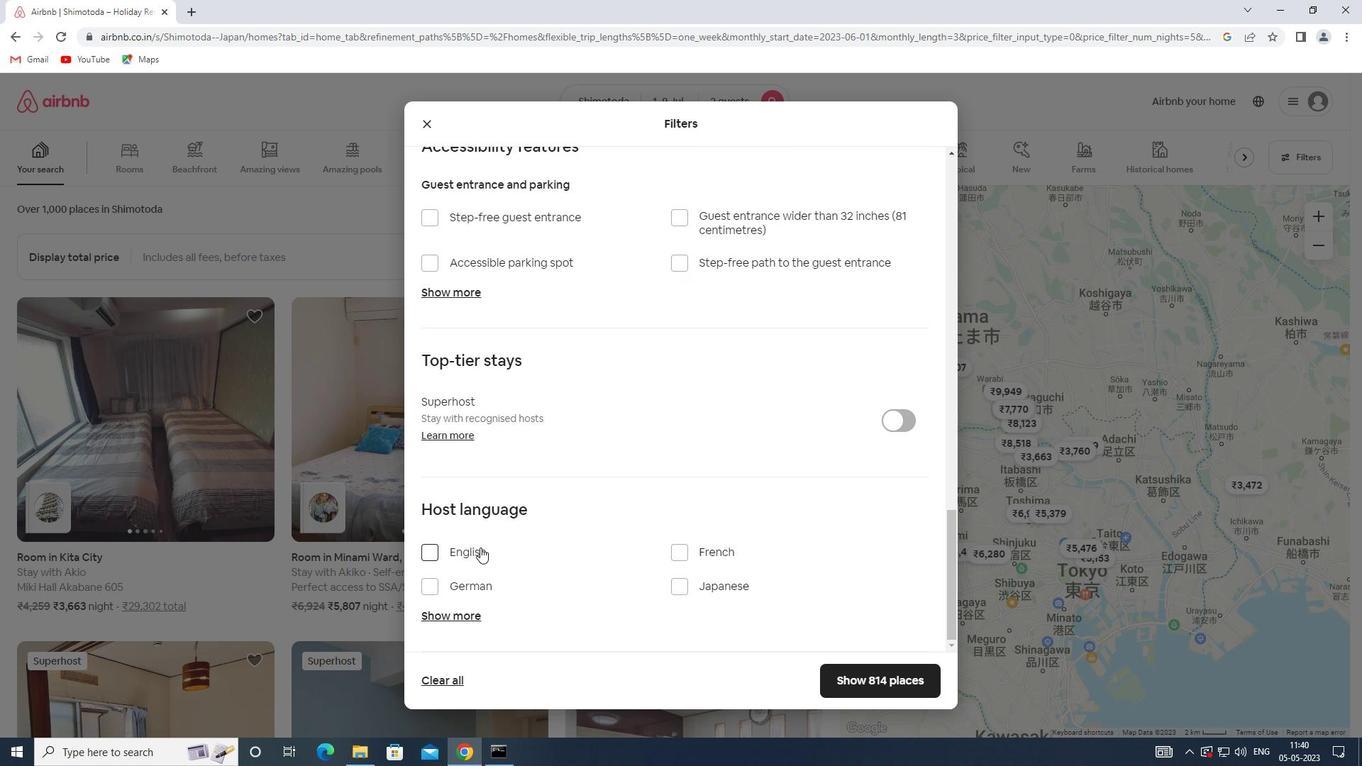 
Action: Mouse moved to (855, 672)
Screenshot: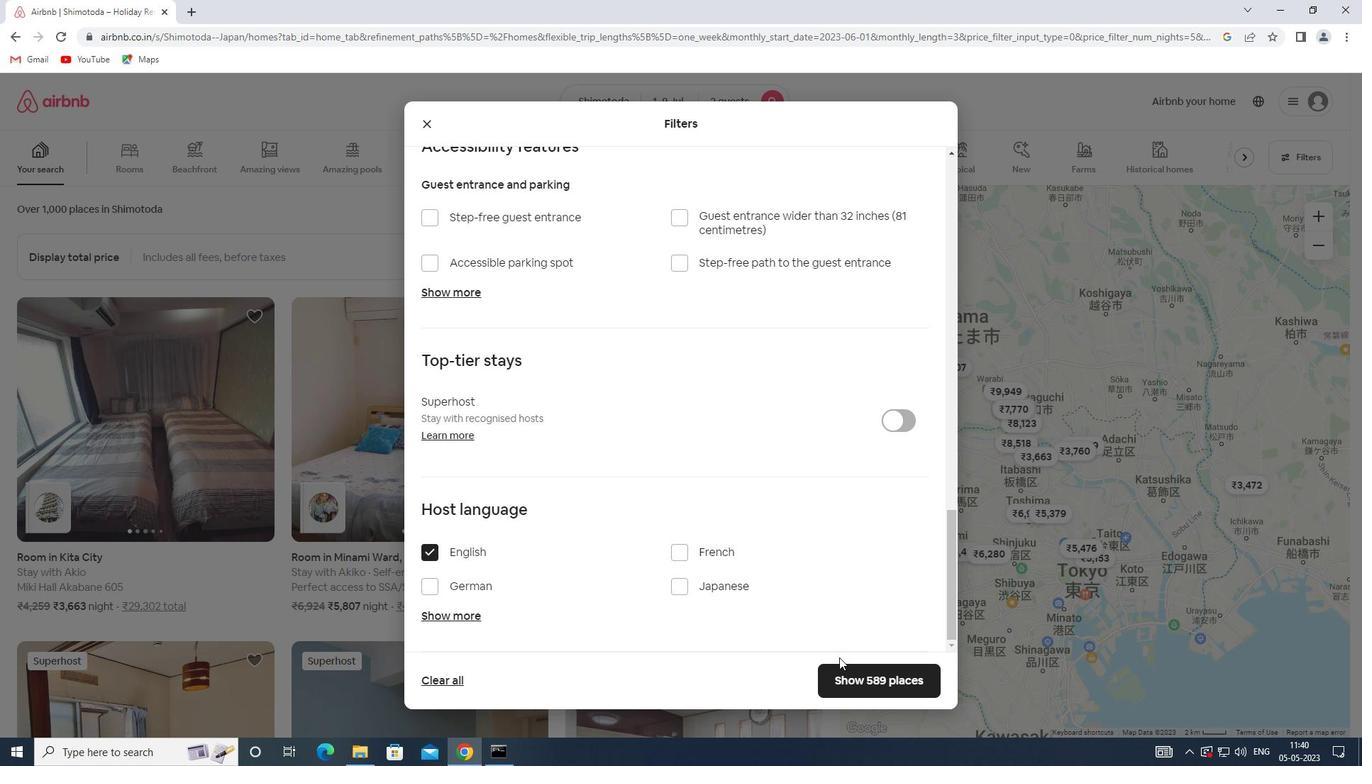 
Action: Mouse pressed left at (855, 672)
Screenshot: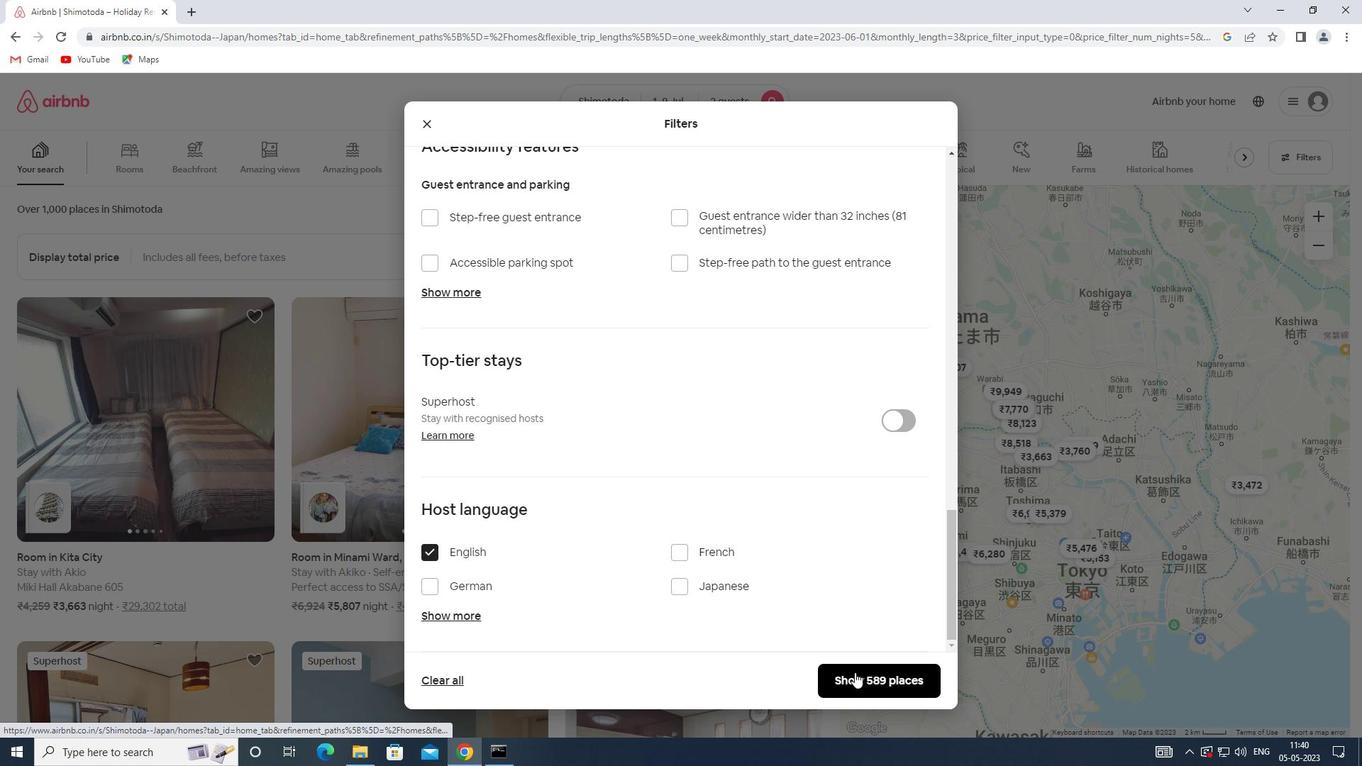 
Action: Mouse moved to (856, 672)
Screenshot: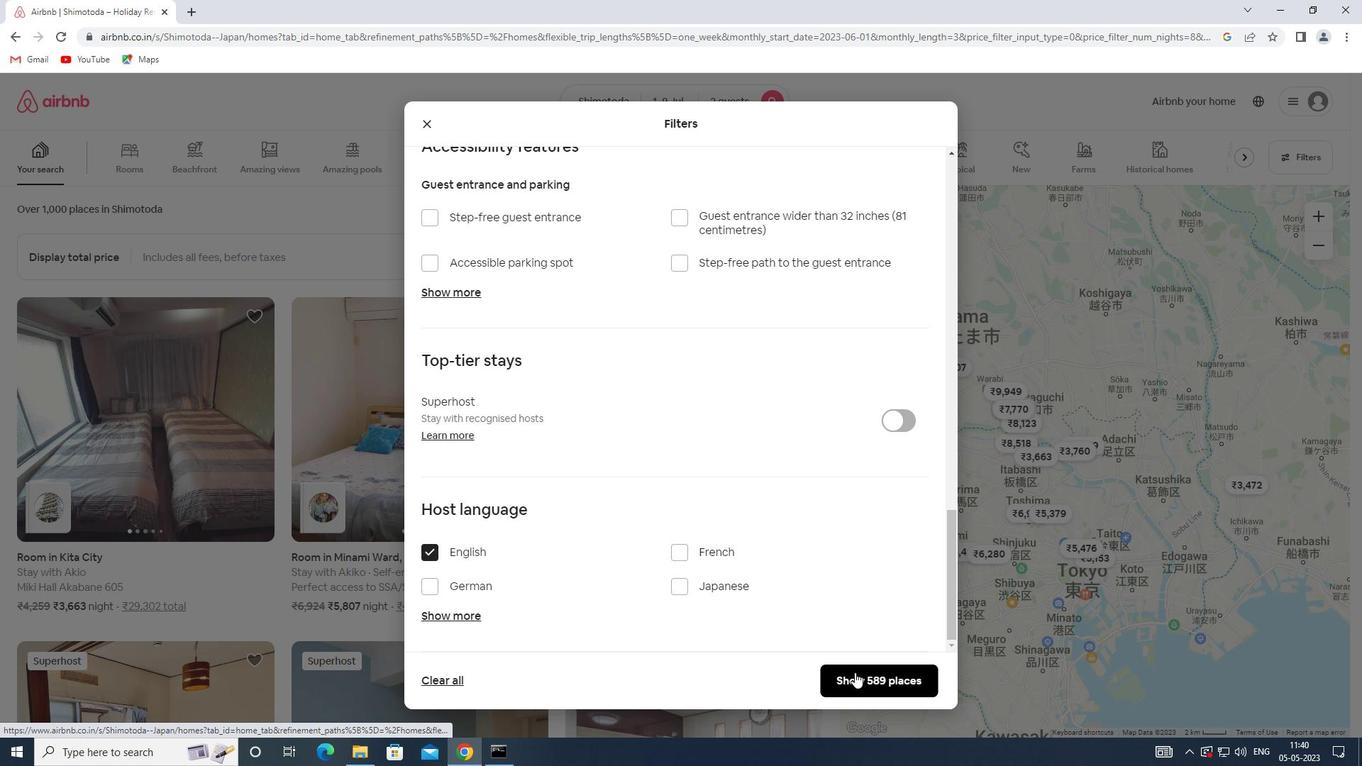 
